 Task: Look for space in Tucano, Brazil from 15th August, 2023 to 20th August, 2023 for 1 adult in price range Rs.5000 to Rs.10000. Place can be private room with 1  bedroom having 1 bed and 1 bathroom. Property type can be hotel. Amenities needed are: washing machine, . Booking option can be shelf check-in. Required host language is Spanish.
Action: Mouse moved to (509, 135)
Screenshot: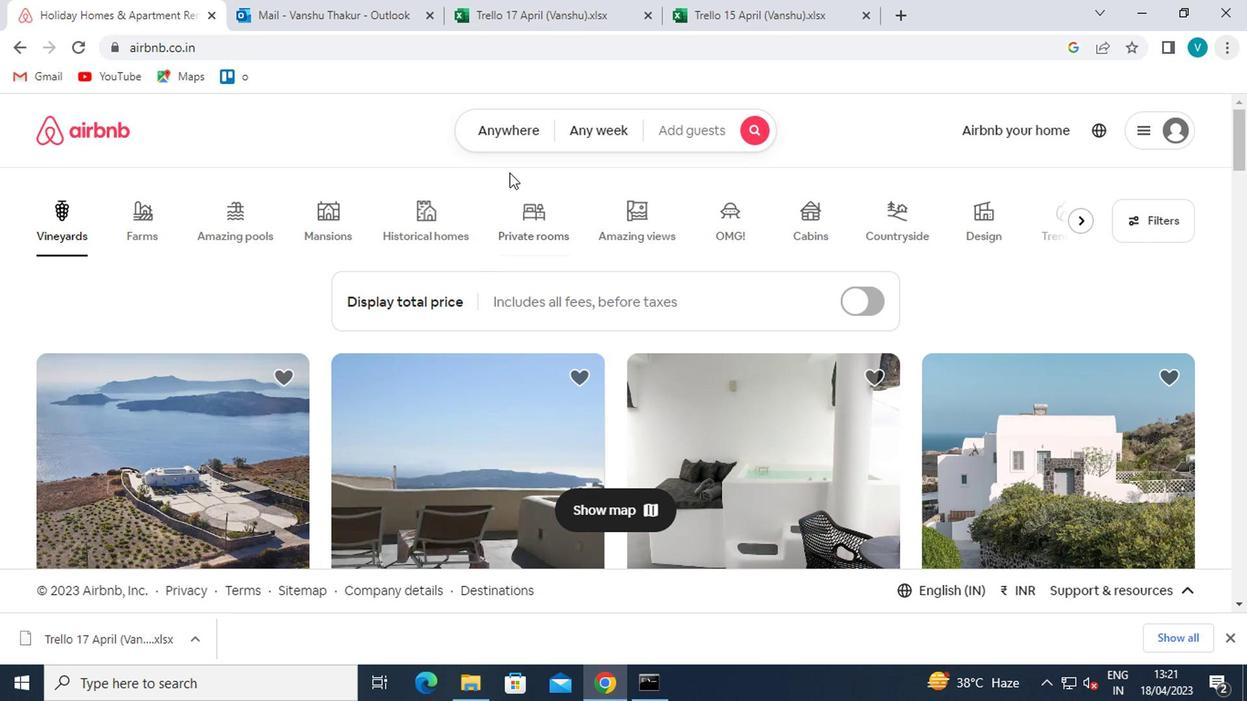 
Action: Mouse pressed left at (509, 135)
Screenshot: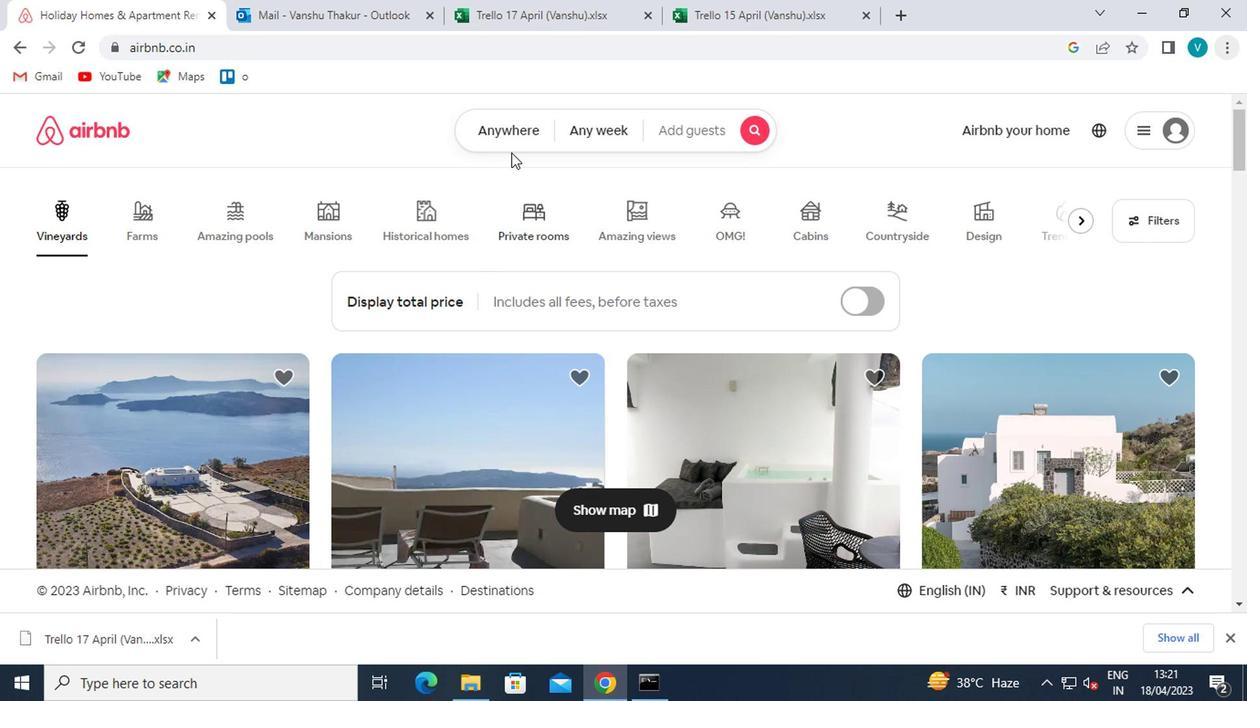 
Action: Mouse moved to (438, 212)
Screenshot: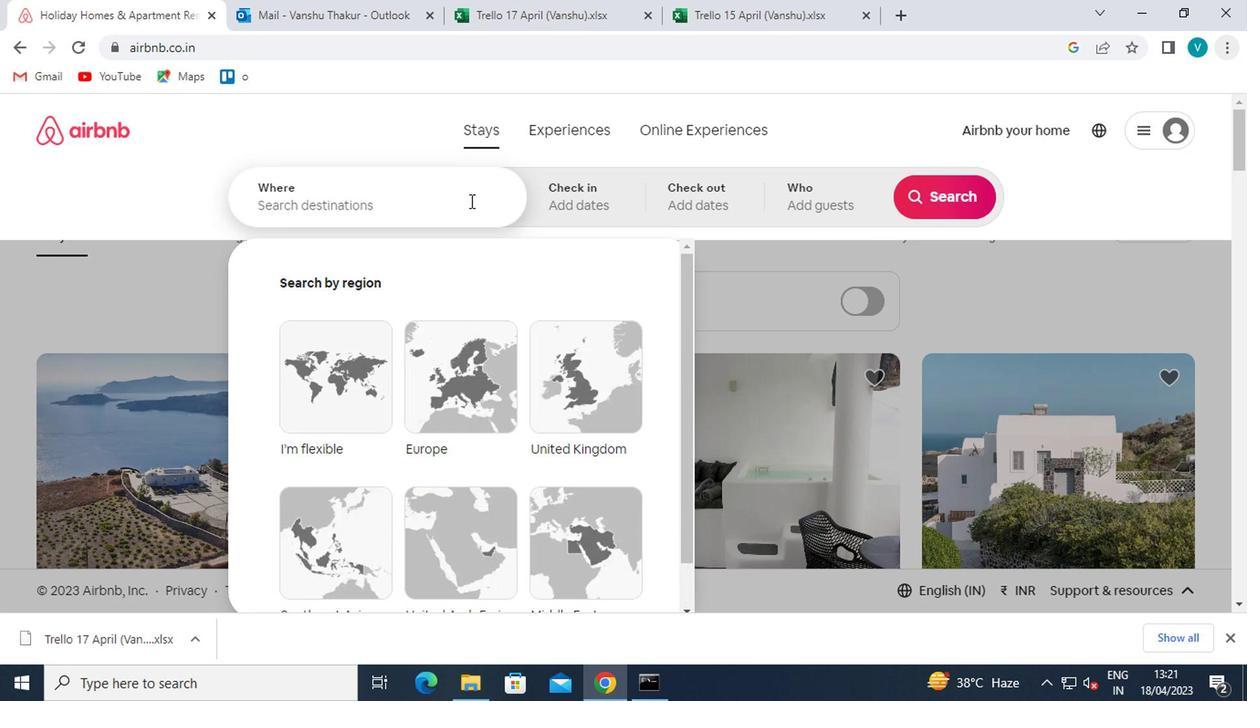 
Action: Mouse pressed left at (438, 212)
Screenshot: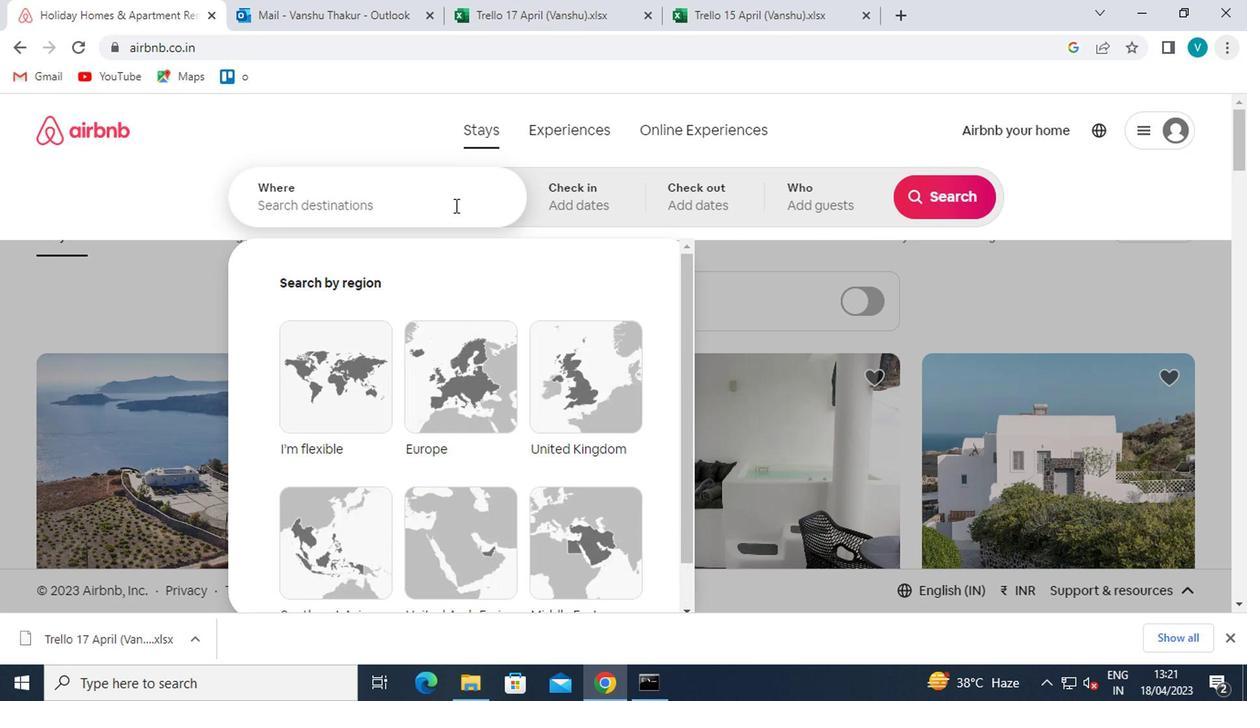 
Action: Mouse moved to (420, 205)
Screenshot: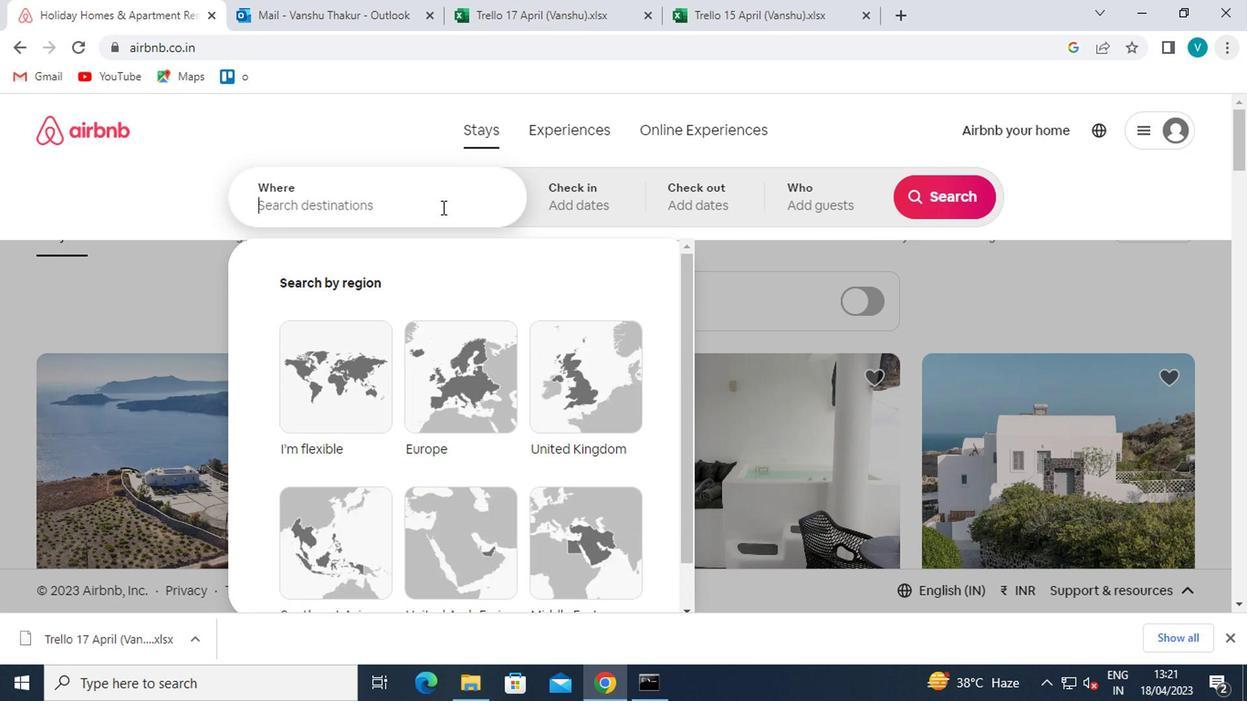 
Action: Key pressed <Key.shift>TUCANO
Screenshot: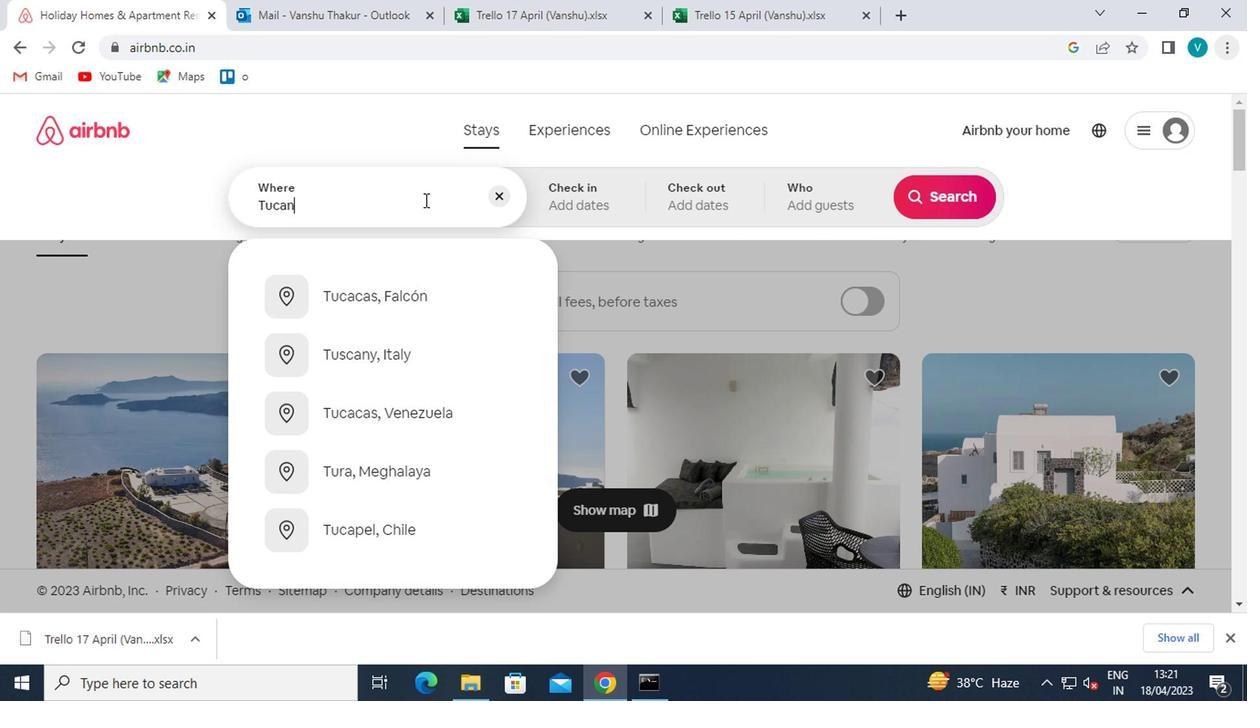 
Action: Mouse moved to (348, 296)
Screenshot: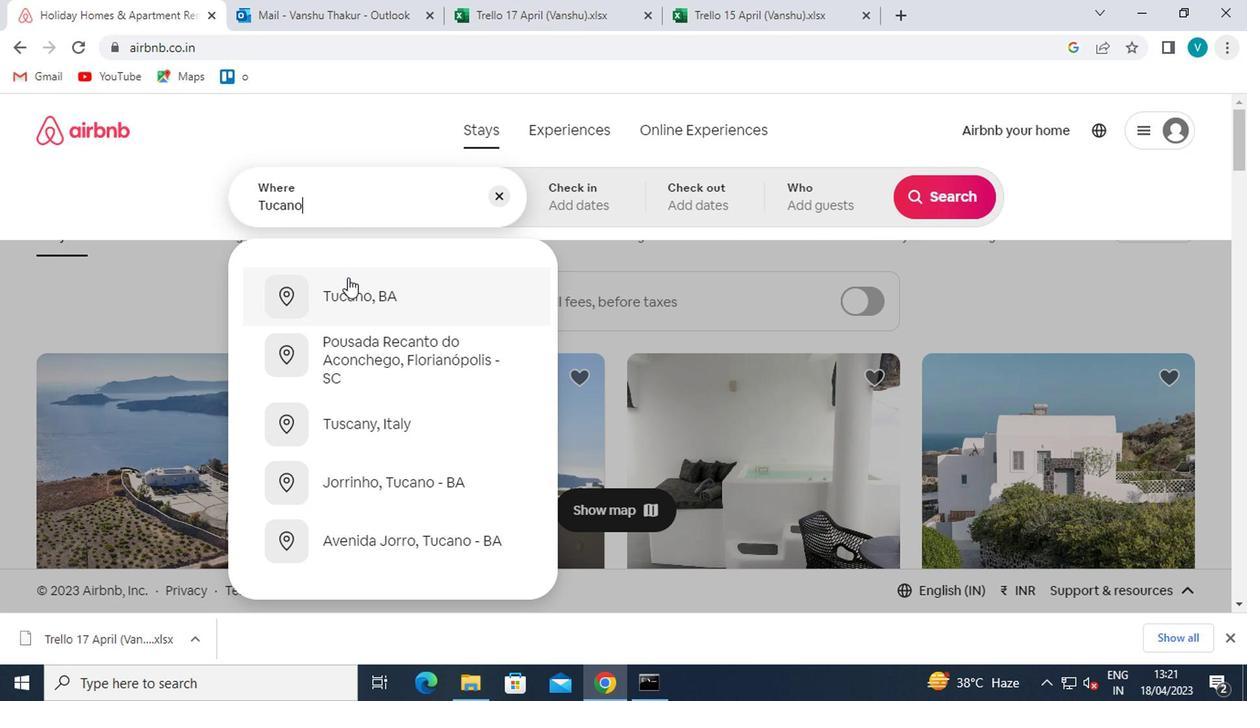 
Action: Mouse pressed left at (348, 296)
Screenshot: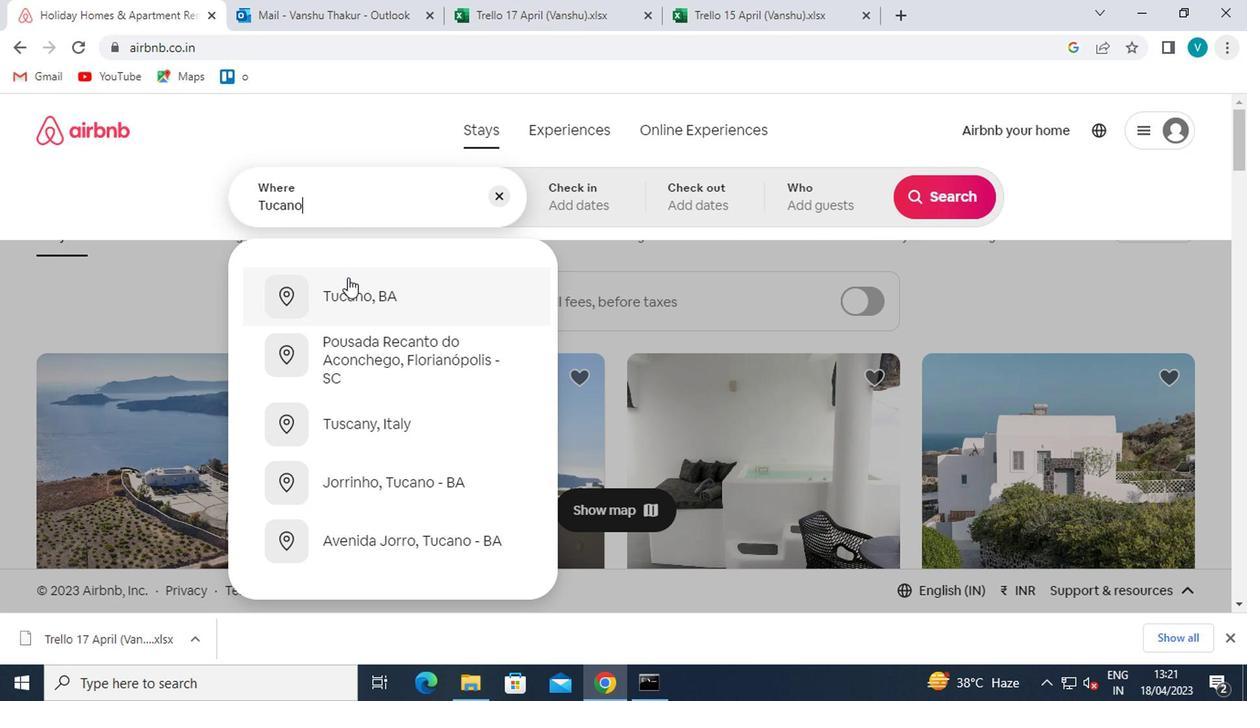 
Action: Mouse moved to (935, 337)
Screenshot: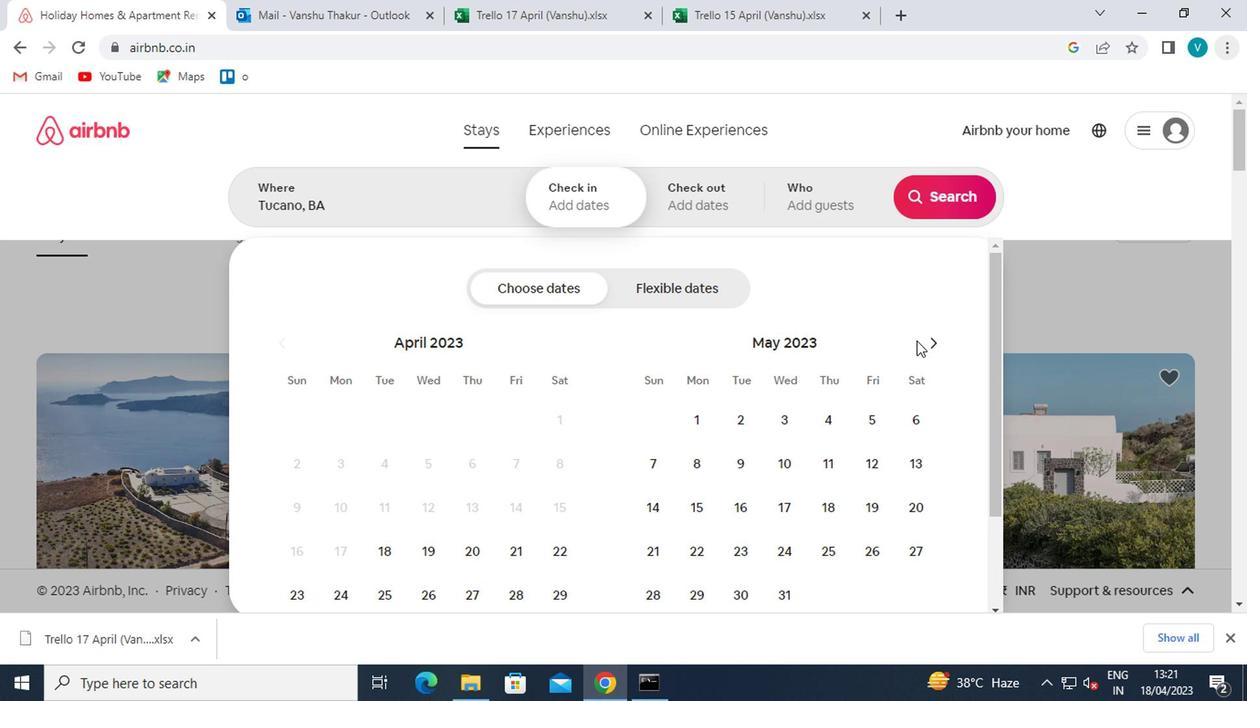 
Action: Mouse pressed left at (935, 337)
Screenshot: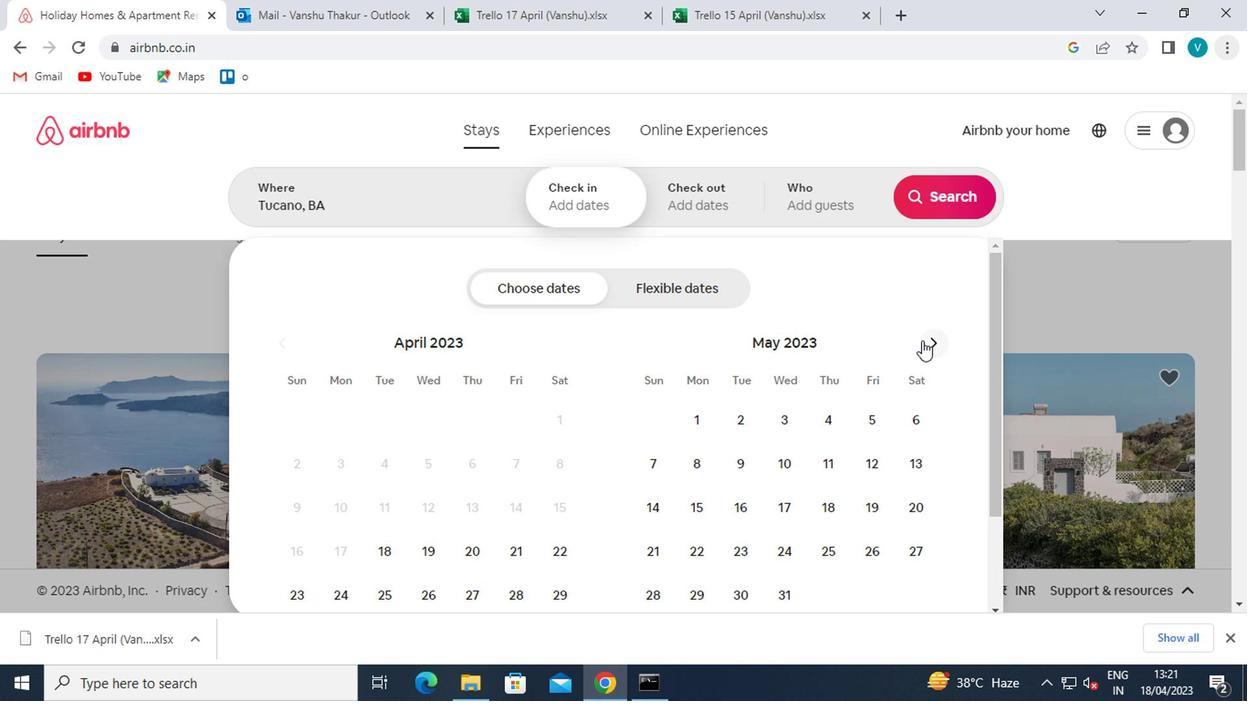 
Action: Mouse pressed left at (935, 337)
Screenshot: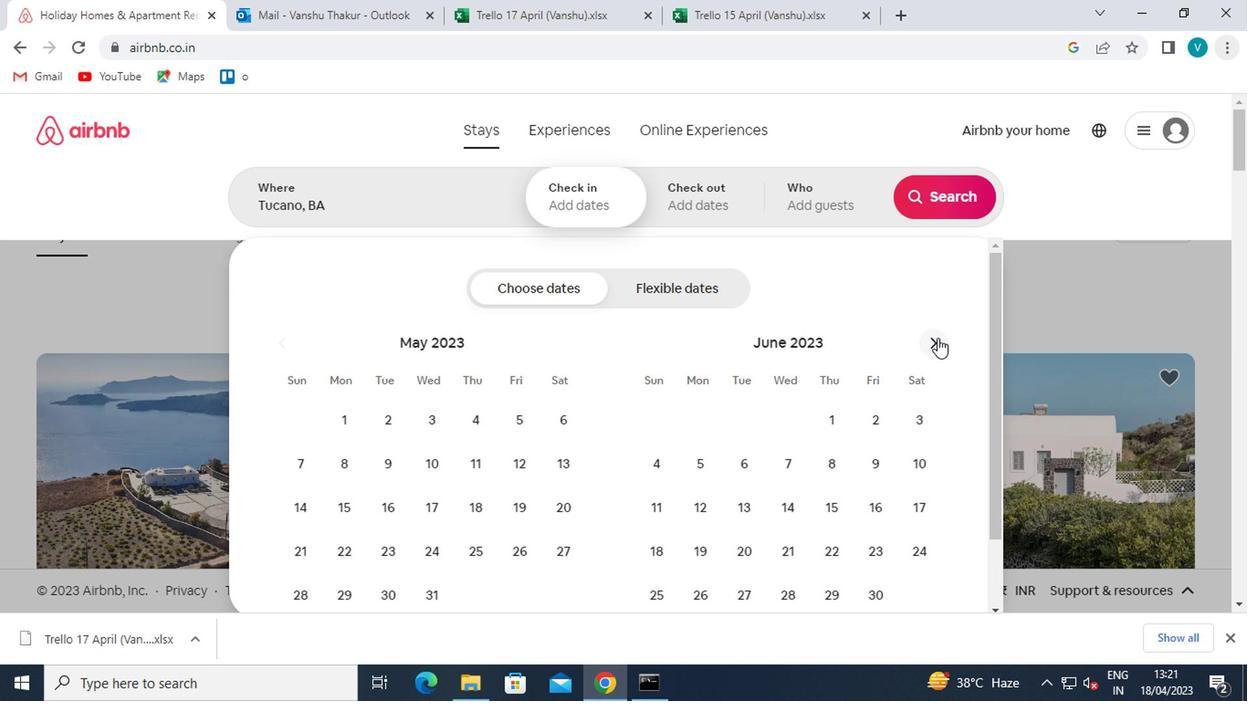
Action: Mouse pressed left at (935, 337)
Screenshot: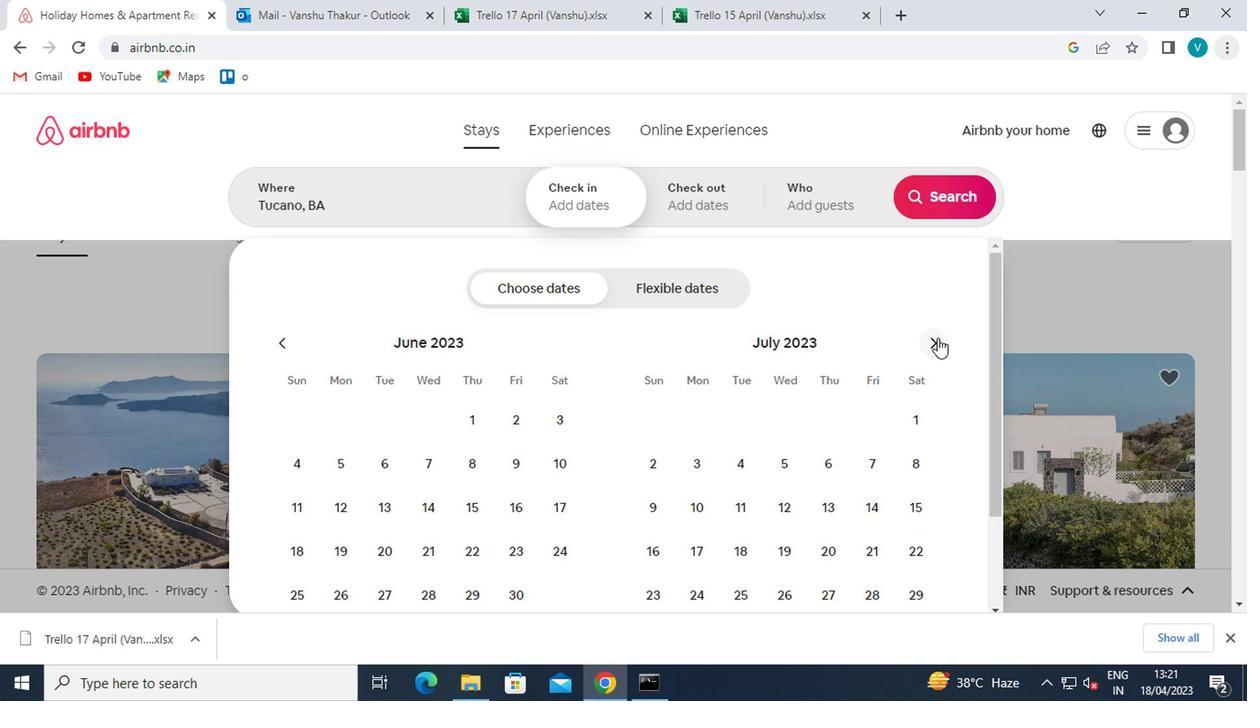 
Action: Mouse moved to (733, 492)
Screenshot: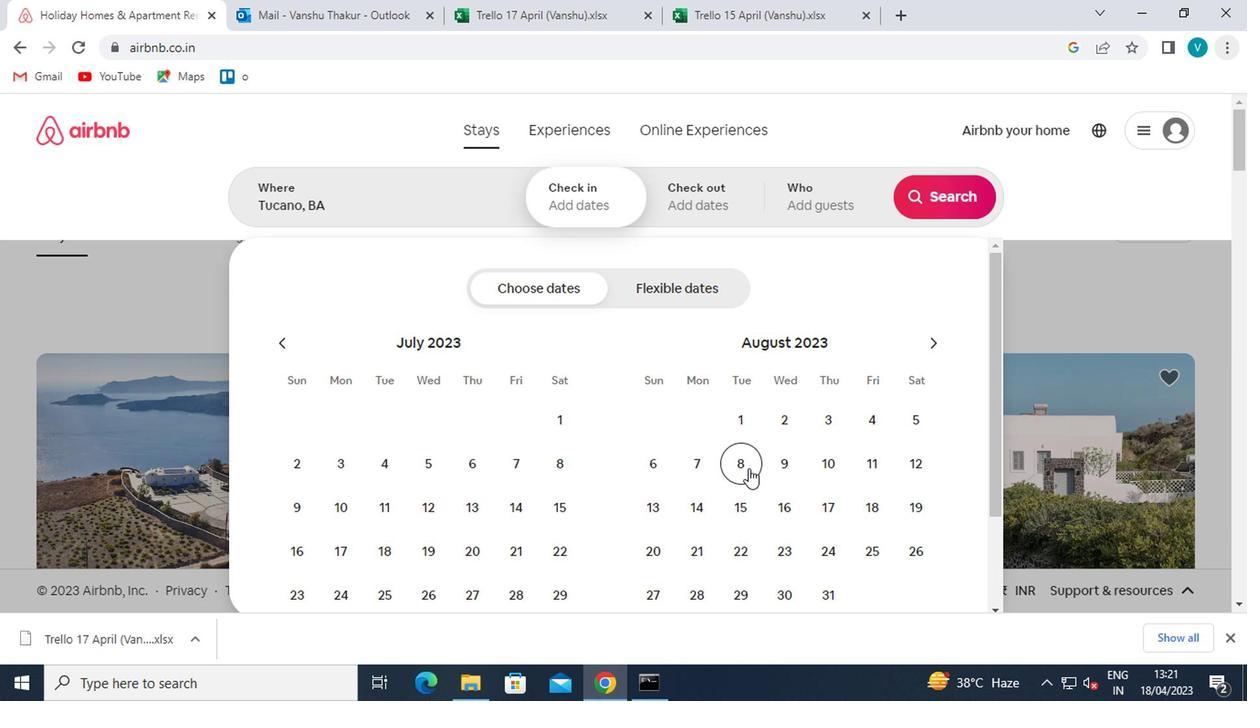 
Action: Mouse pressed left at (733, 492)
Screenshot: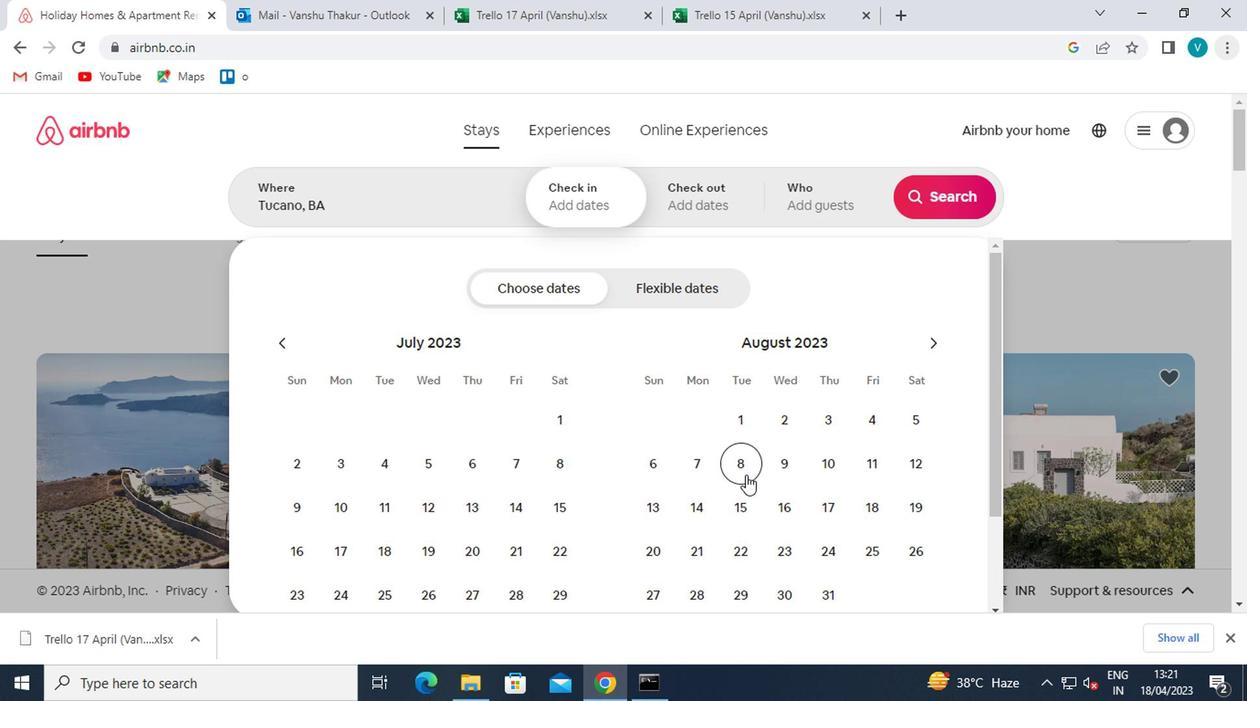 
Action: Mouse moved to (653, 534)
Screenshot: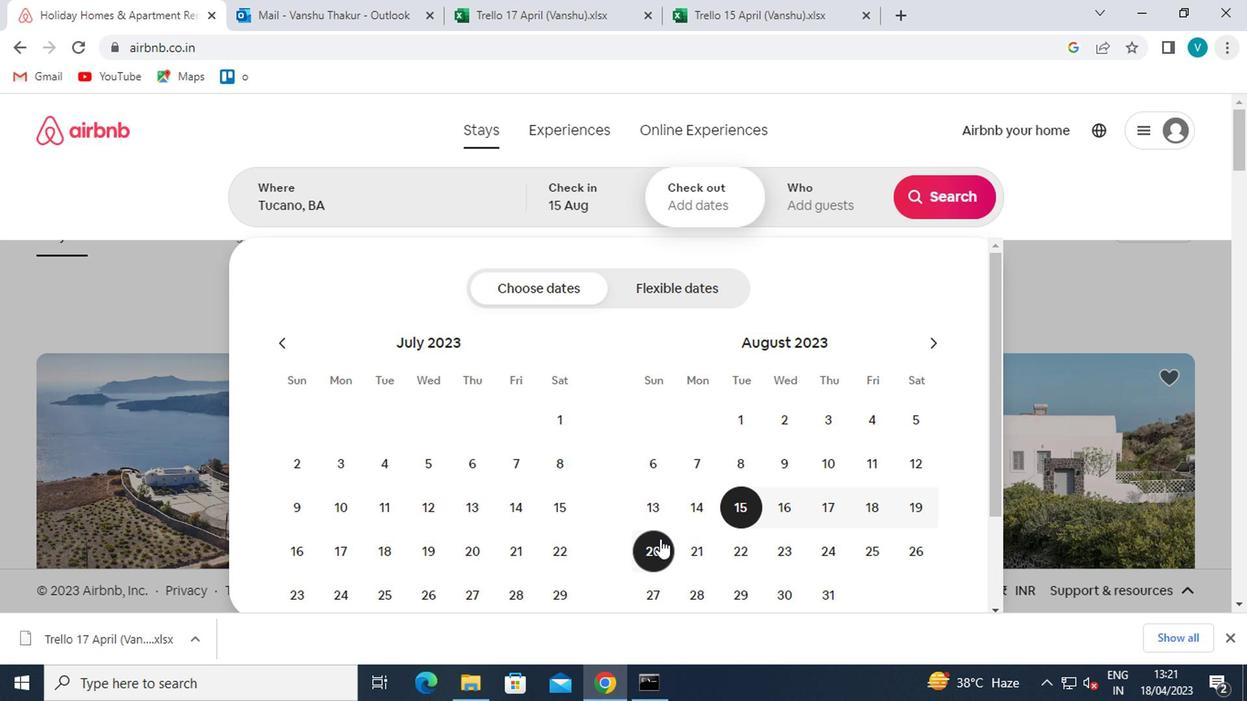 
Action: Mouse pressed left at (653, 534)
Screenshot: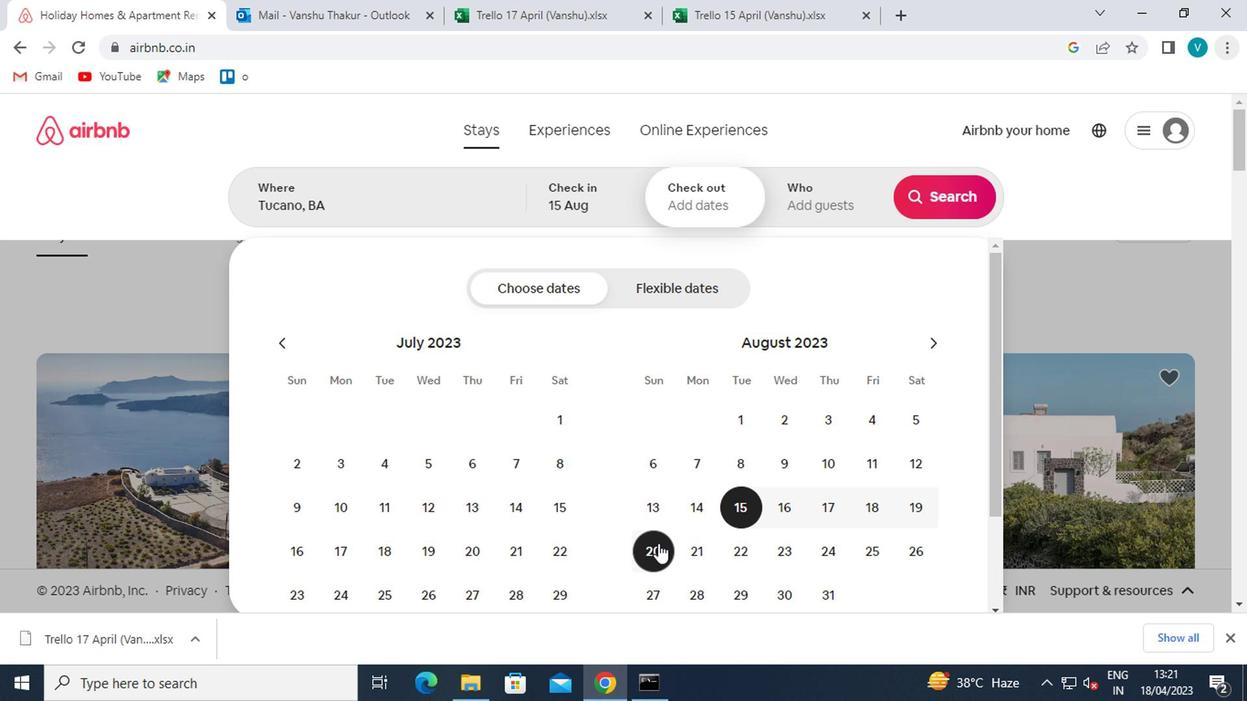 
Action: Mouse moved to (830, 209)
Screenshot: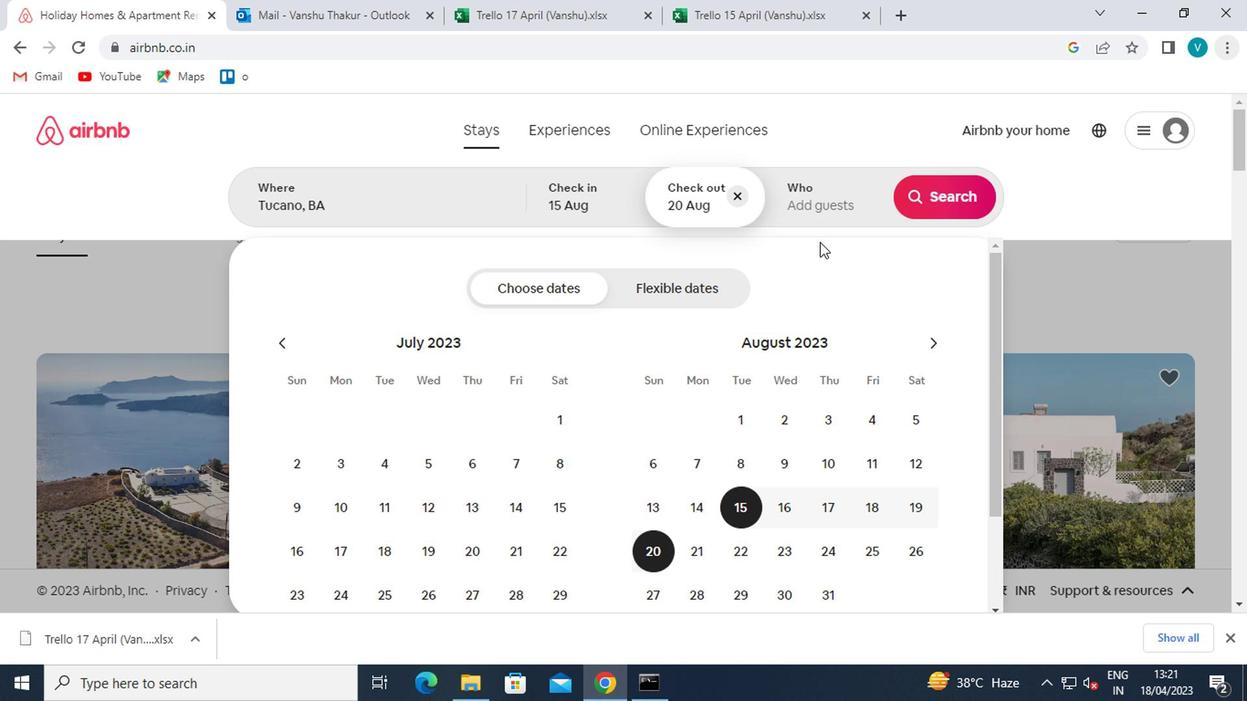 
Action: Mouse pressed left at (830, 209)
Screenshot: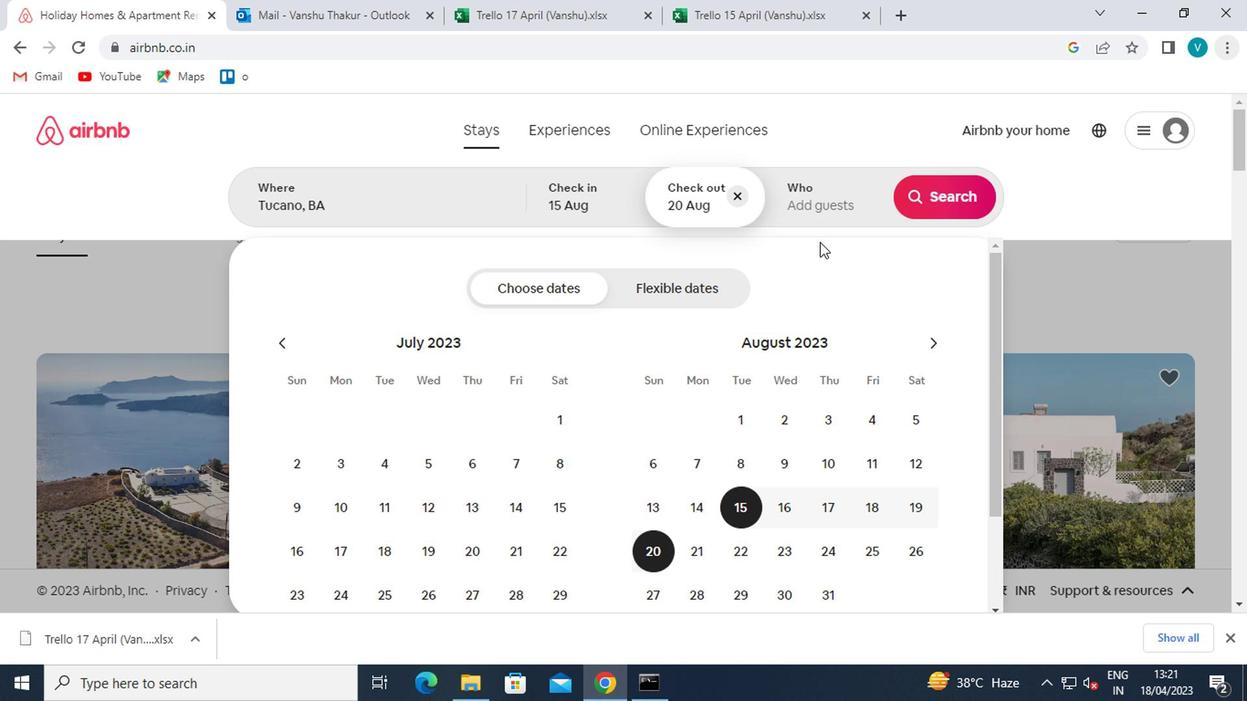 
Action: Mouse moved to (948, 296)
Screenshot: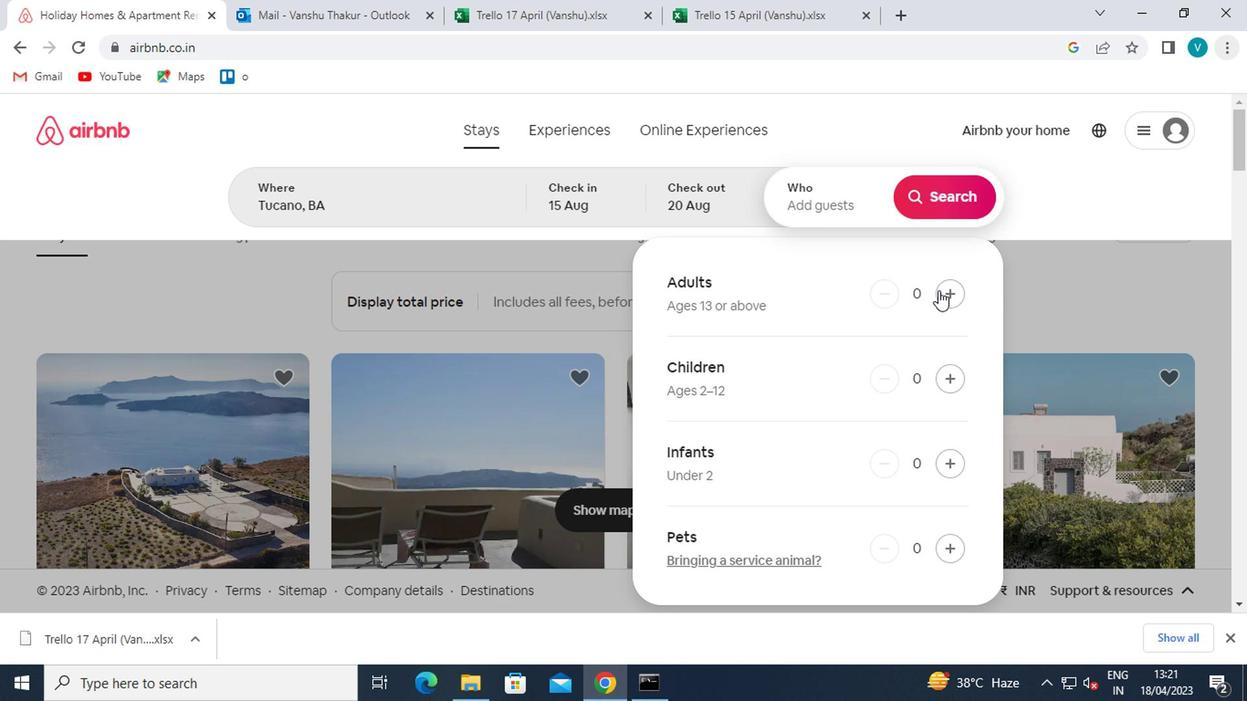 
Action: Mouse pressed left at (948, 296)
Screenshot: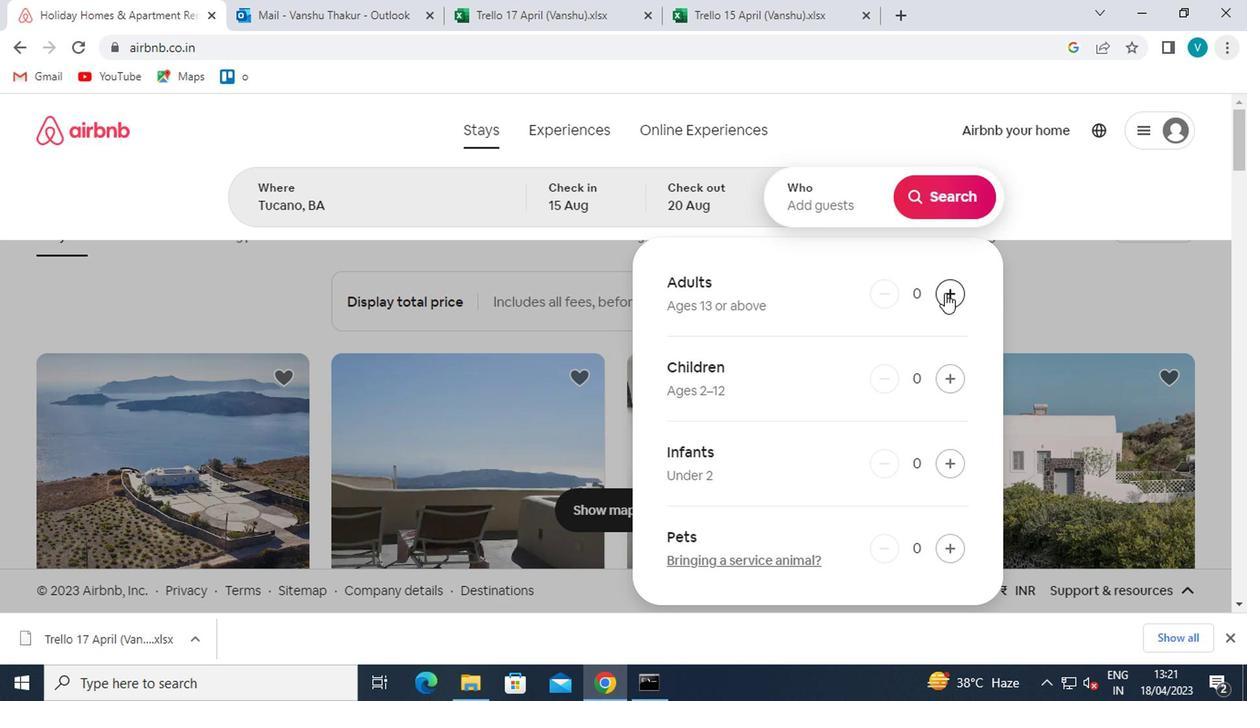 
Action: Mouse moved to (941, 205)
Screenshot: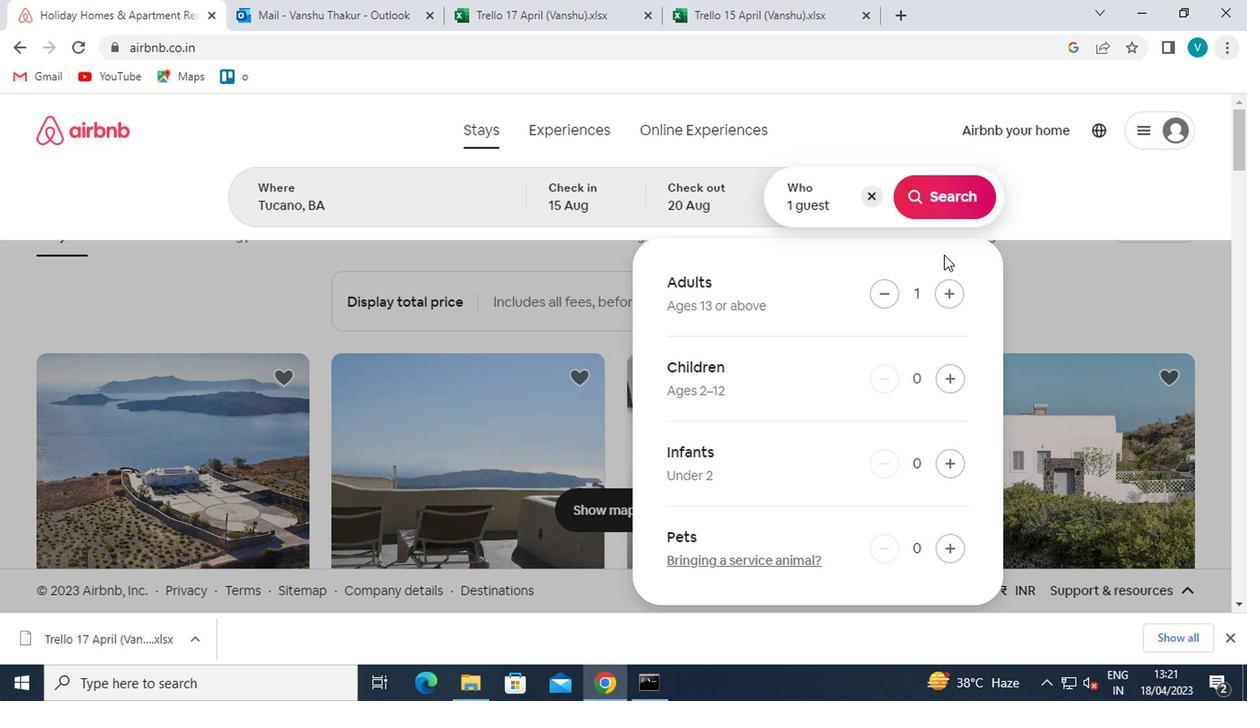 
Action: Mouse pressed left at (941, 205)
Screenshot: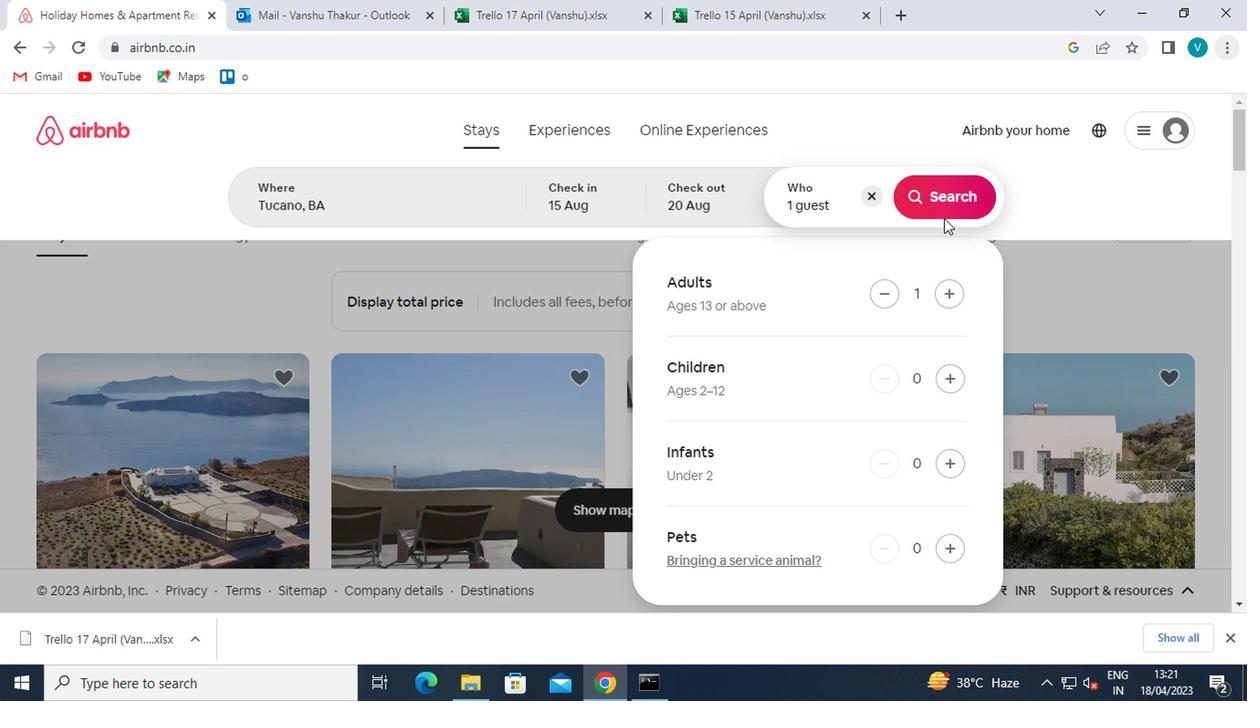 
Action: Mouse moved to (1172, 217)
Screenshot: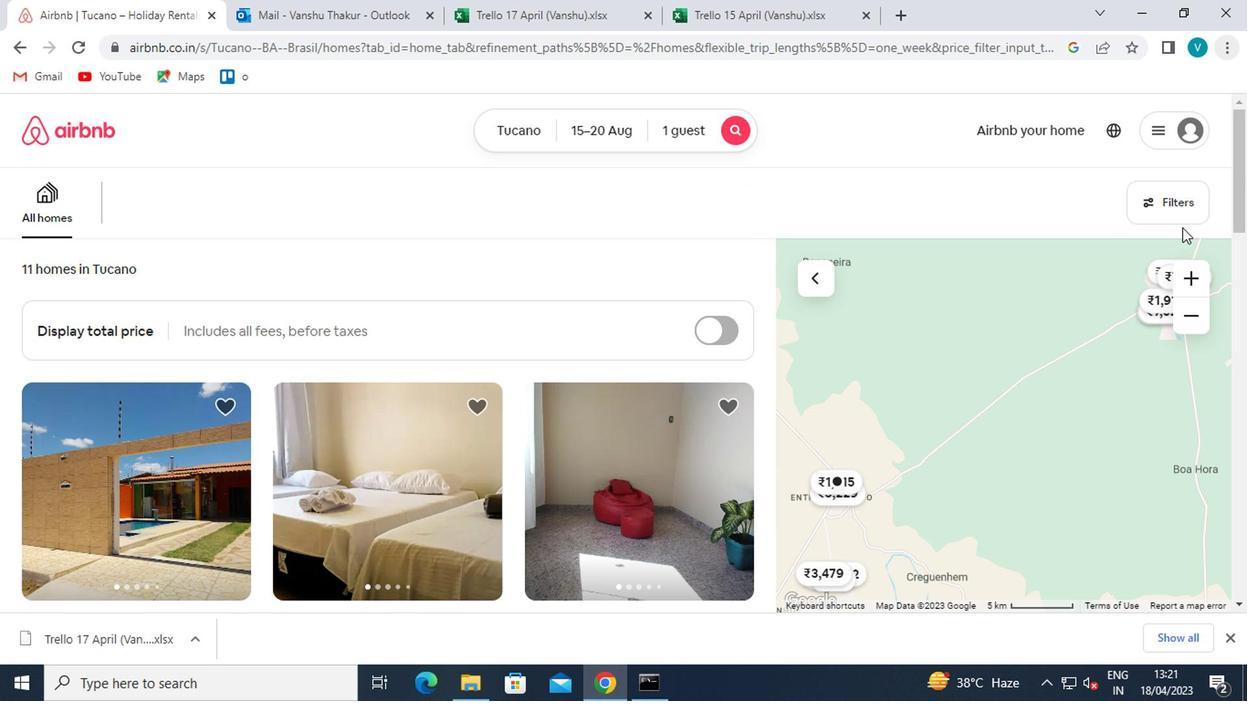 
Action: Mouse pressed left at (1172, 217)
Screenshot: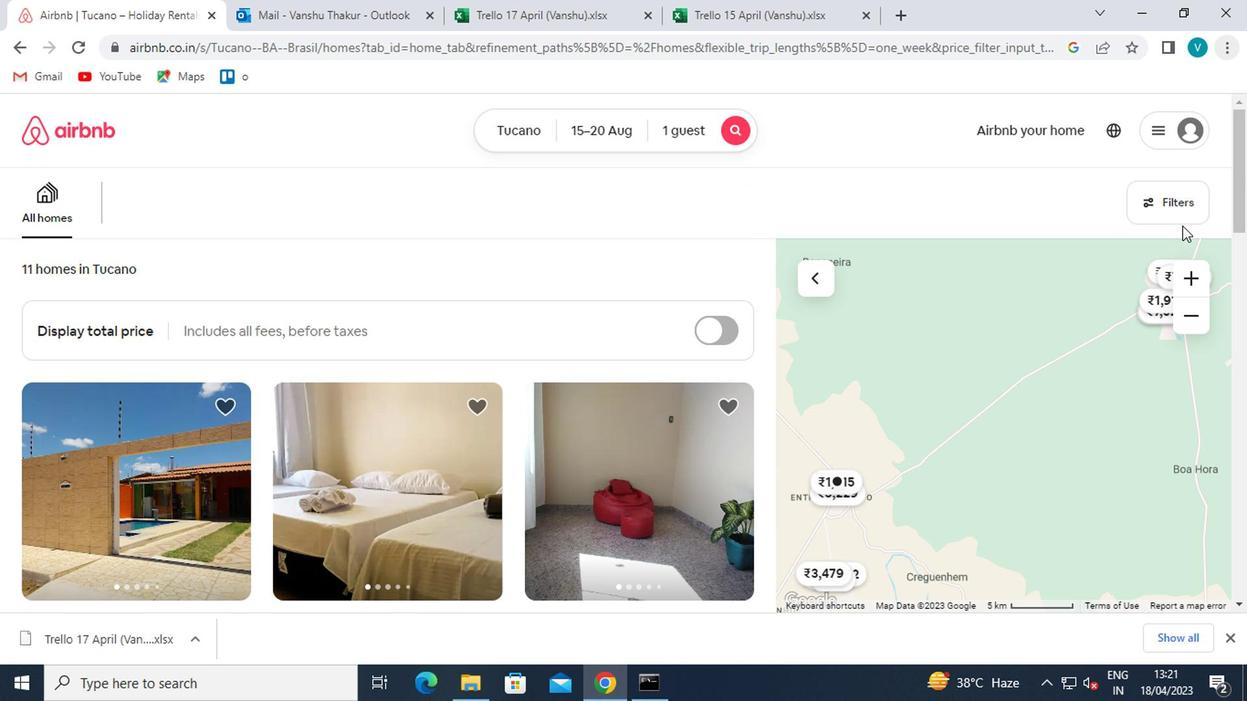 
Action: Mouse moved to (454, 428)
Screenshot: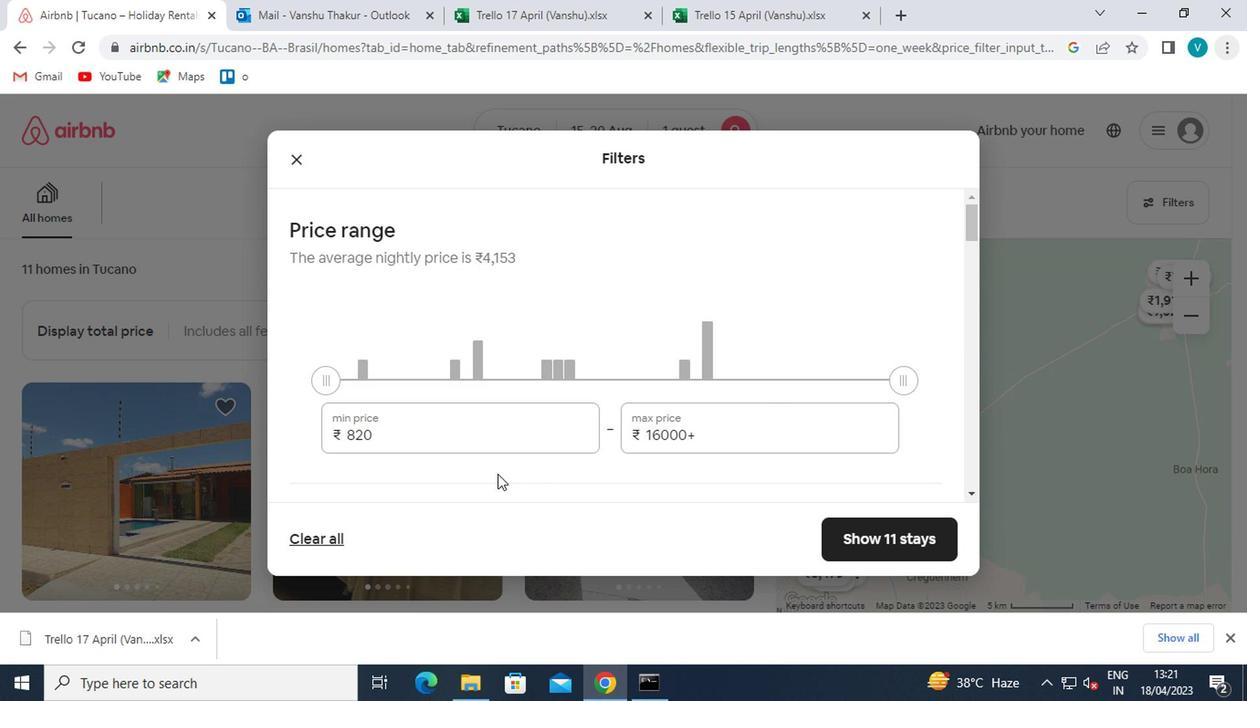 
Action: Mouse pressed left at (454, 428)
Screenshot: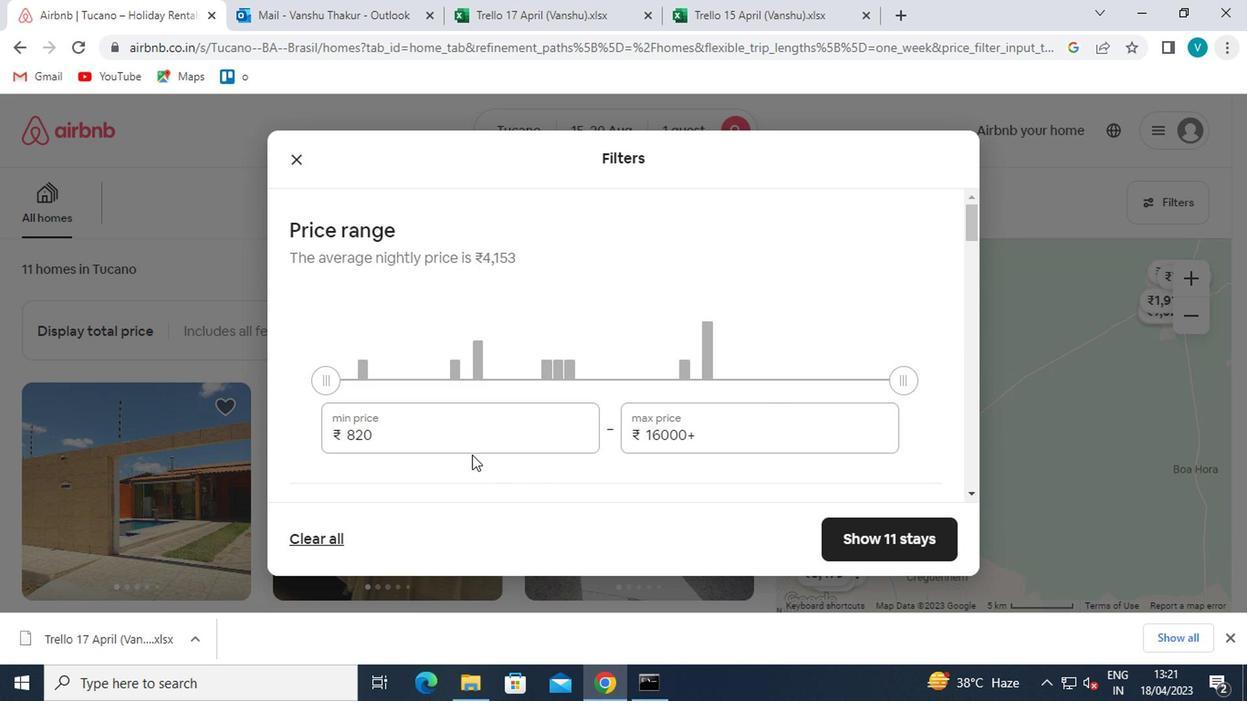 
Action: Mouse moved to (453, 423)
Screenshot: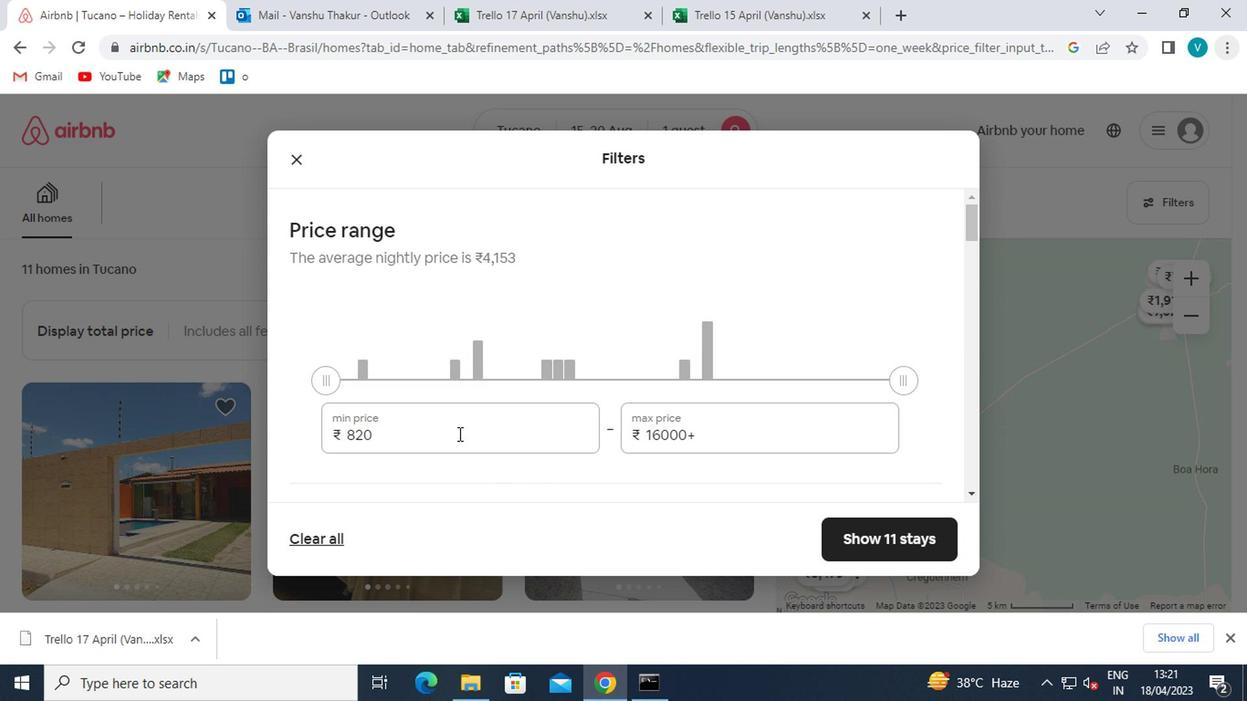 
Action: Key pressed <Key.backspace><Key.backspace><Key.backspace>5000
Screenshot: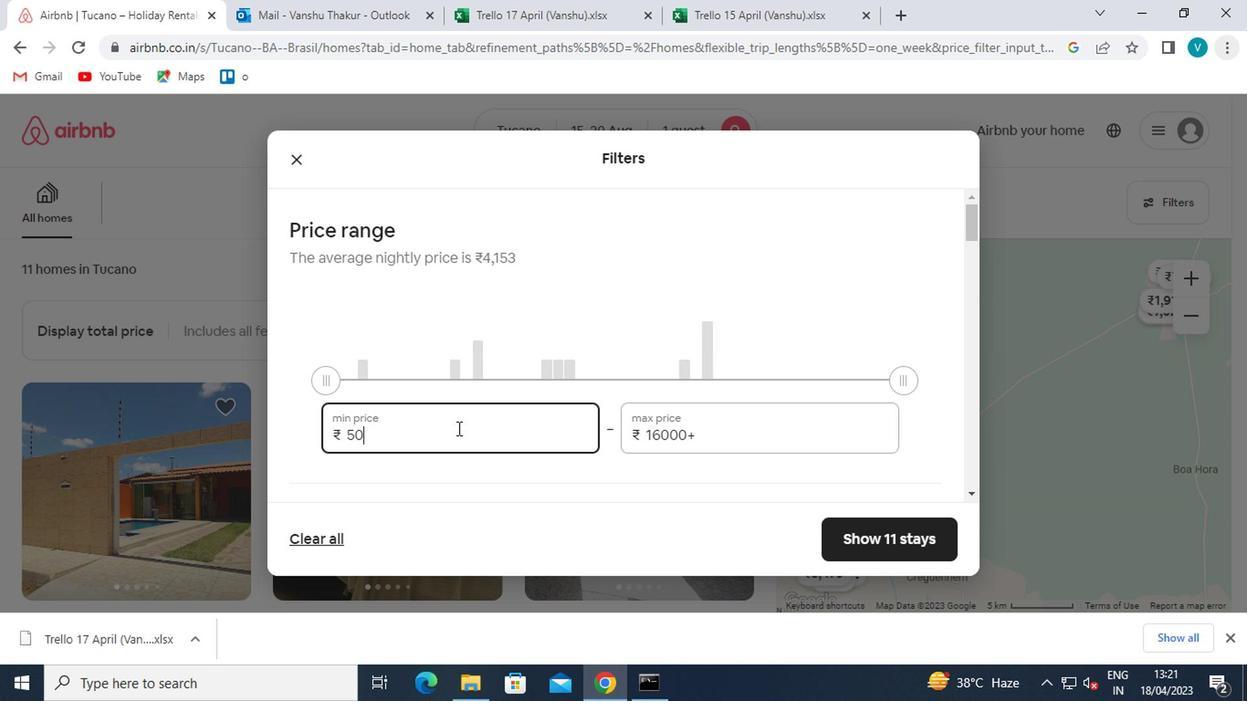
Action: Mouse moved to (720, 429)
Screenshot: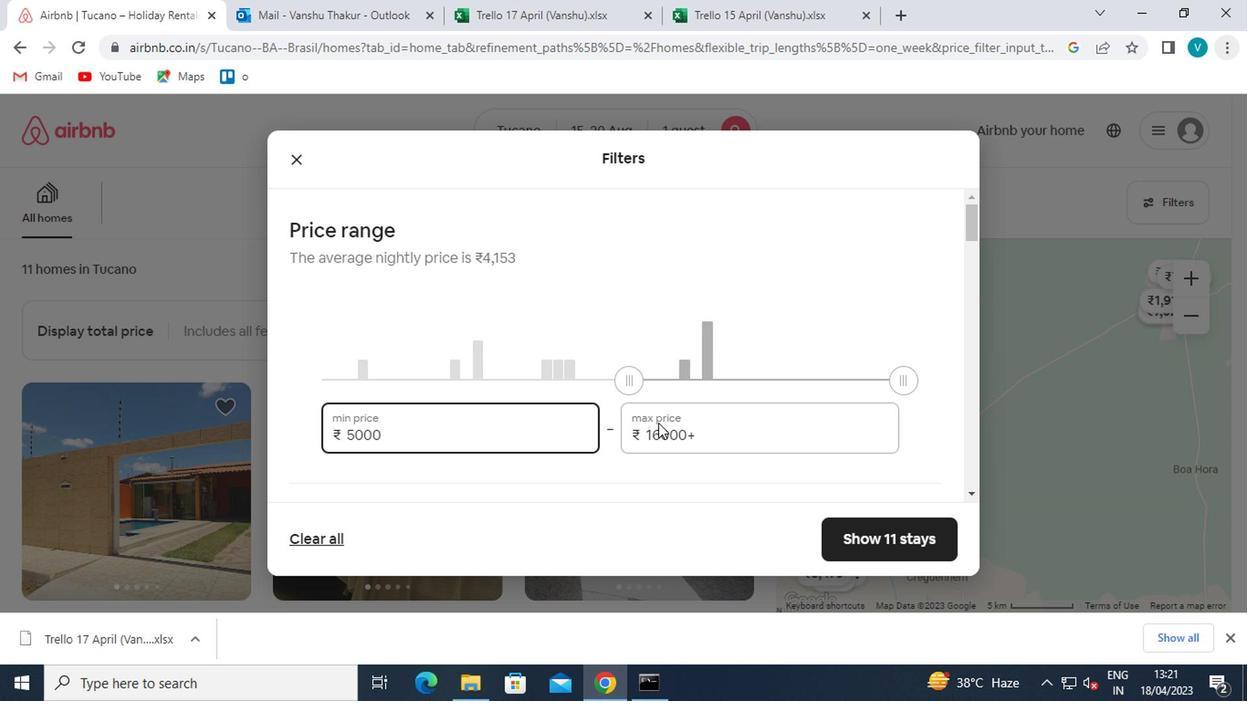 
Action: Mouse pressed left at (720, 429)
Screenshot: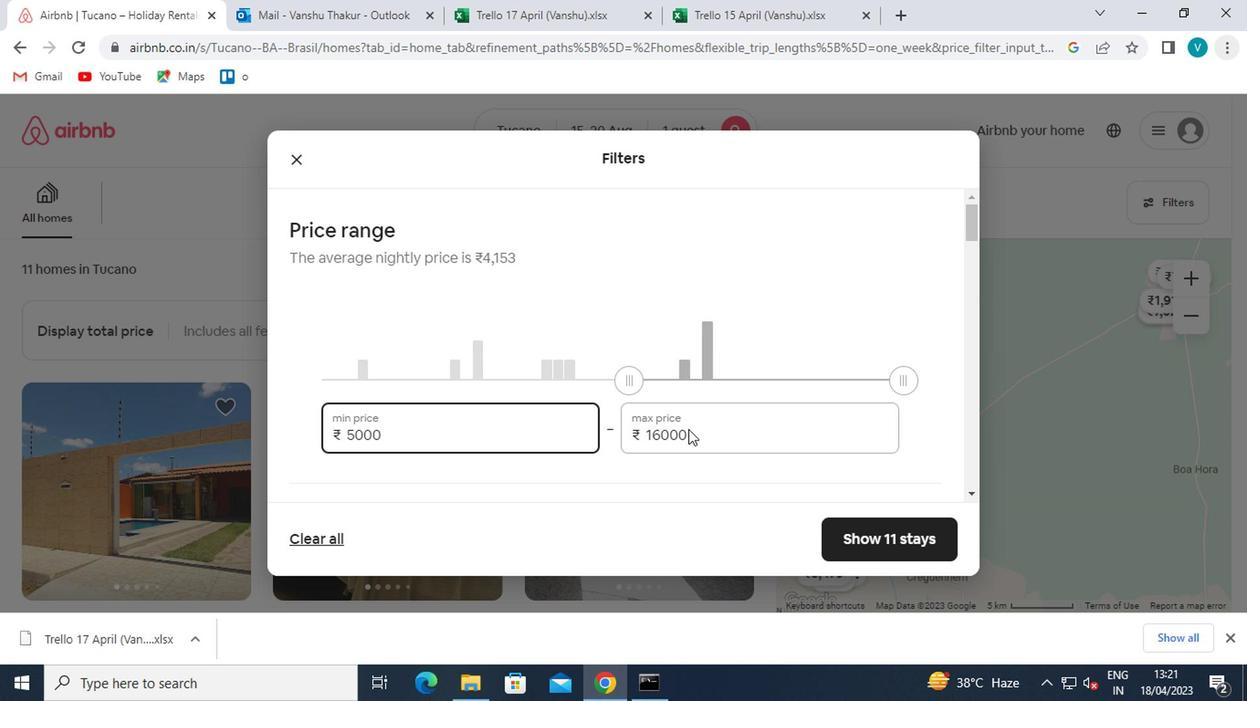 
Action: Mouse moved to (573, 348)
Screenshot: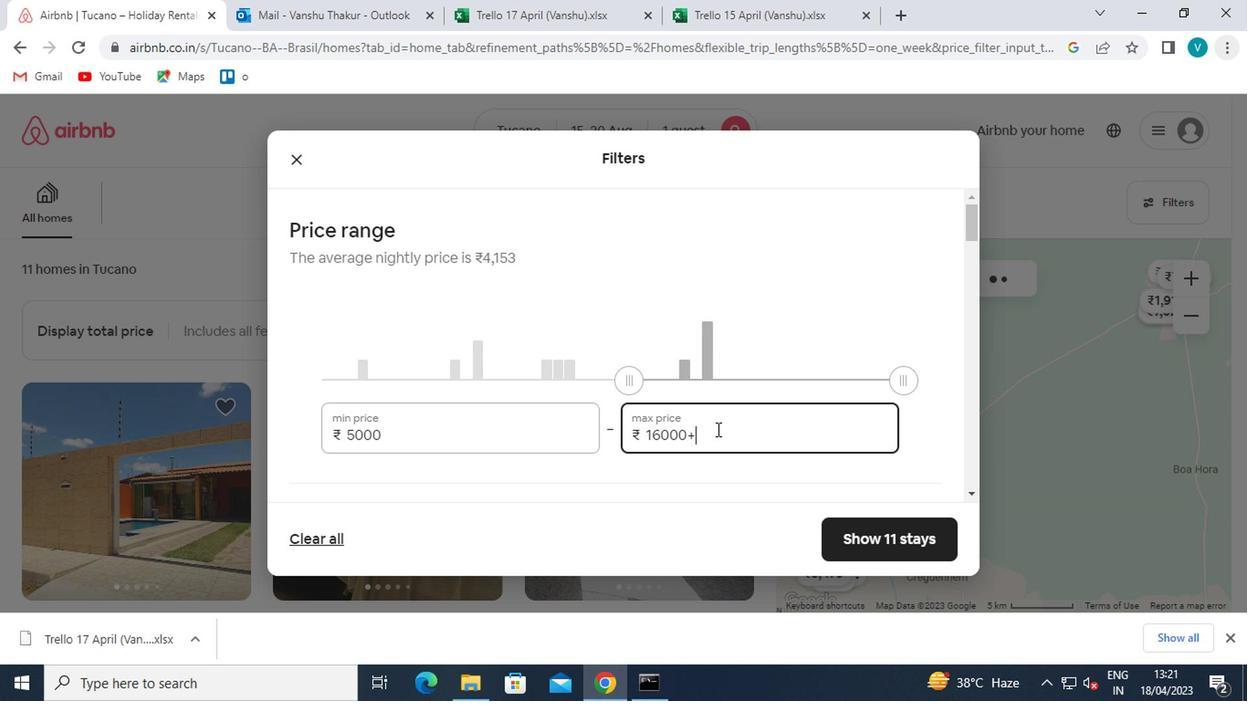 
Action: Key pressed <Key.backspace><Key.backspace><Key.backspace><Key.backspace><Key.backspace><Key.backspace><Key.backspace><Key.backspace><Key.backspace><Key.backspace><Key.backspace>10000
Screenshot: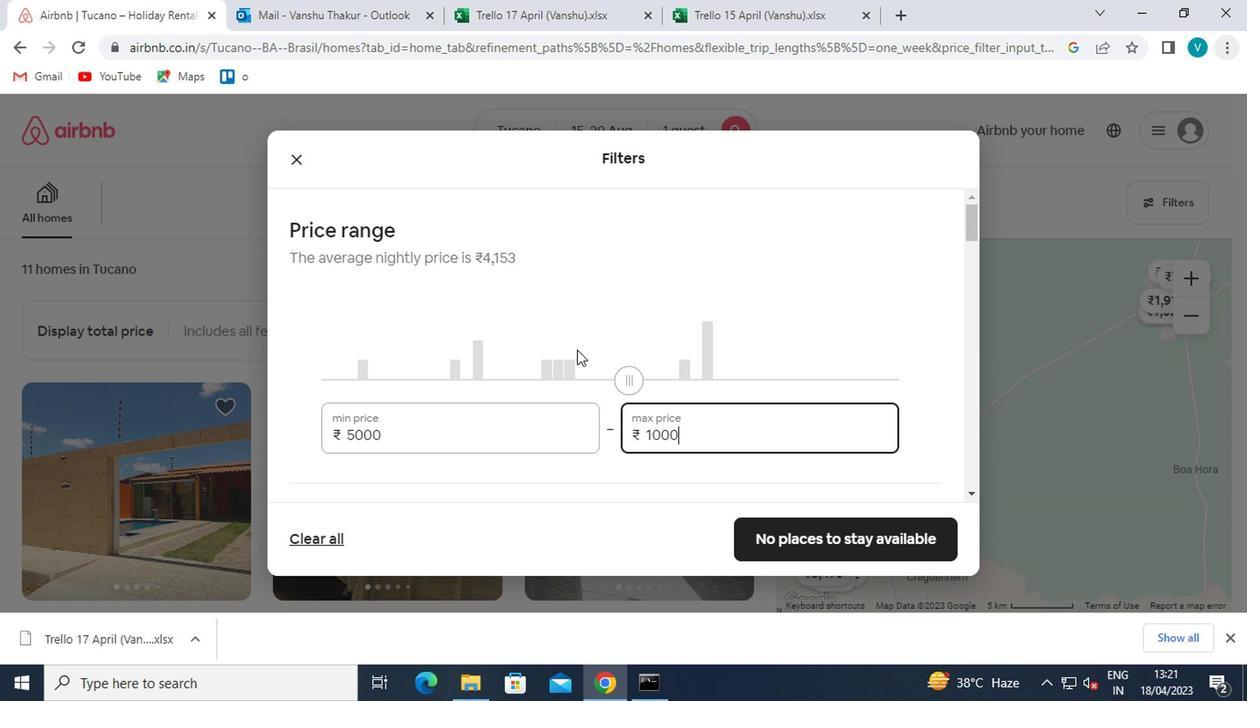 
Action: Mouse moved to (558, 347)
Screenshot: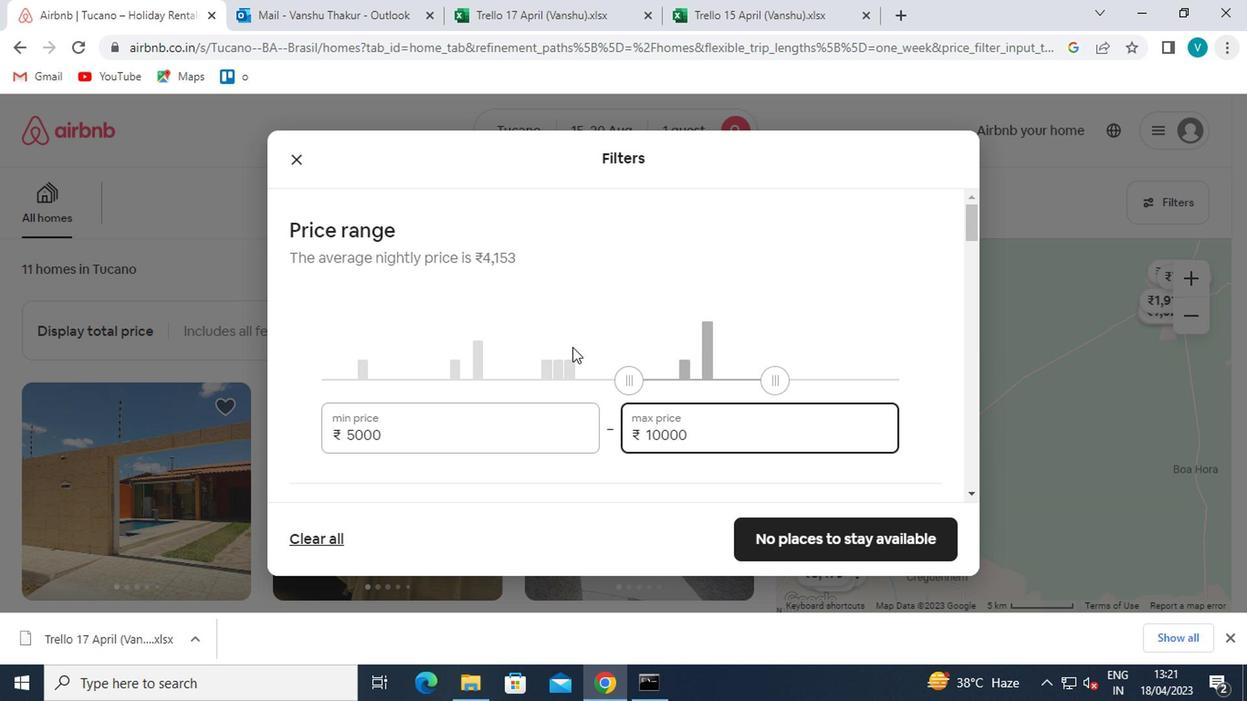 
Action: Mouse scrolled (558, 345) with delta (0, -1)
Screenshot: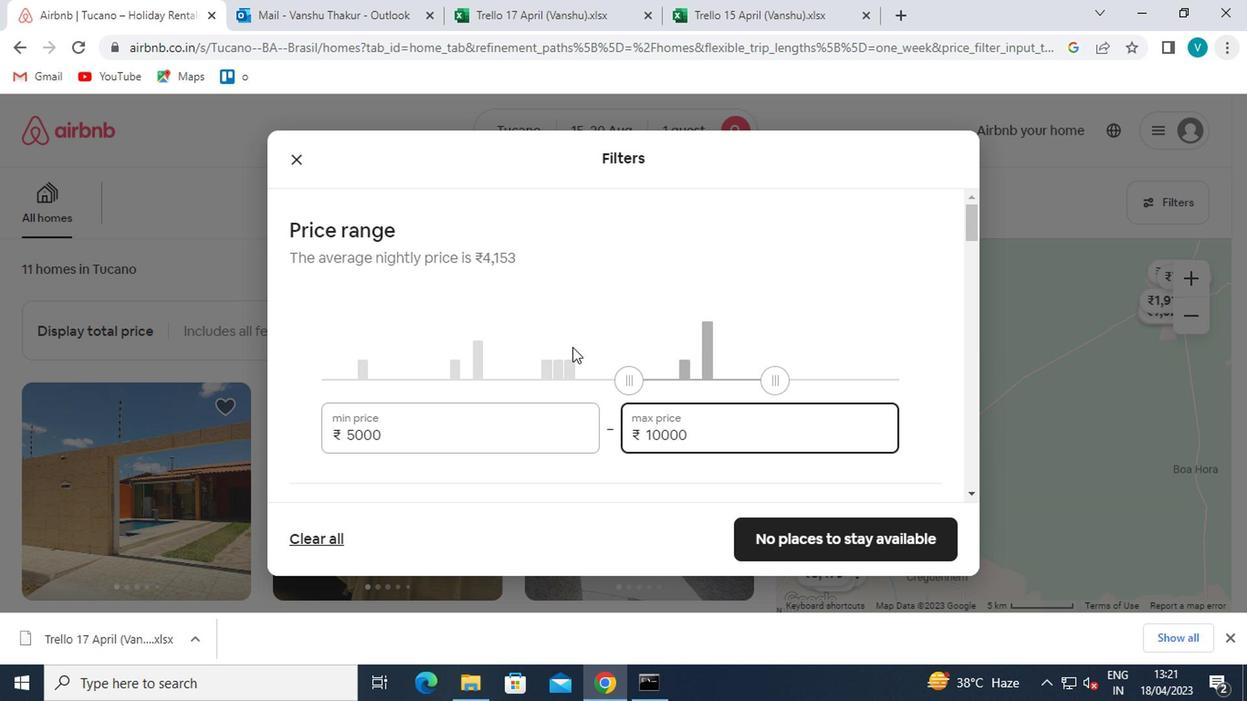 
Action: Mouse moved to (556, 347)
Screenshot: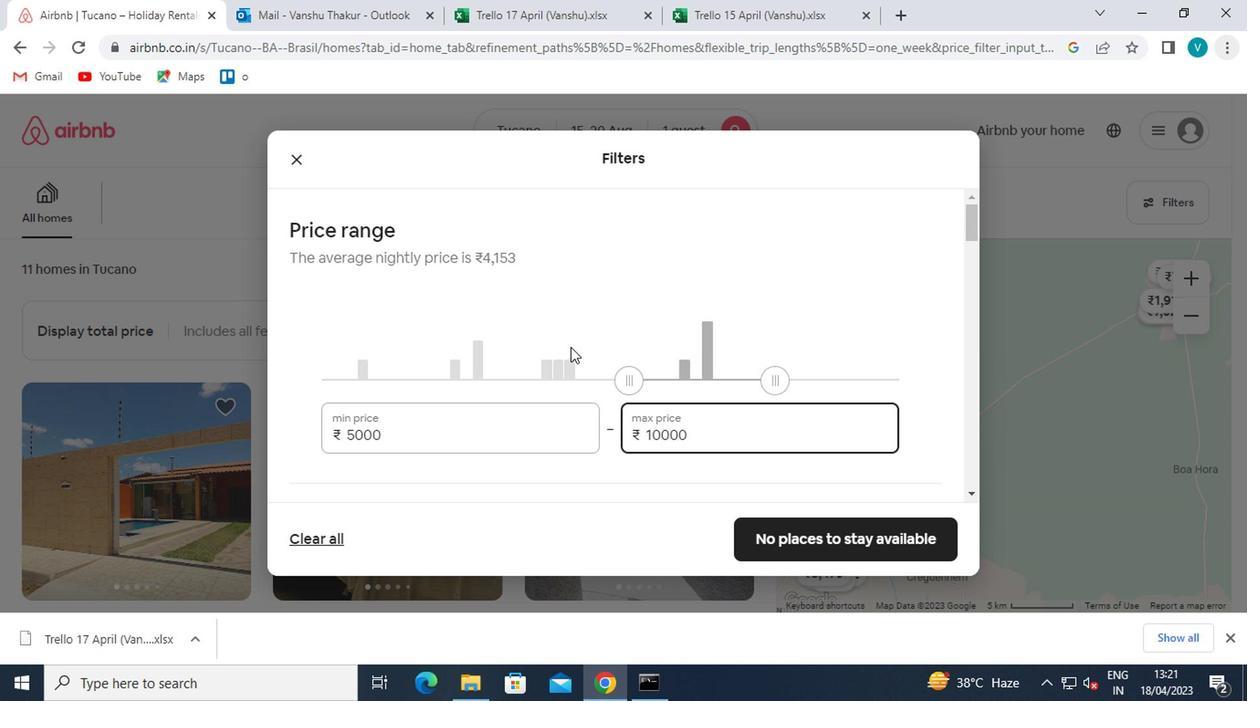 
Action: Mouse scrolled (556, 347) with delta (0, 0)
Screenshot: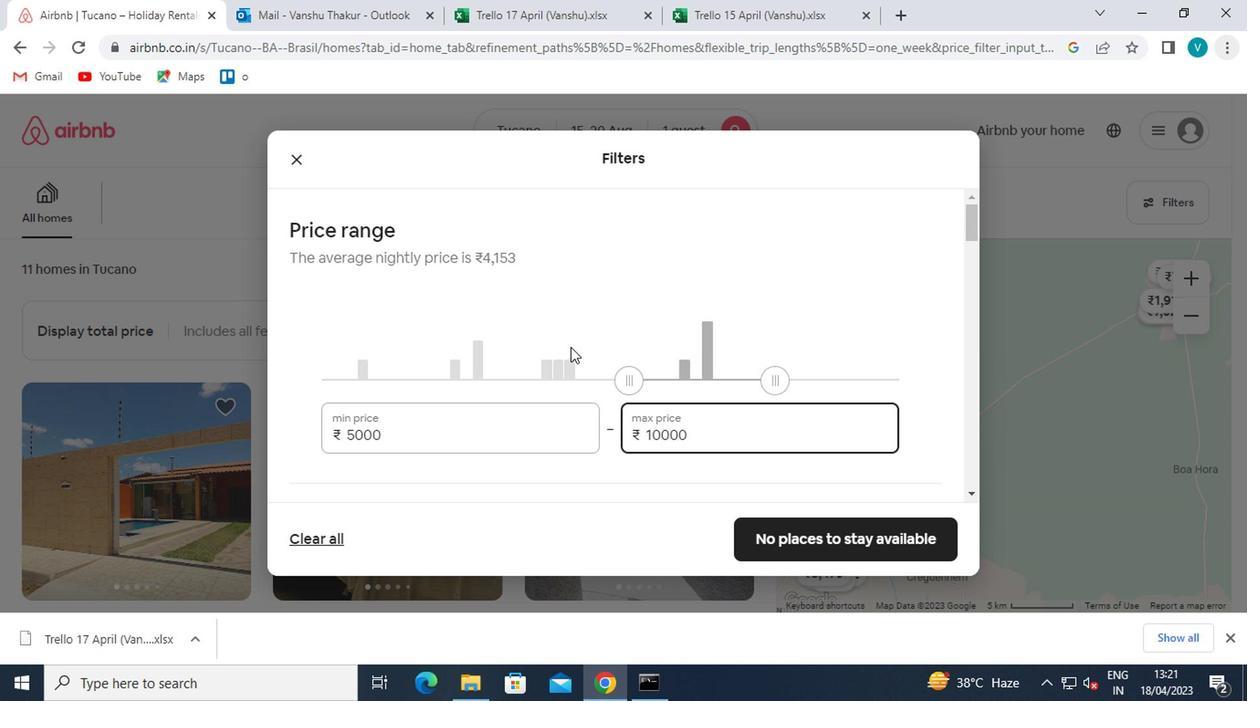 
Action: Mouse moved to (555, 347)
Screenshot: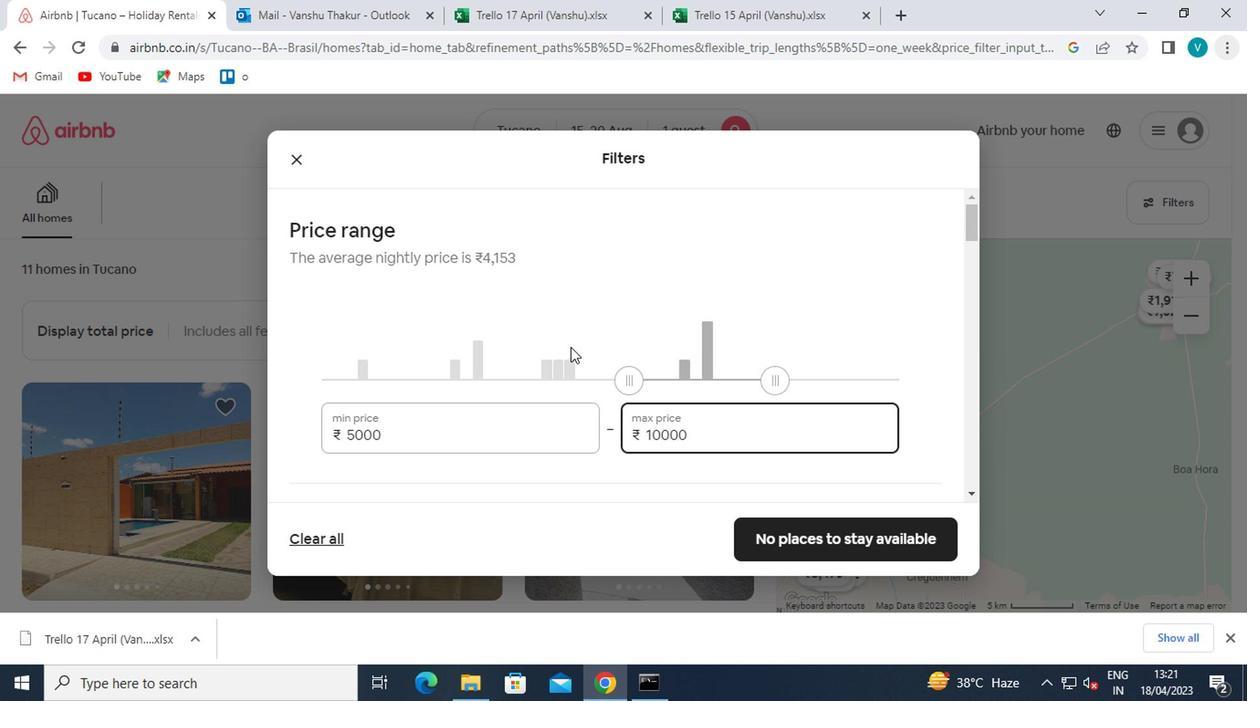 
Action: Mouse scrolled (555, 347) with delta (0, 0)
Screenshot: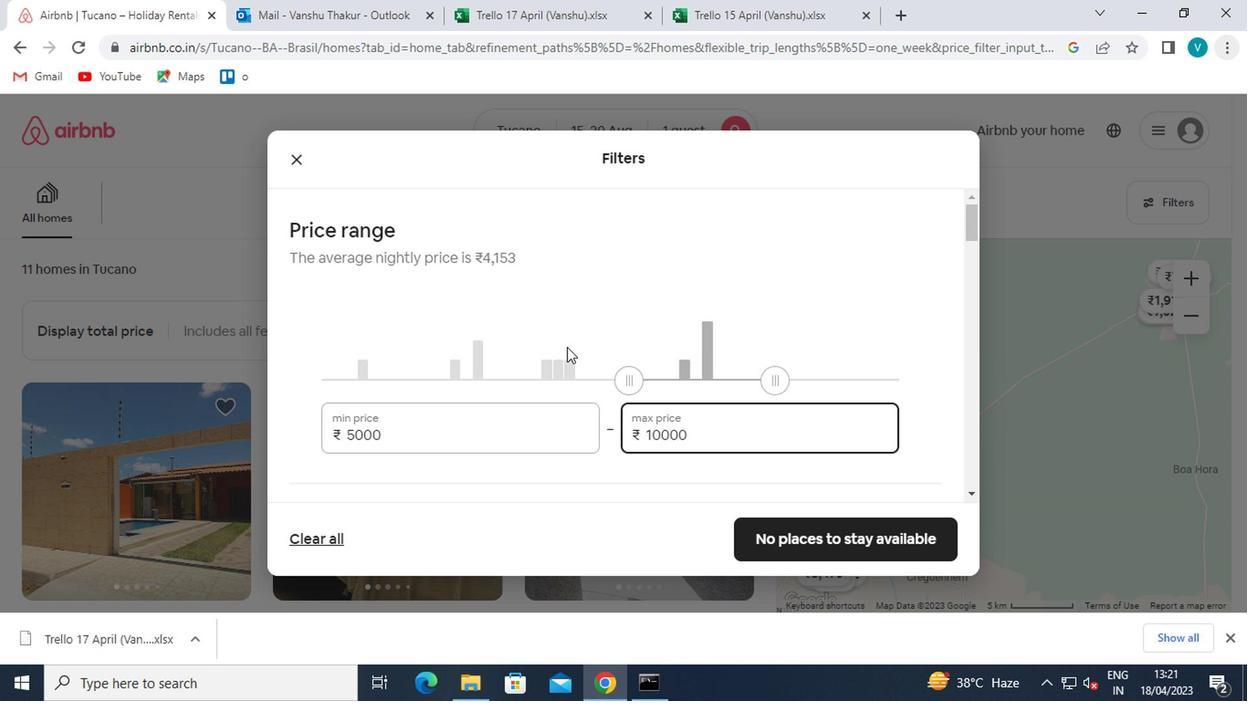 
Action: Mouse moved to (630, 304)
Screenshot: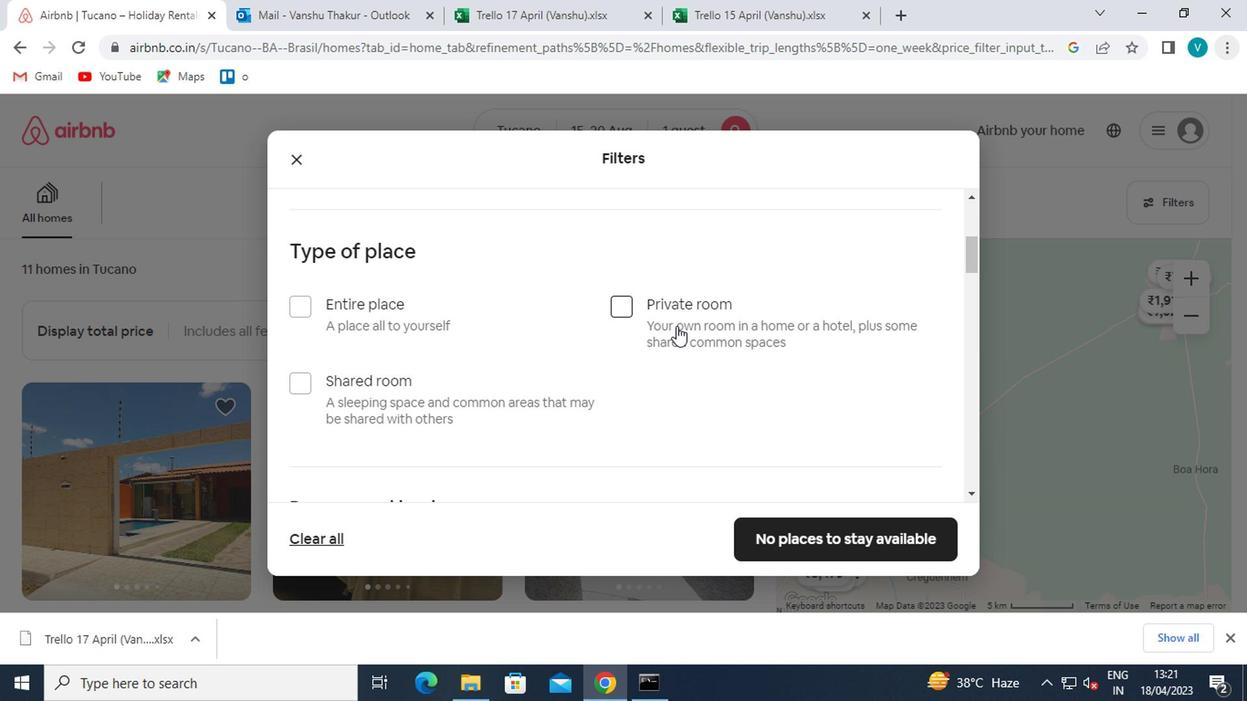 
Action: Mouse pressed left at (630, 304)
Screenshot: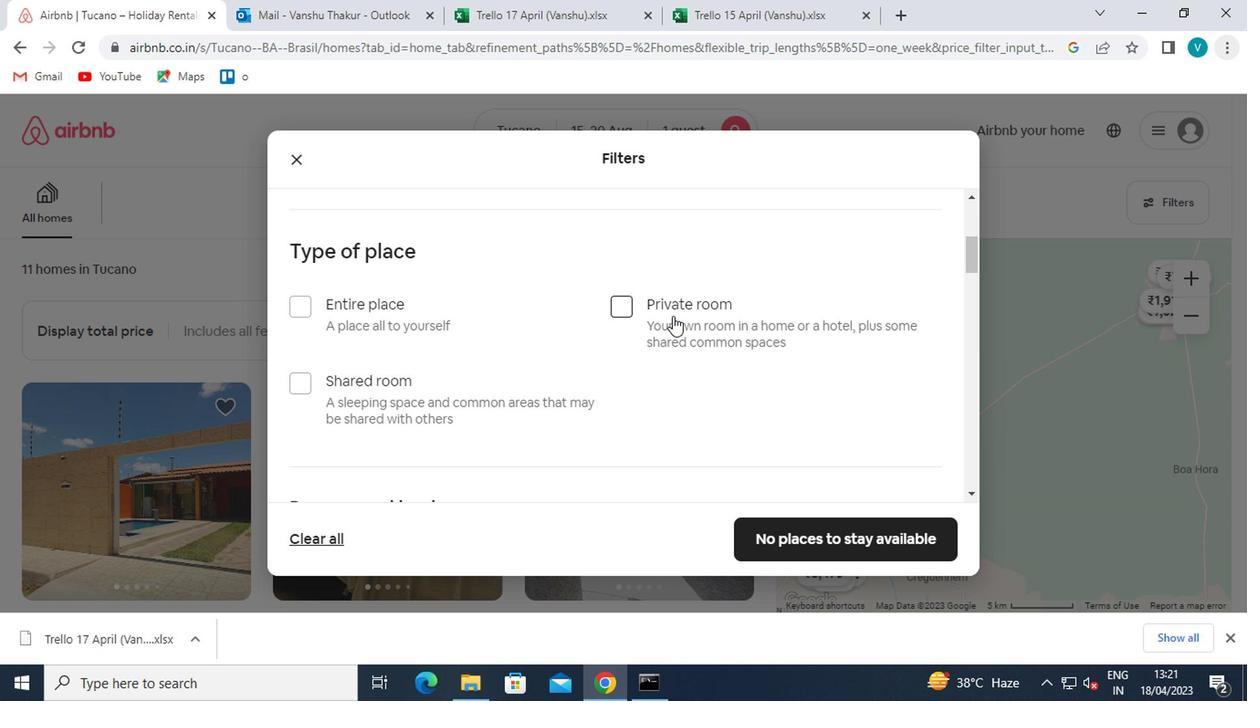 
Action: Mouse moved to (623, 320)
Screenshot: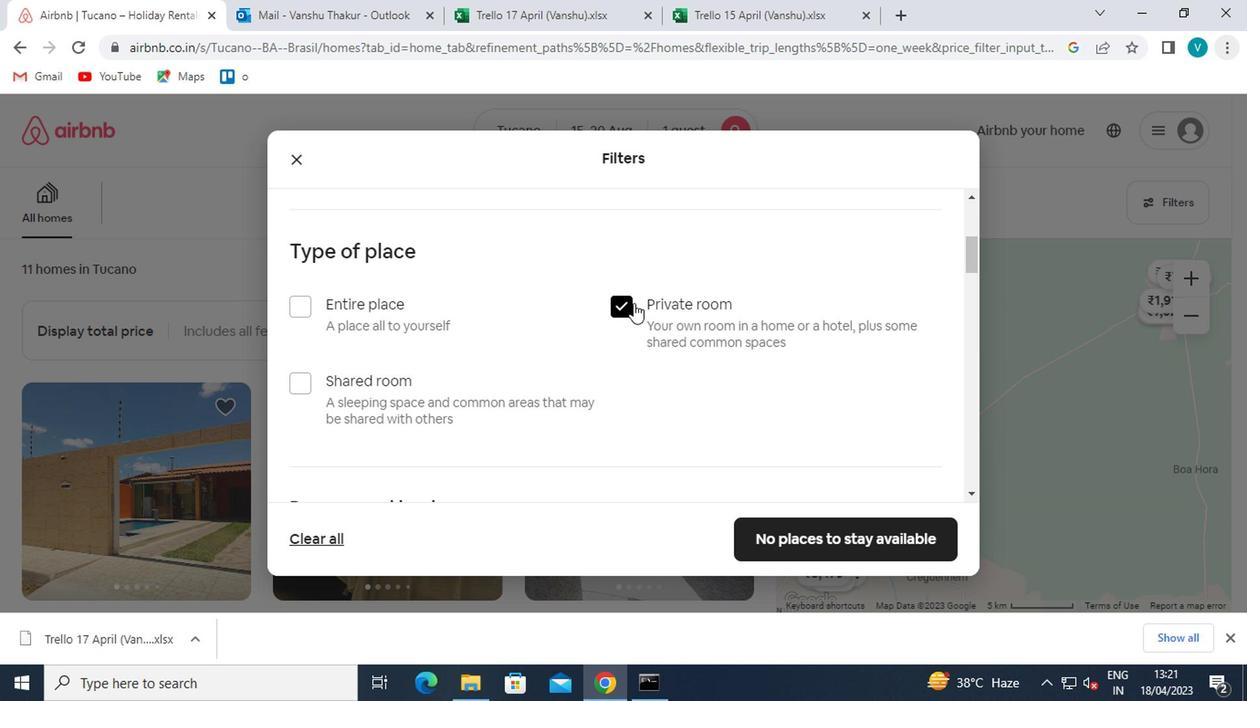 
Action: Mouse scrolled (623, 319) with delta (0, 0)
Screenshot: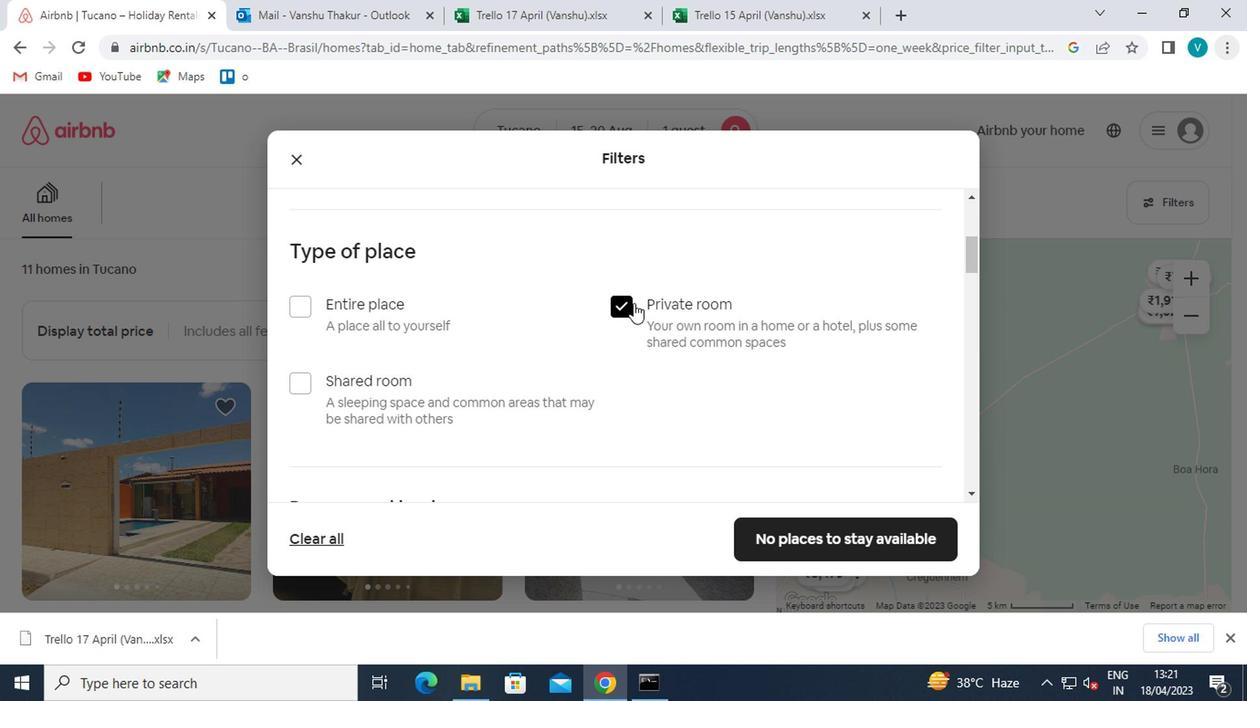 
Action: Mouse moved to (623, 324)
Screenshot: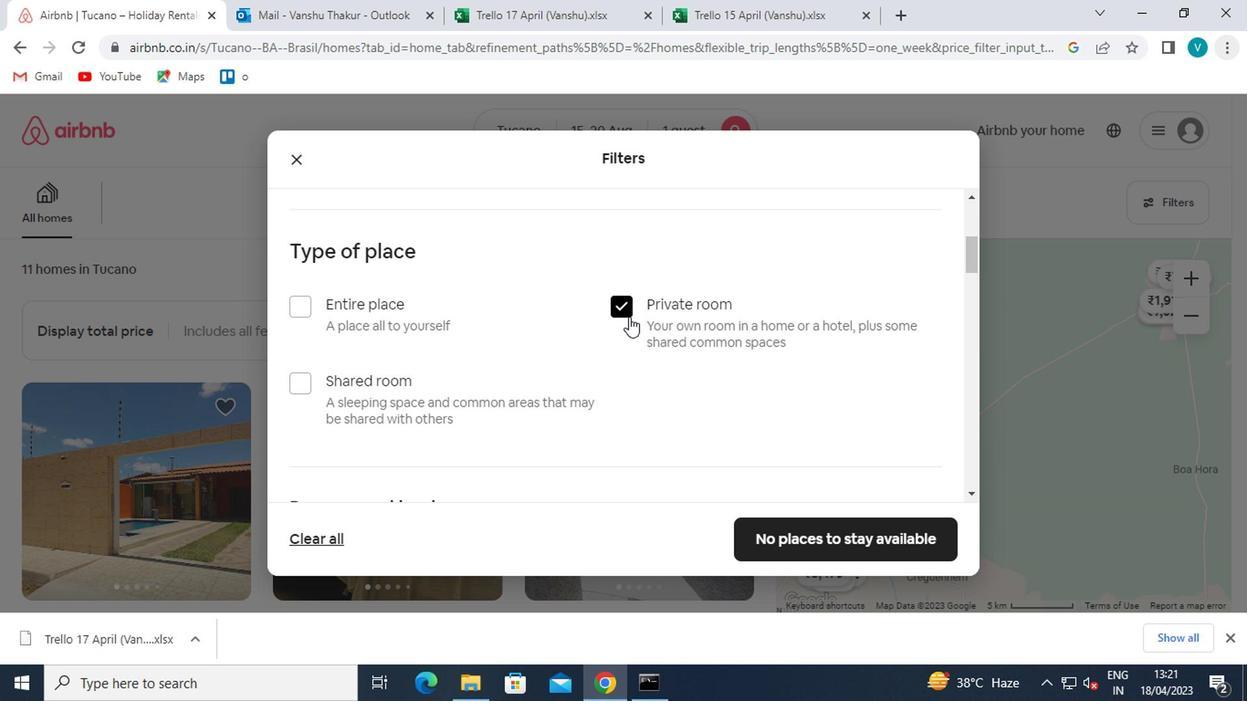 
Action: Mouse scrolled (623, 324) with delta (0, 0)
Screenshot: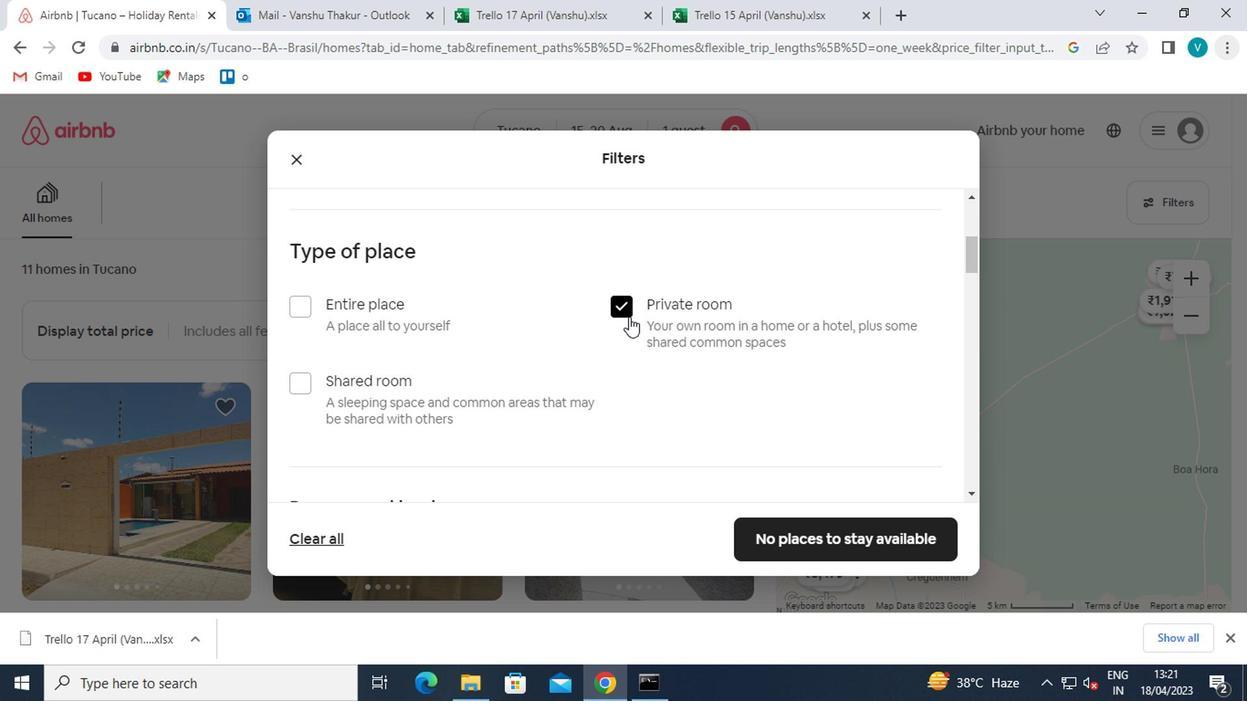 
Action: Mouse moved to (399, 425)
Screenshot: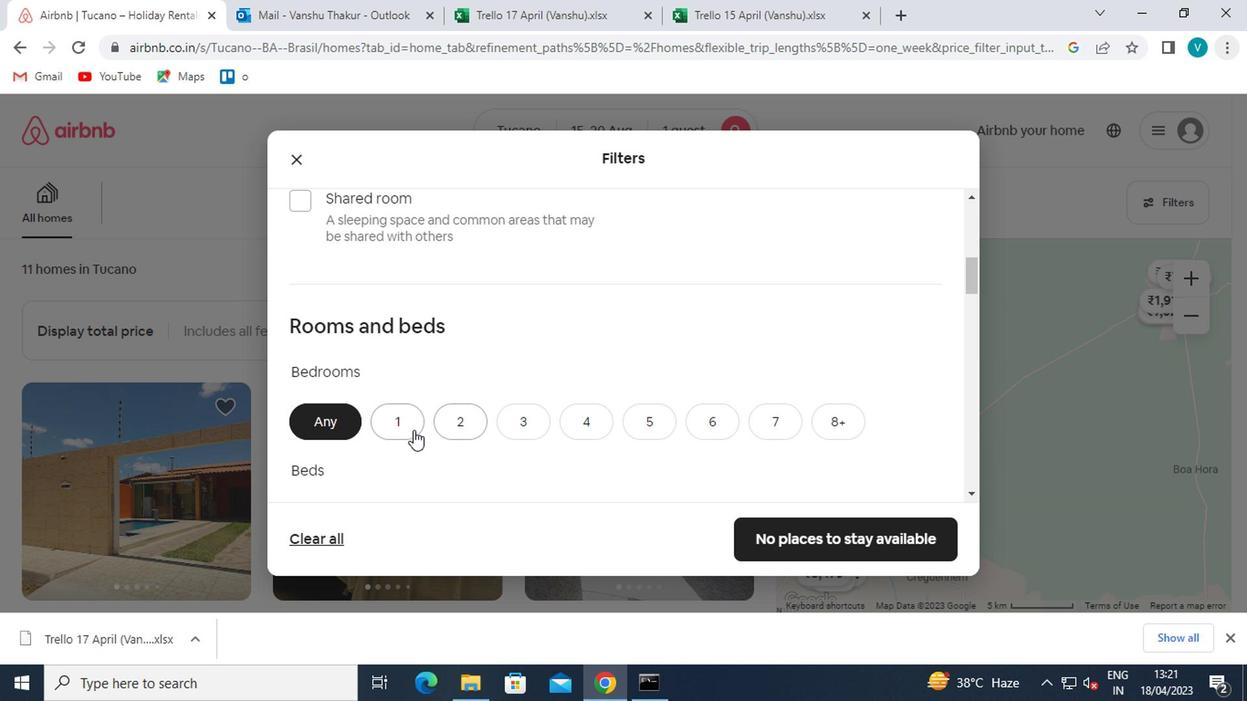 
Action: Mouse pressed left at (399, 425)
Screenshot: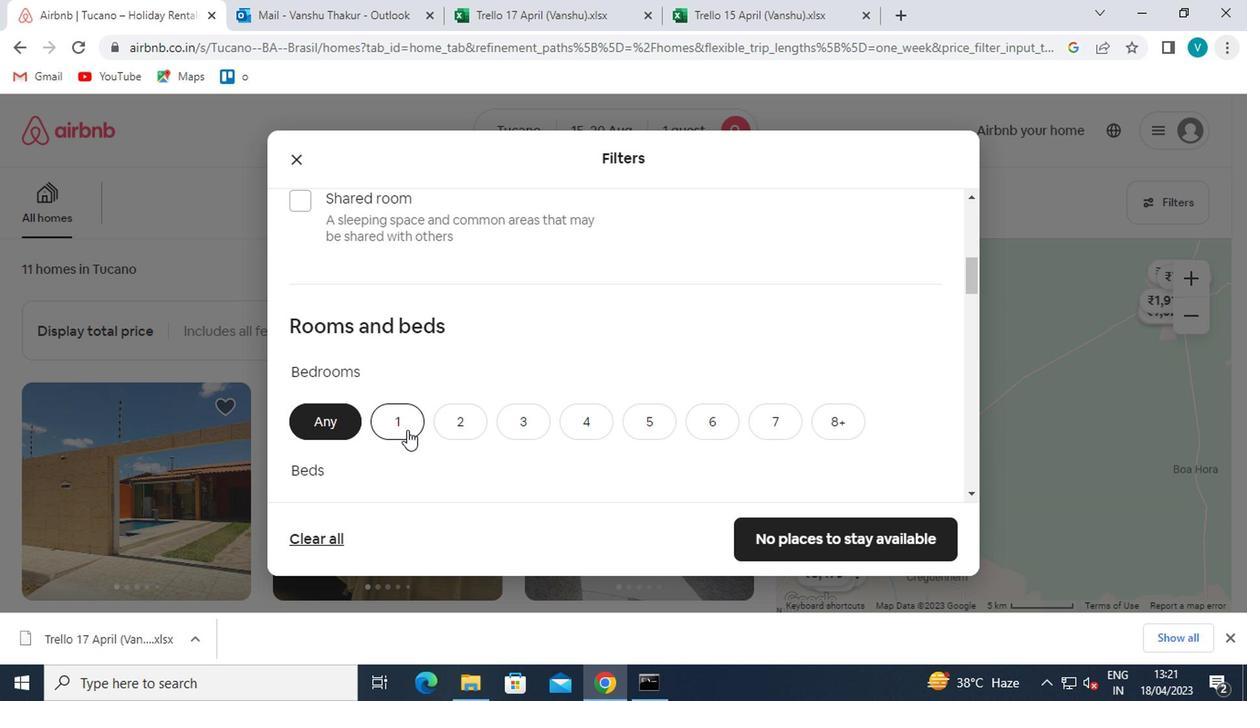 
Action: Mouse moved to (408, 428)
Screenshot: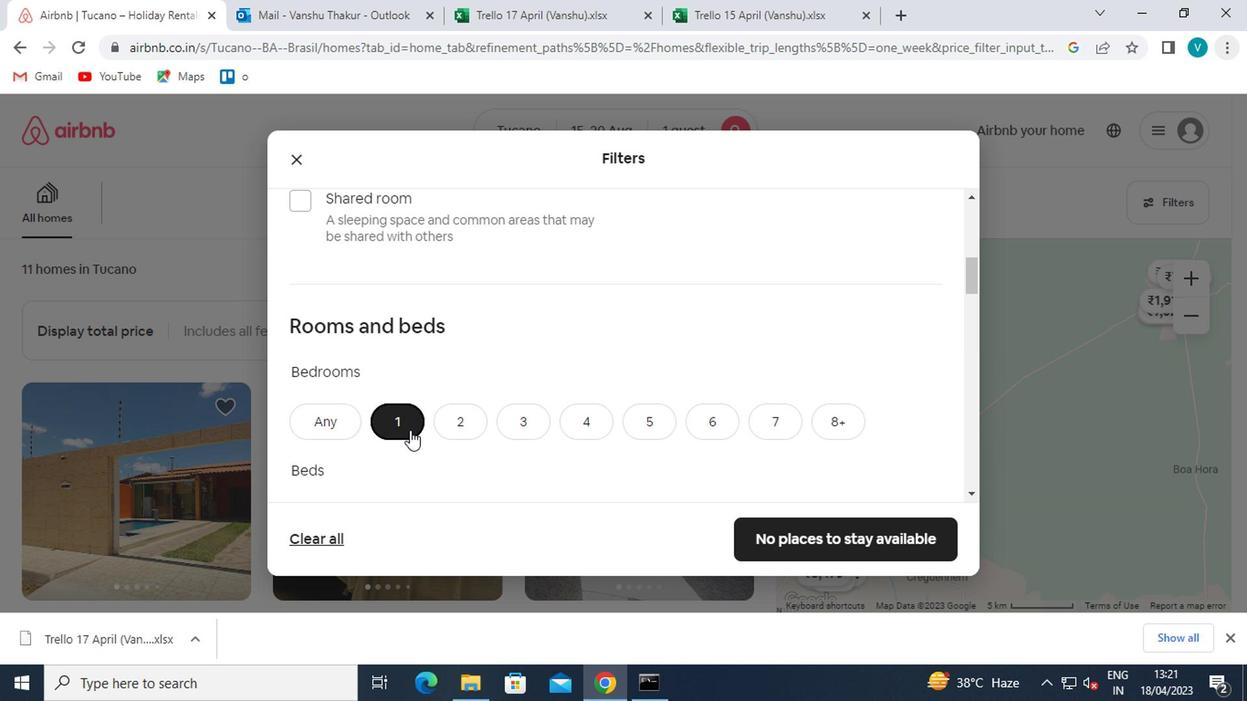 
Action: Mouse scrolled (408, 427) with delta (0, -1)
Screenshot: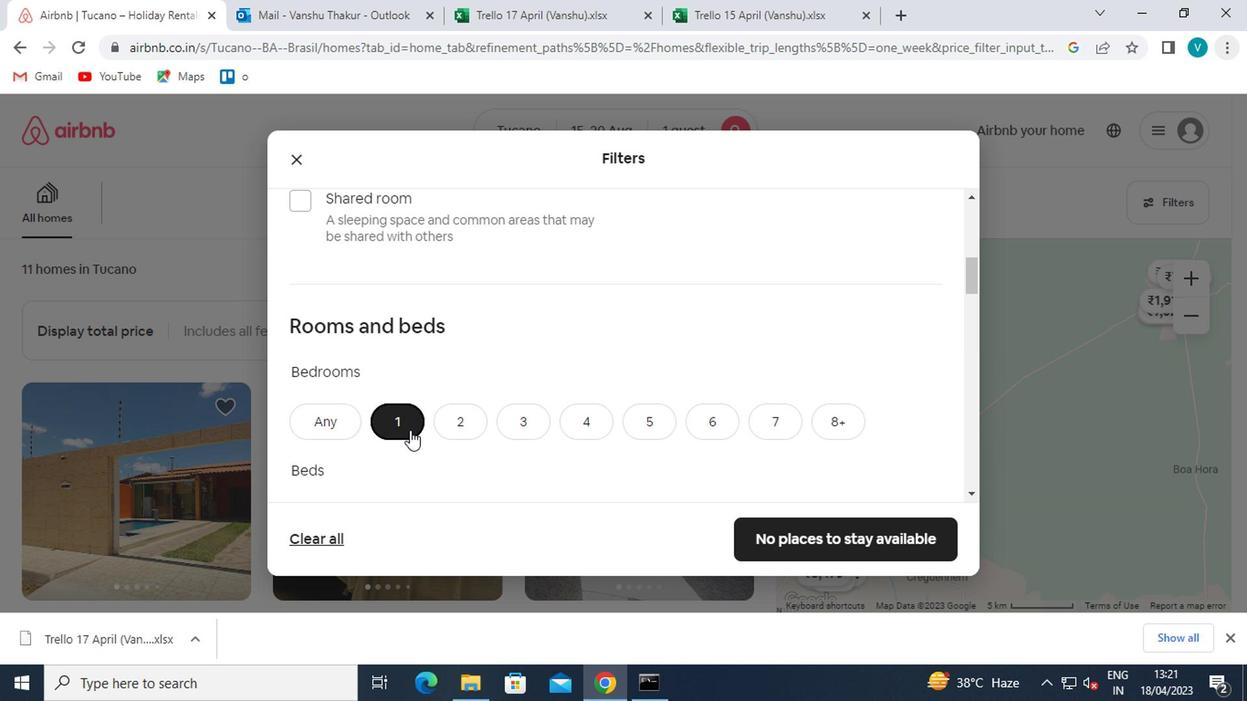 
Action: Mouse scrolled (408, 427) with delta (0, -1)
Screenshot: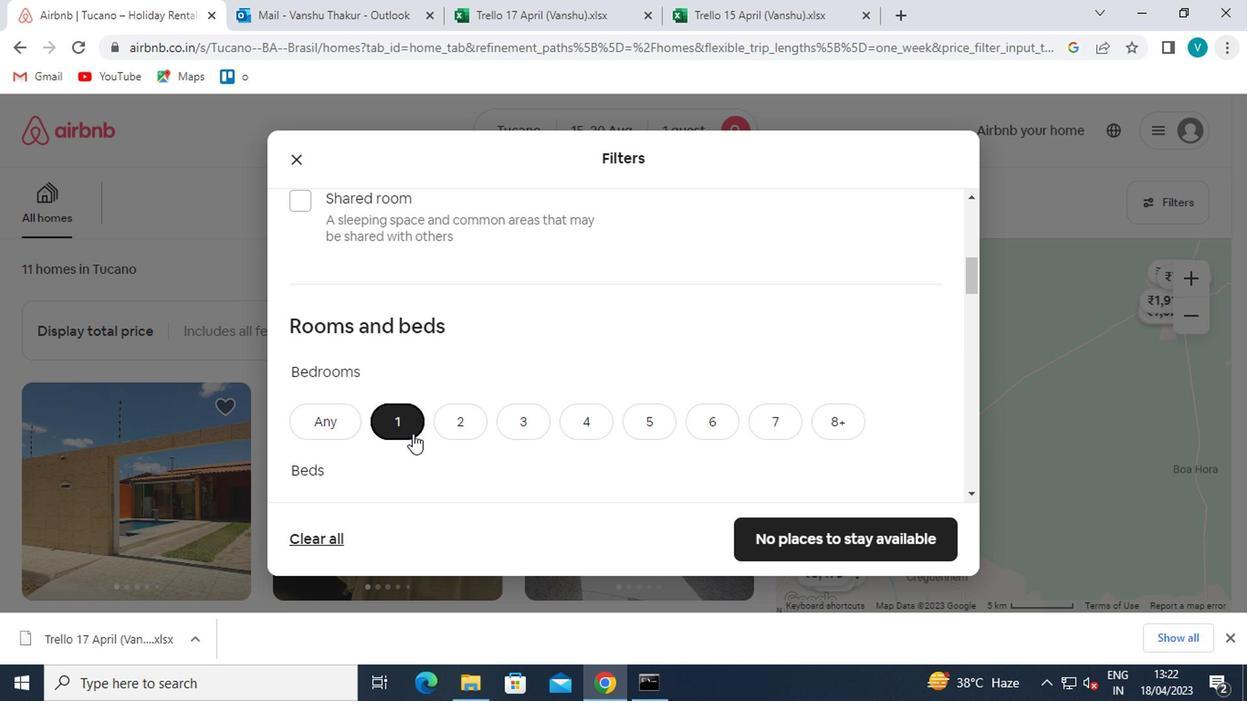 
Action: Mouse moved to (384, 341)
Screenshot: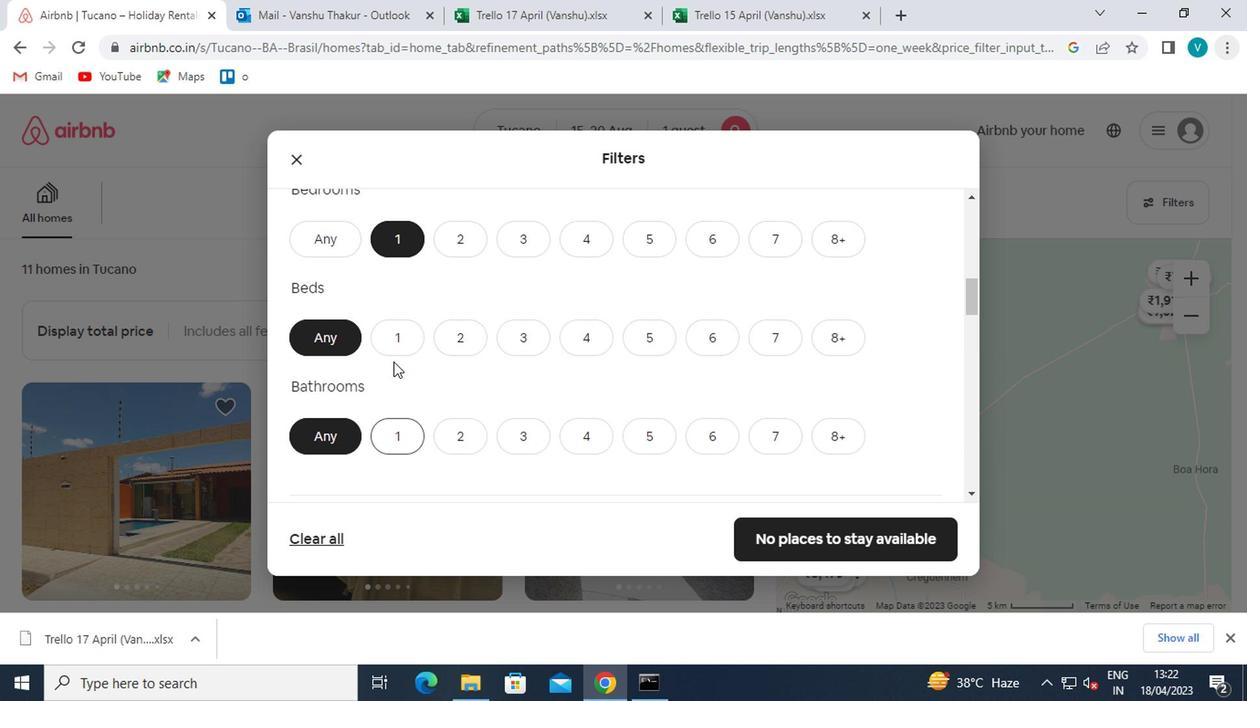 
Action: Mouse pressed left at (384, 341)
Screenshot: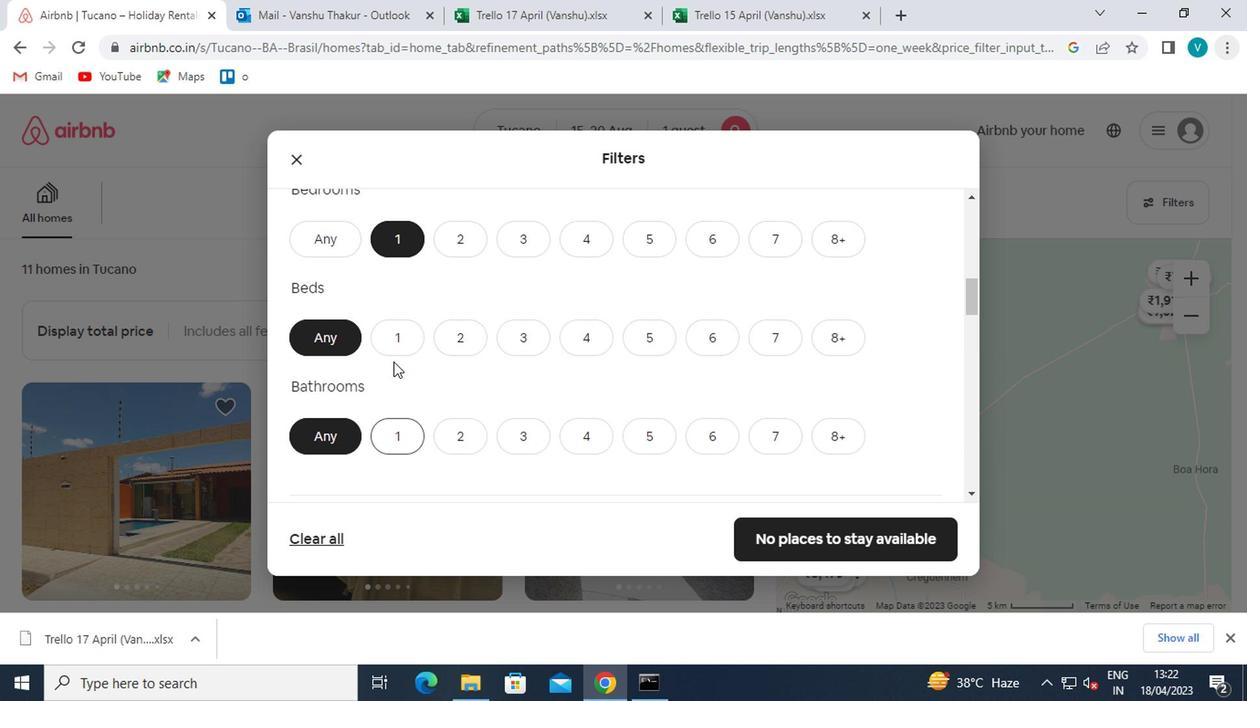 
Action: Mouse moved to (395, 429)
Screenshot: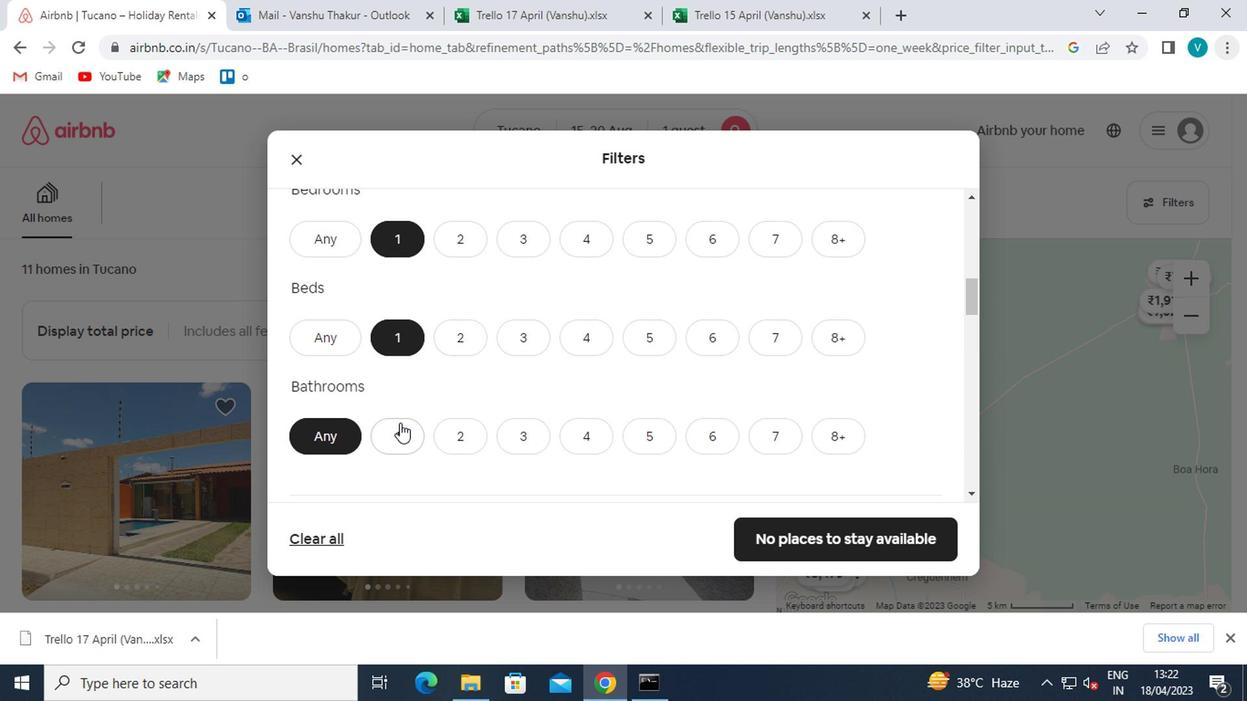 
Action: Mouse pressed left at (395, 429)
Screenshot: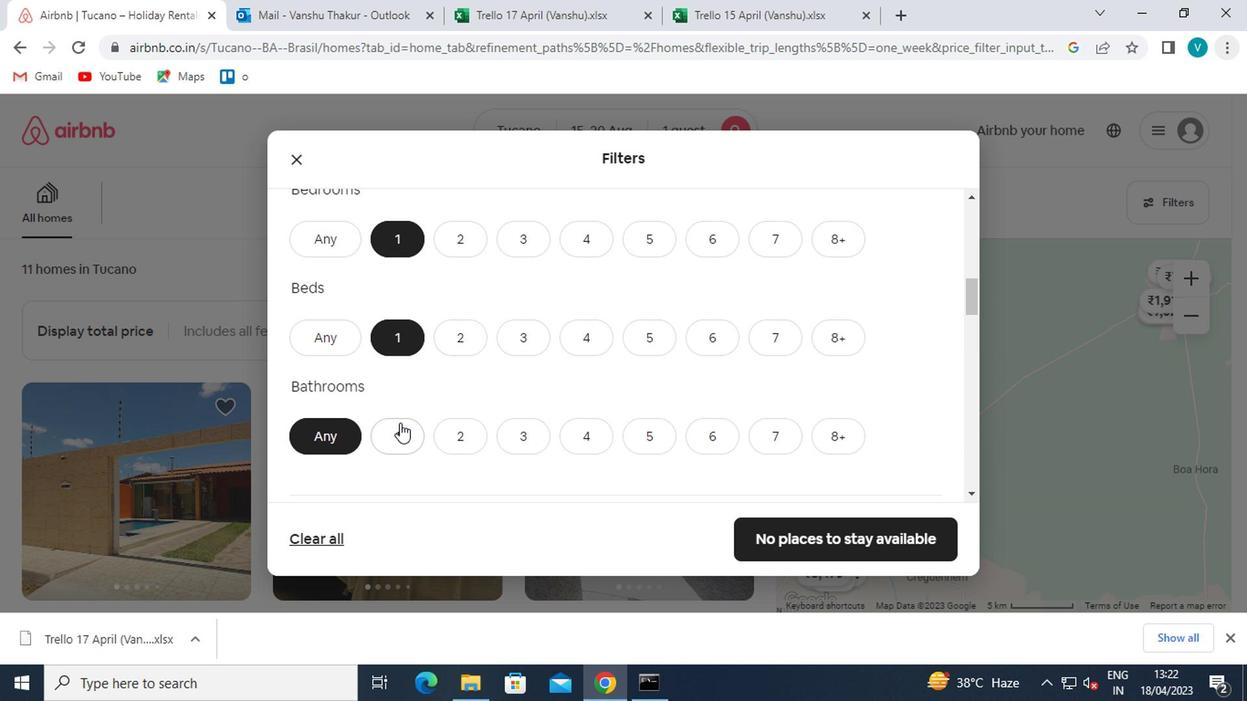 
Action: Mouse moved to (393, 427)
Screenshot: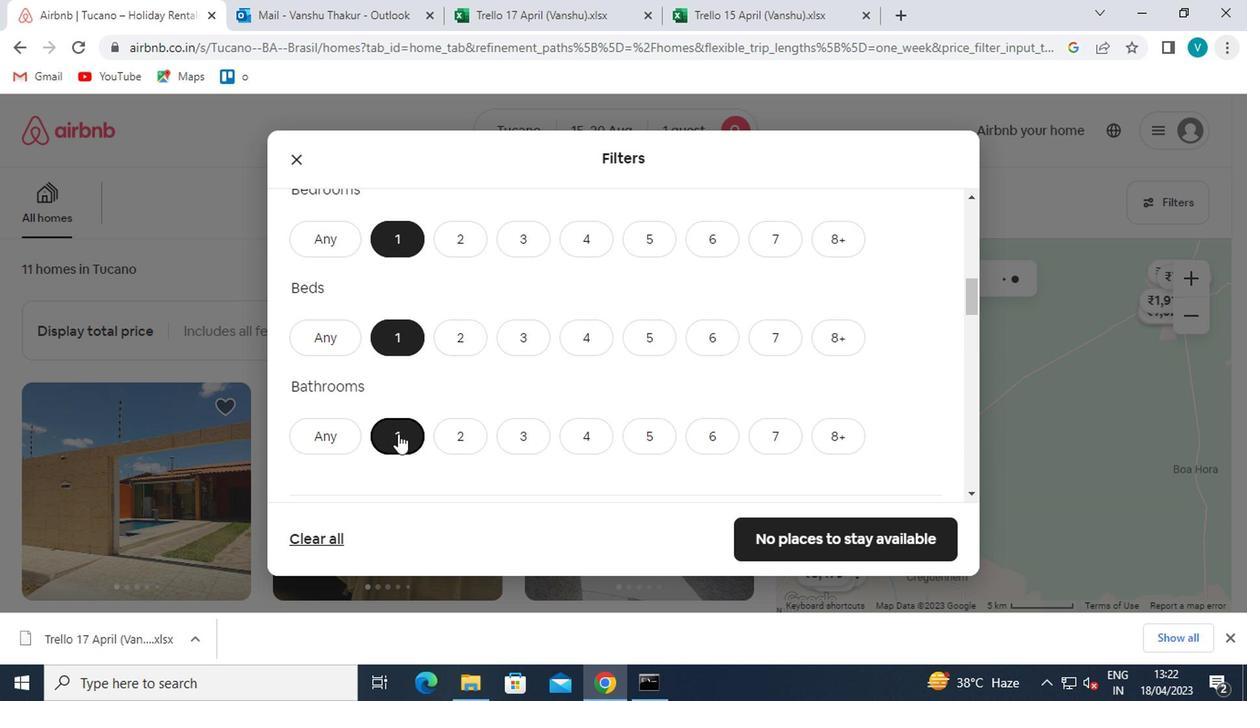 
Action: Mouse scrolled (393, 427) with delta (0, 0)
Screenshot: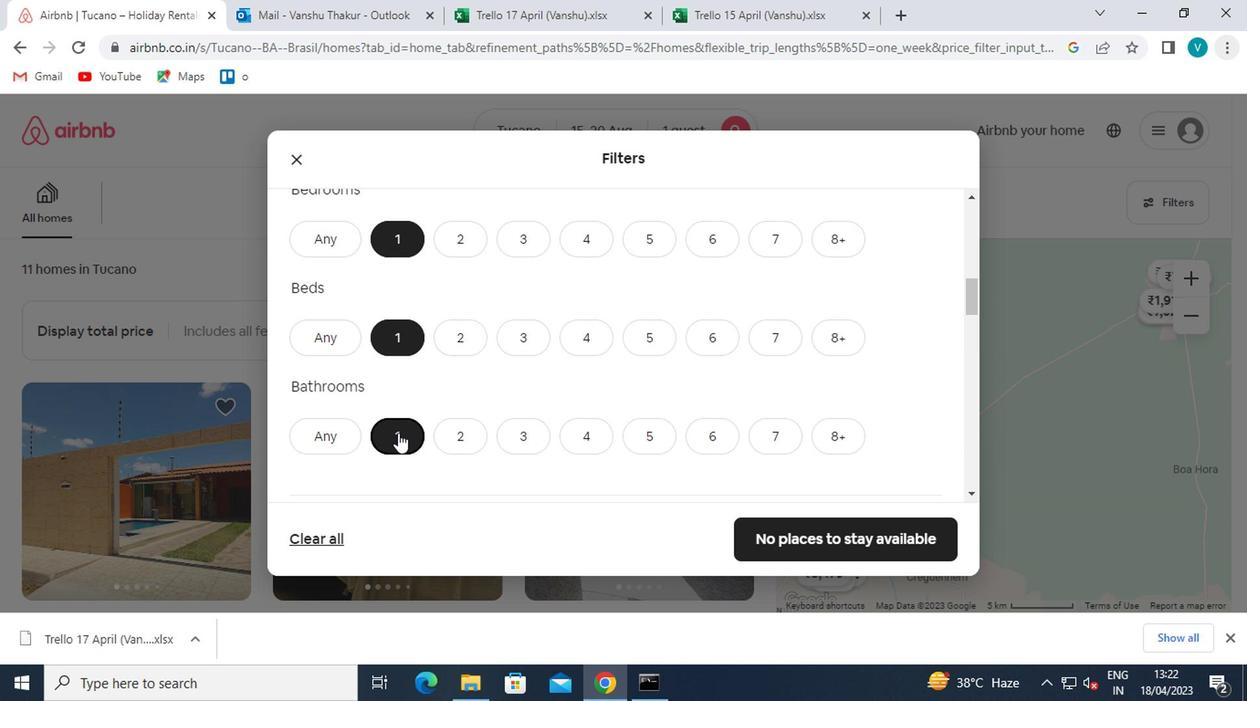 
Action: Mouse scrolled (393, 427) with delta (0, 0)
Screenshot: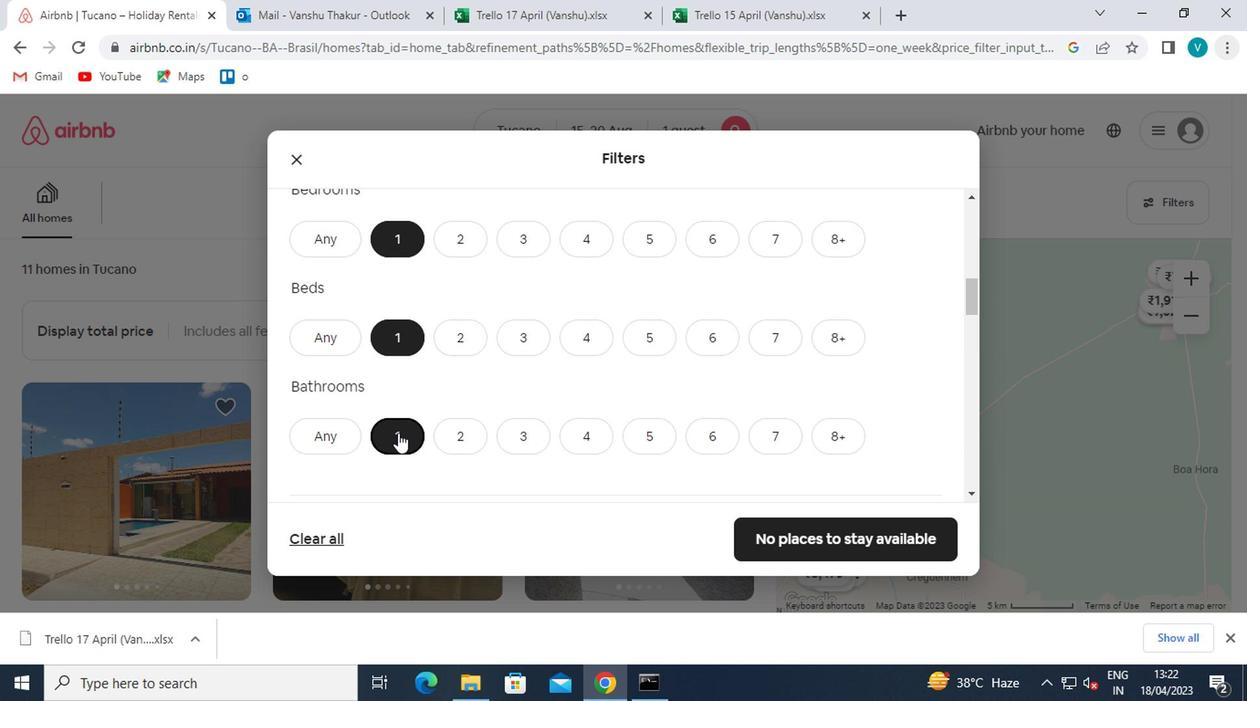 
Action: Mouse moved to (650, 409)
Screenshot: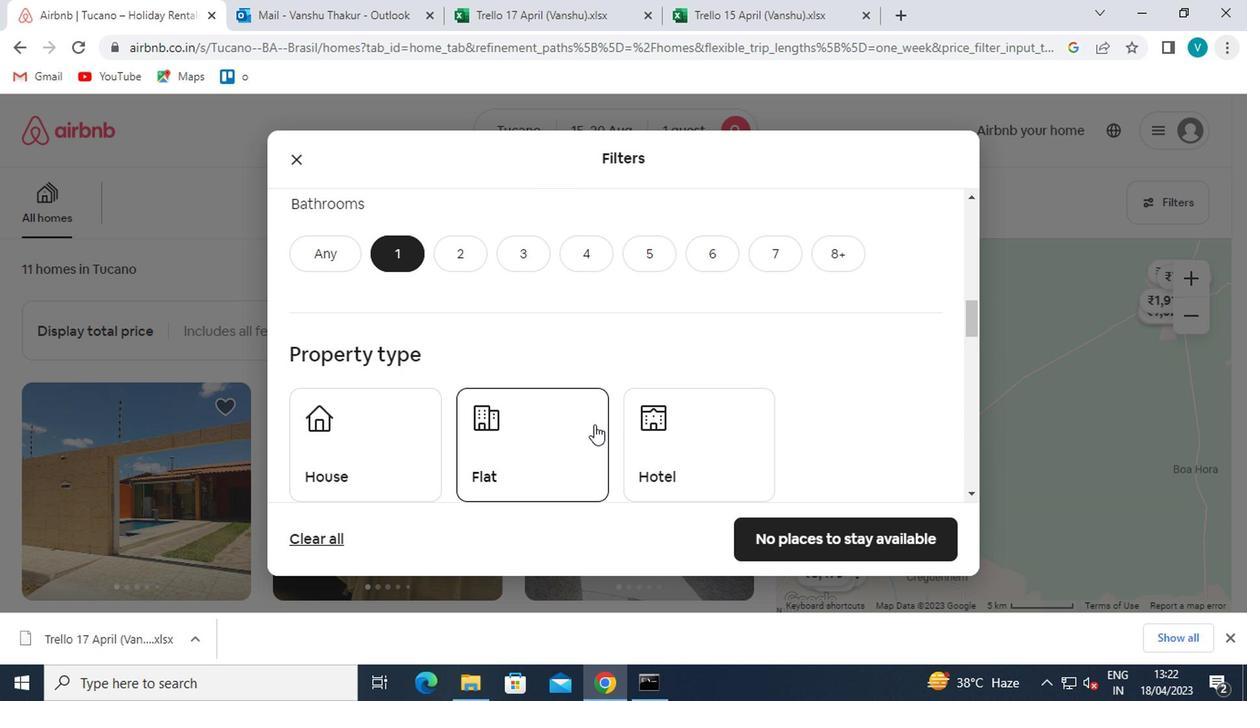 
Action: Mouse pressed left at (650, 409)
Screenshot: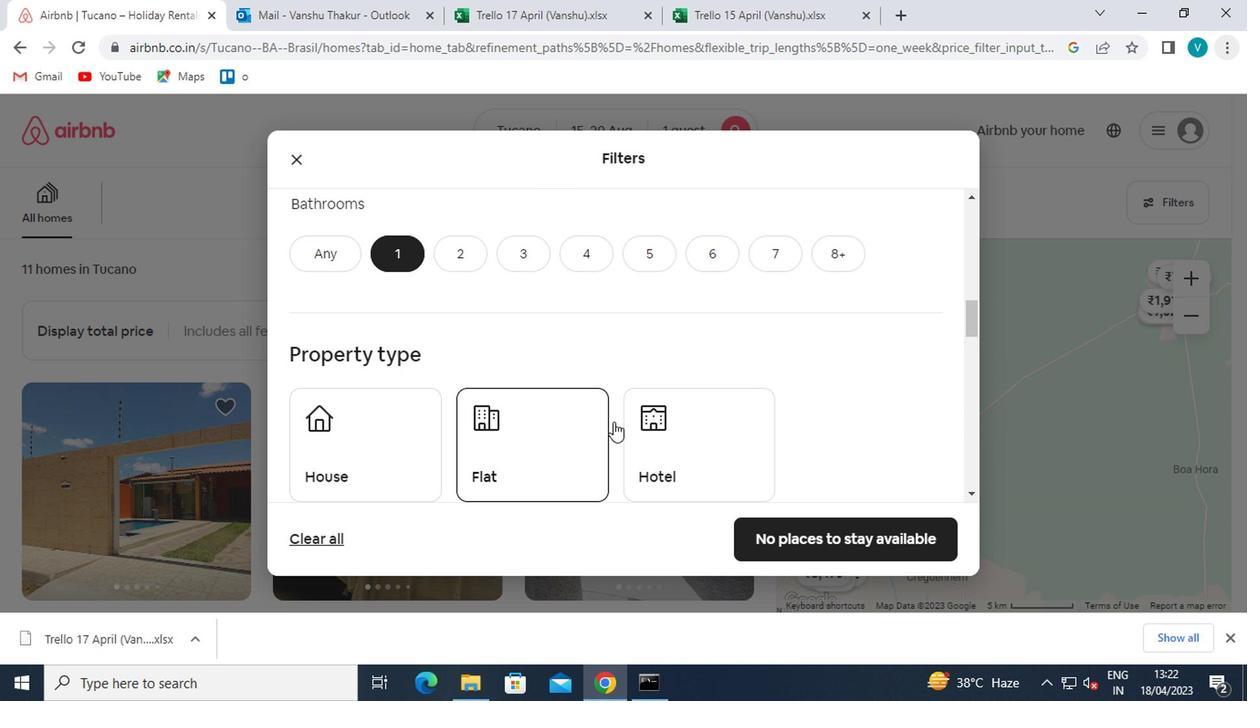 
Action: Mouse moved to (644, 413)
Screenshot: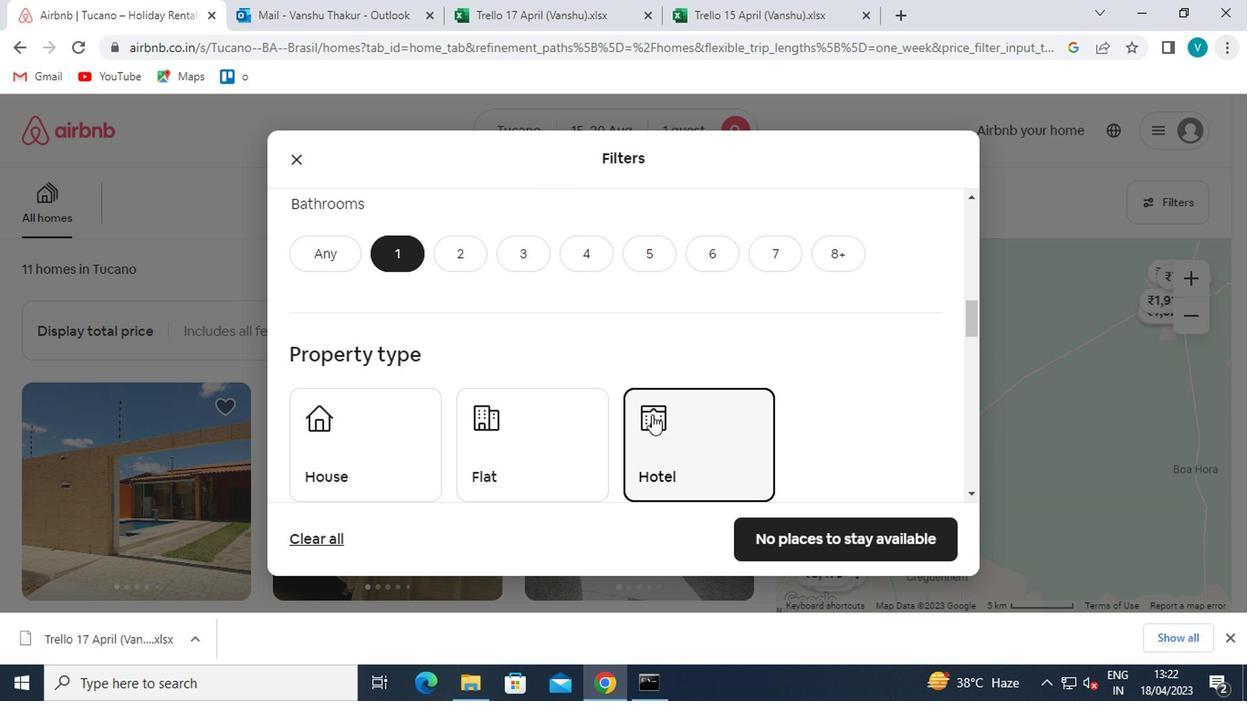 
Action: Mouse scrolled (644, 412) with delta (0, -1)
Screenshot: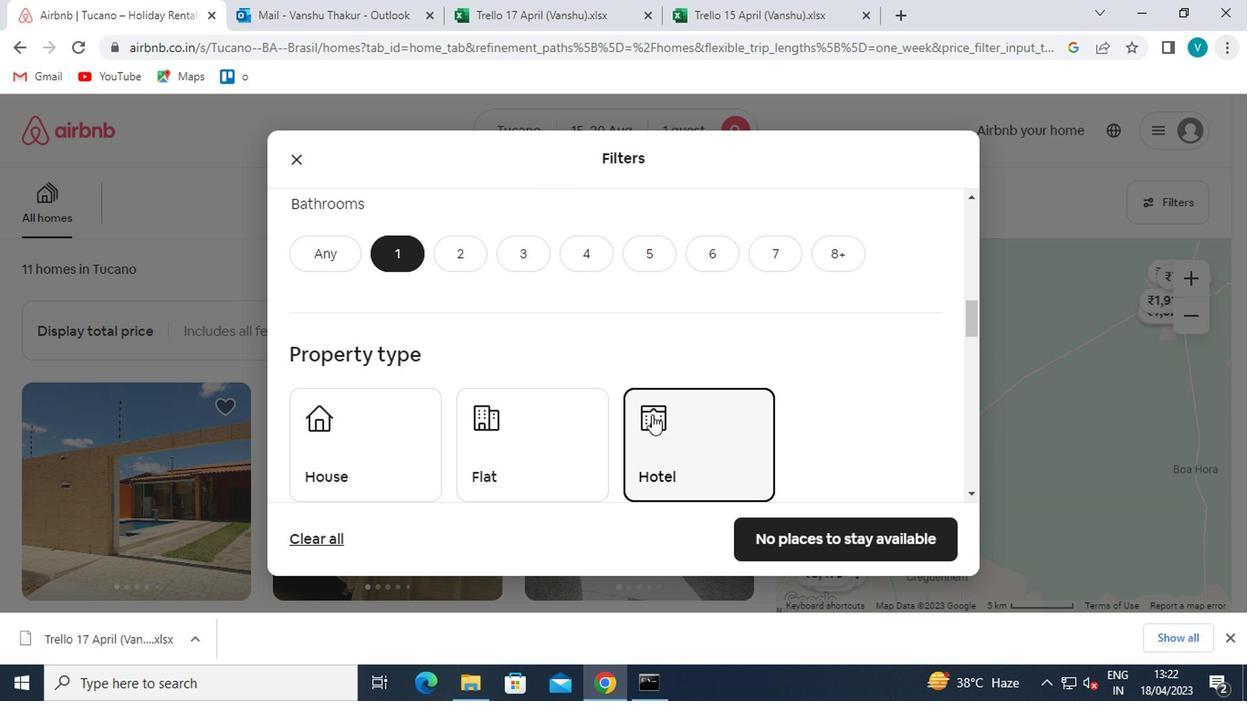 
Action: Mouse moved to (644, 414)
Screenshot: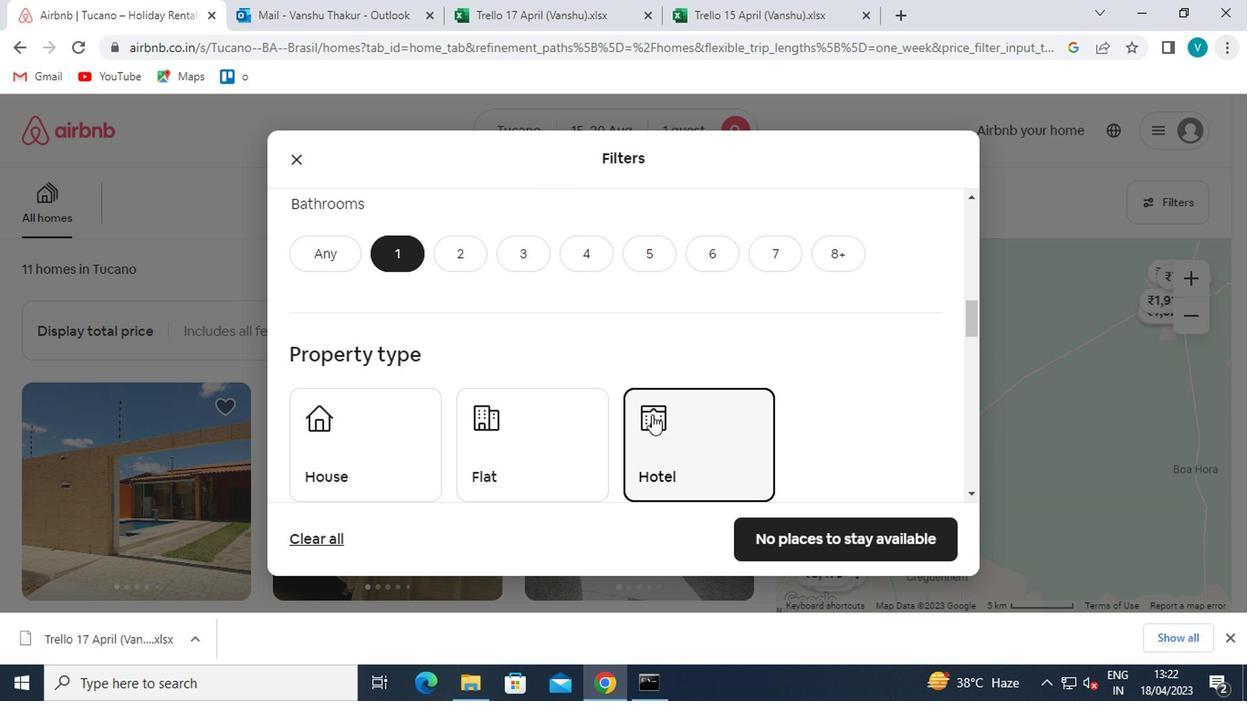 
Action: Mouse scrolled (644, 413) with delta (0, 0)
Screenshot: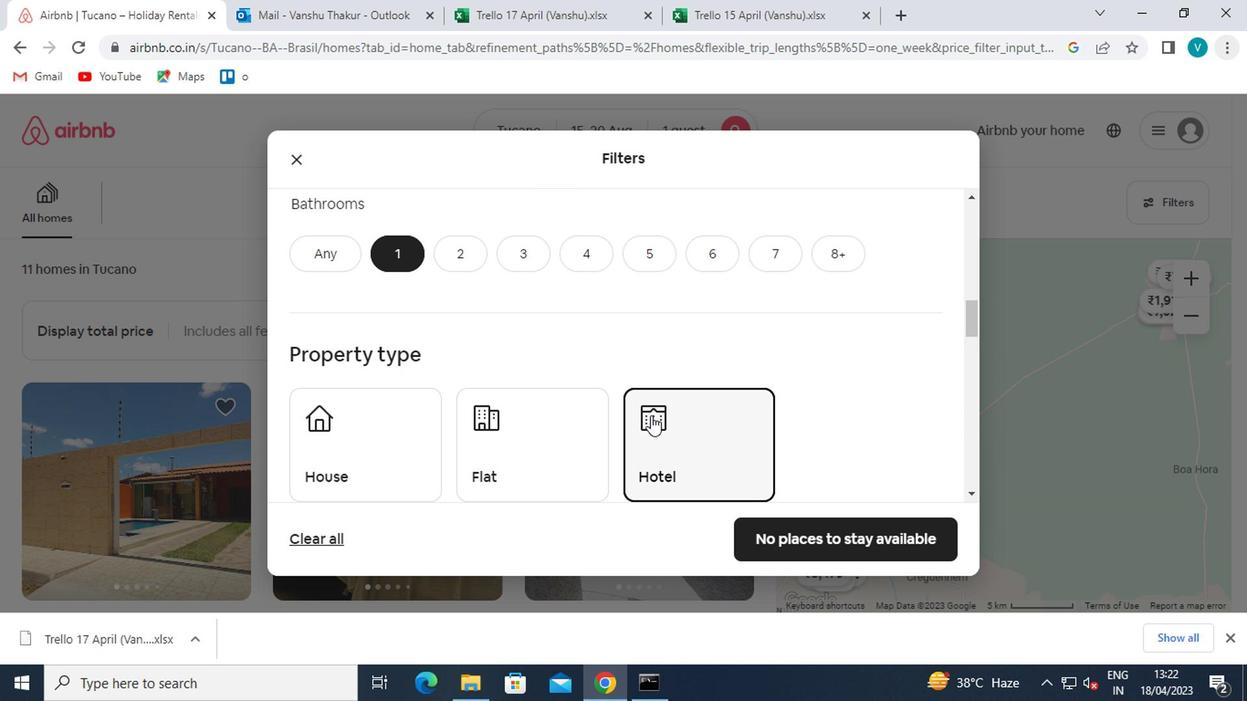 
Action: Mouse scrolled (644, 413) with delta (0, 0)
Screenshot: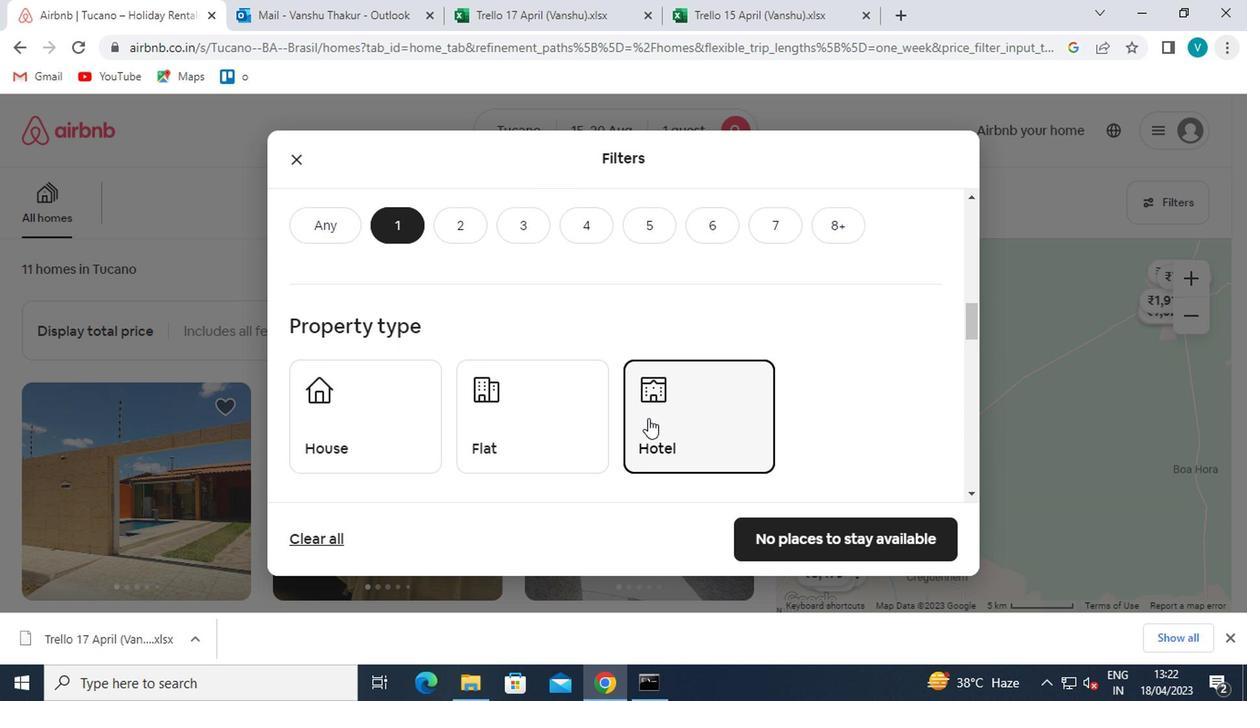 
Action: Mouse scrolled (644, 413) with delta (0, 0)
Screenshot: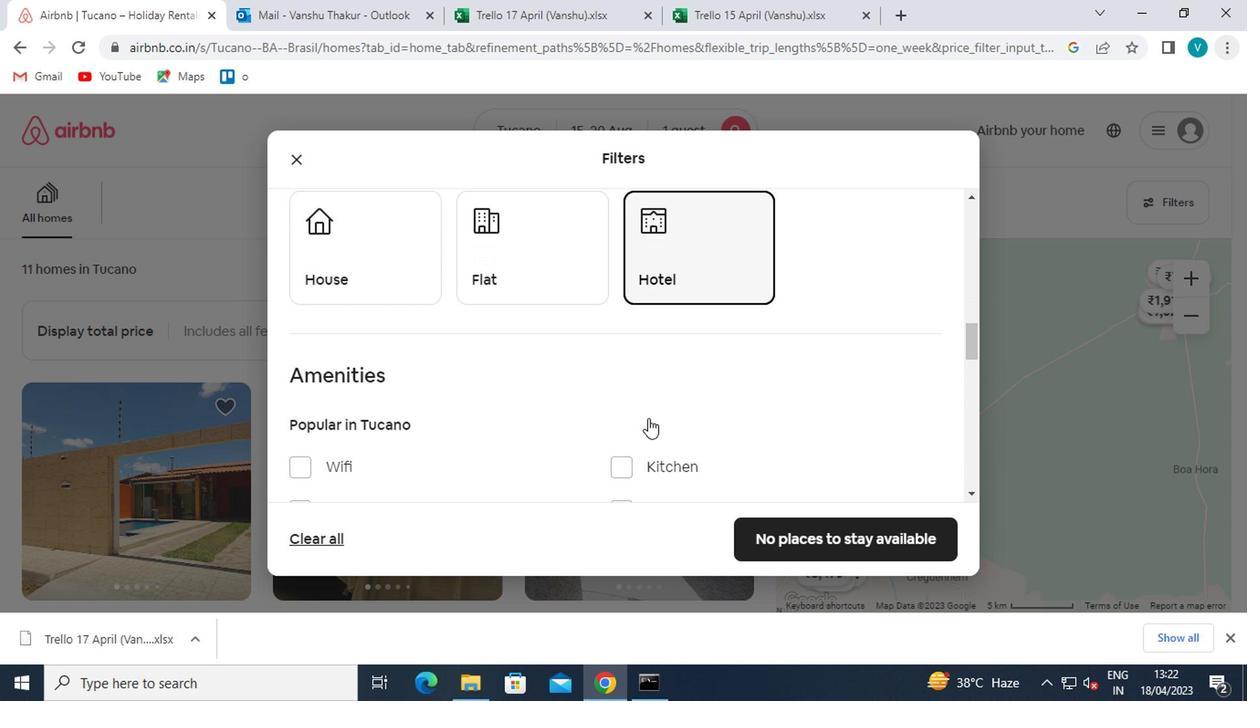 
Action: Mouse moved to (313, 354)
Screenshot: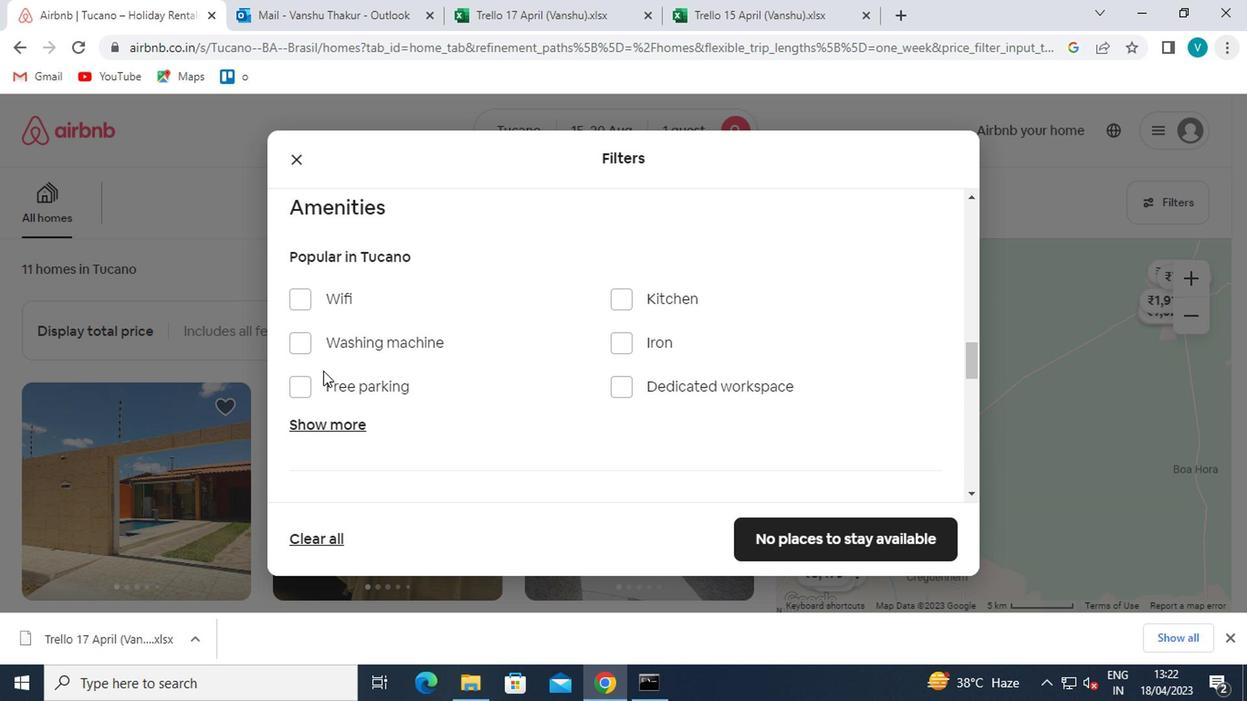 
Action: Mouse pressed left at (313, 354)
Screenshot: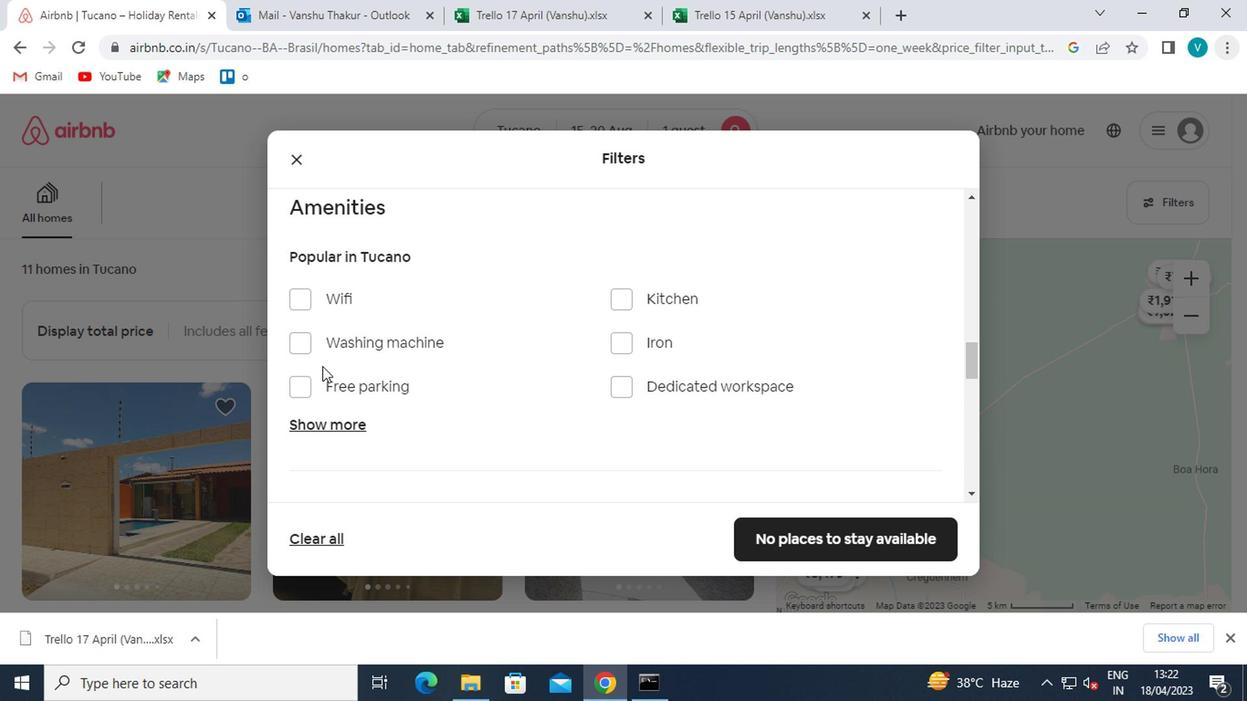
Action: Mouse moved to (308, 350)
Screenshot: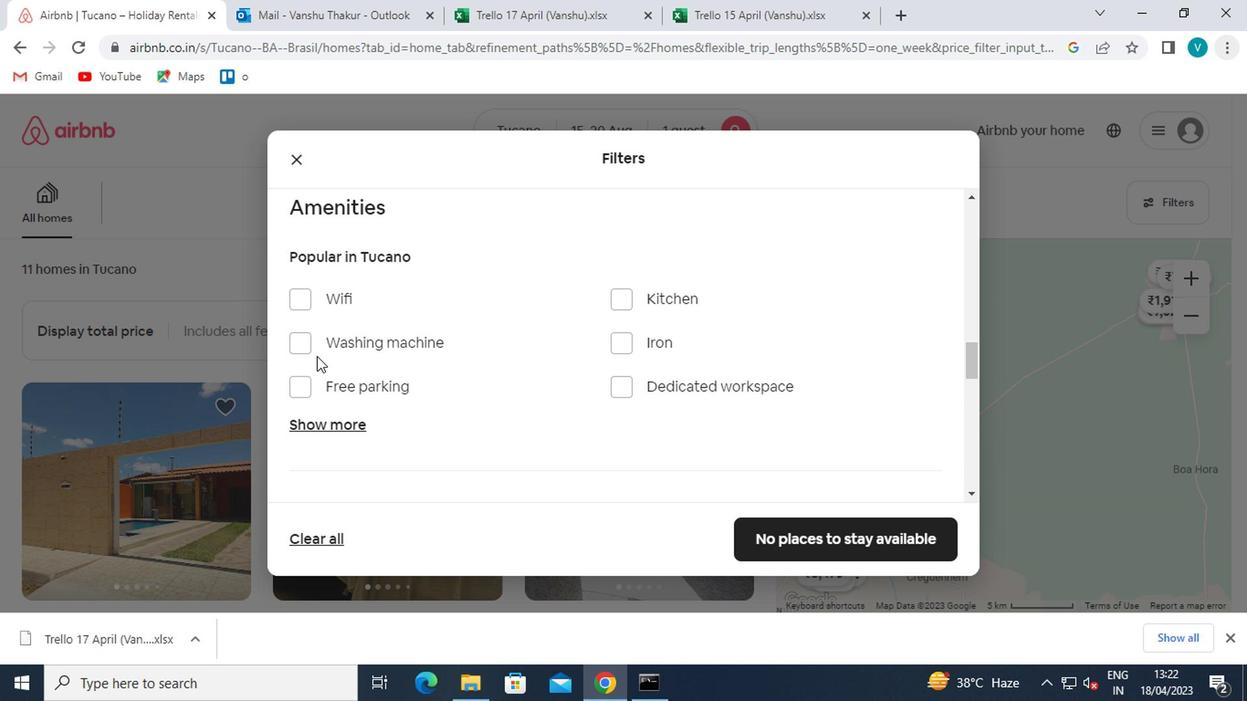 
Action: Mouse pressed left at (308, 350)
Screenshot: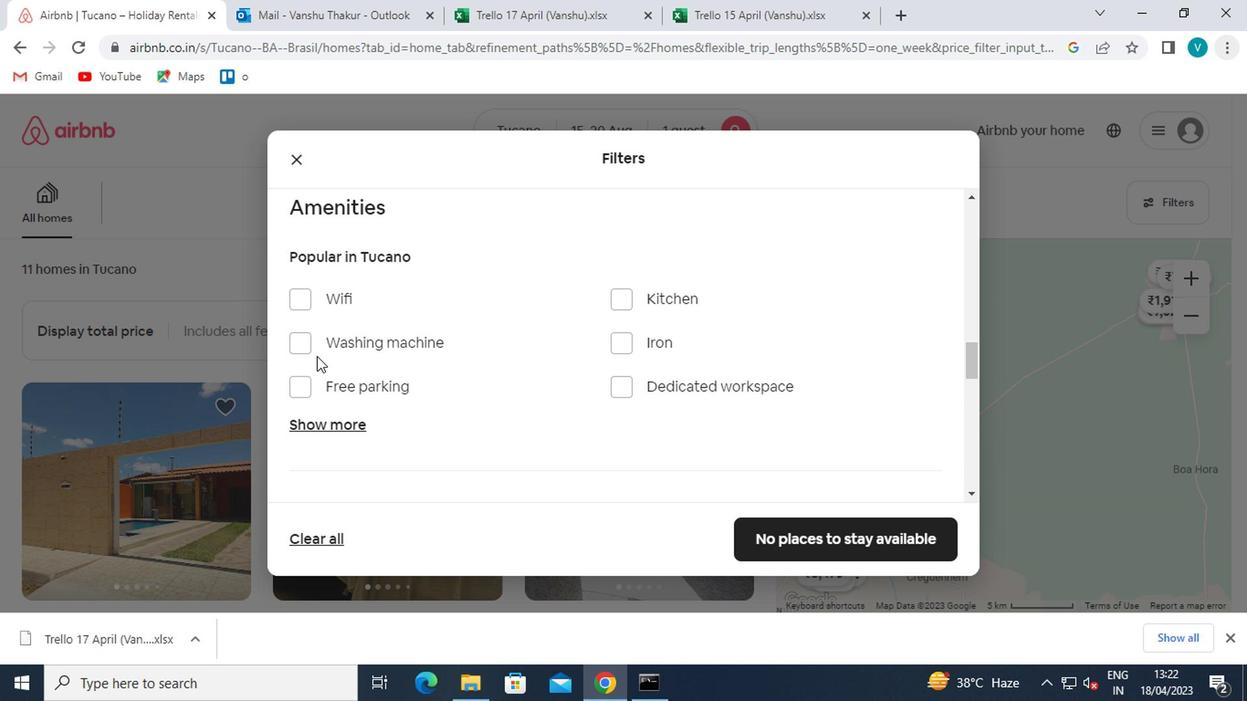 
Action: Mouse moved to (318, 350)
Screenshot: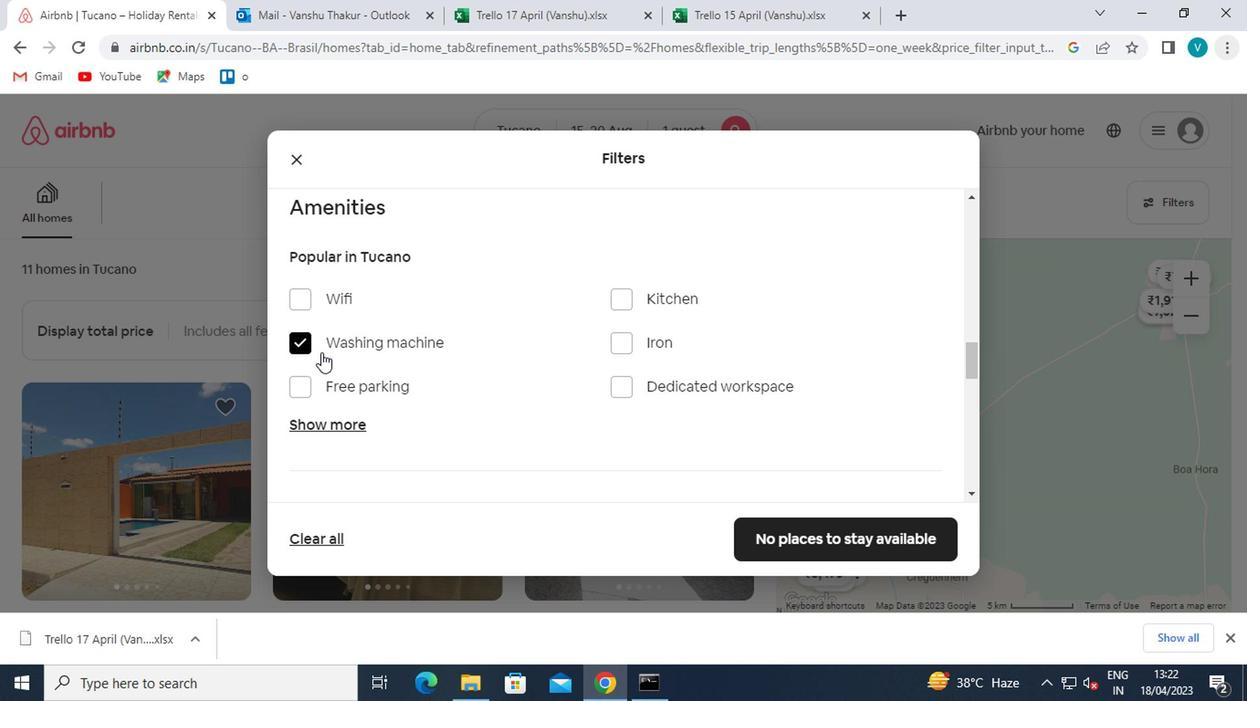 
Action: Mouse scrolled (318, 350) with delta (0, 0)
Screenshot: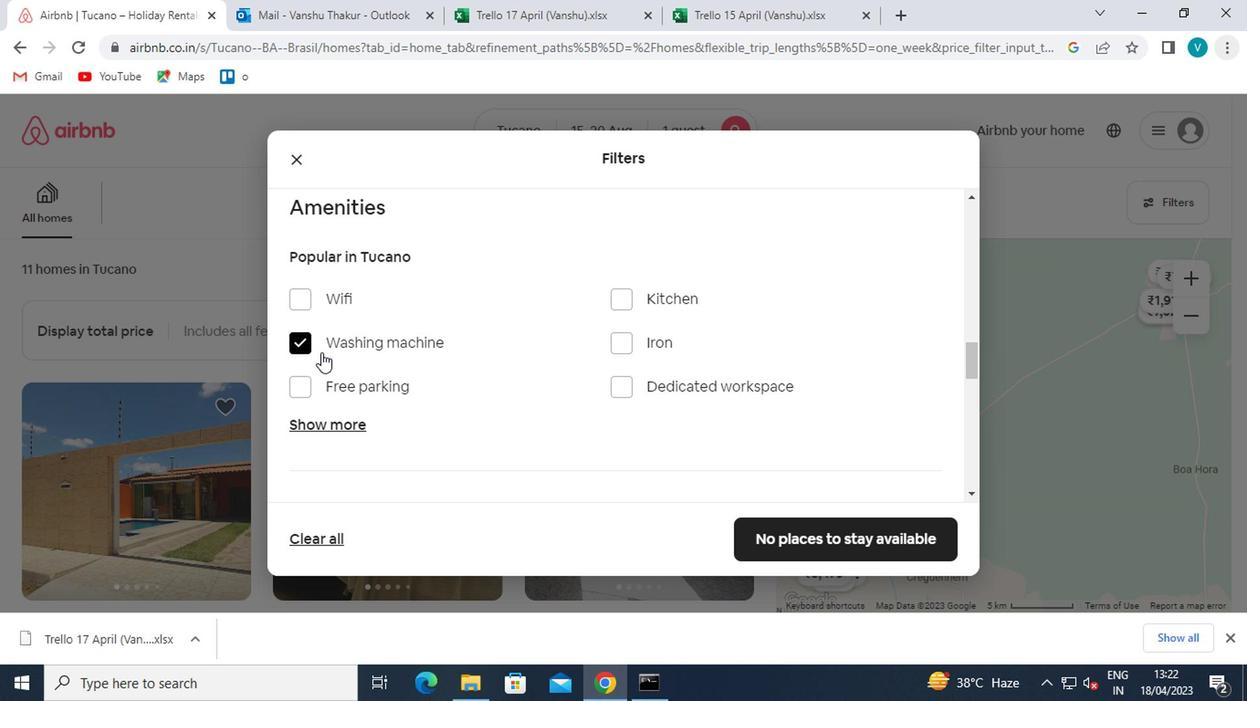 
Action: Mouse moved to (321, 352)
Screenshot: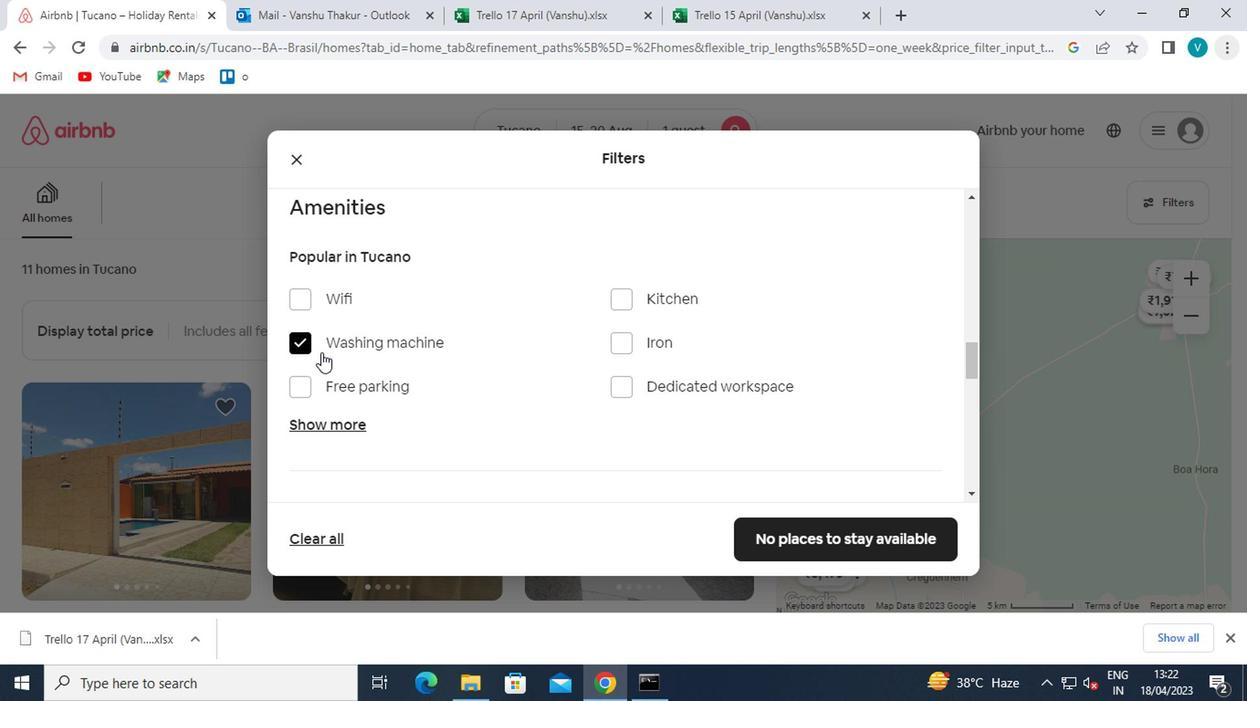 
Action: Mouse scrolled (321, 352) with delta (0, 0)
Screenshot: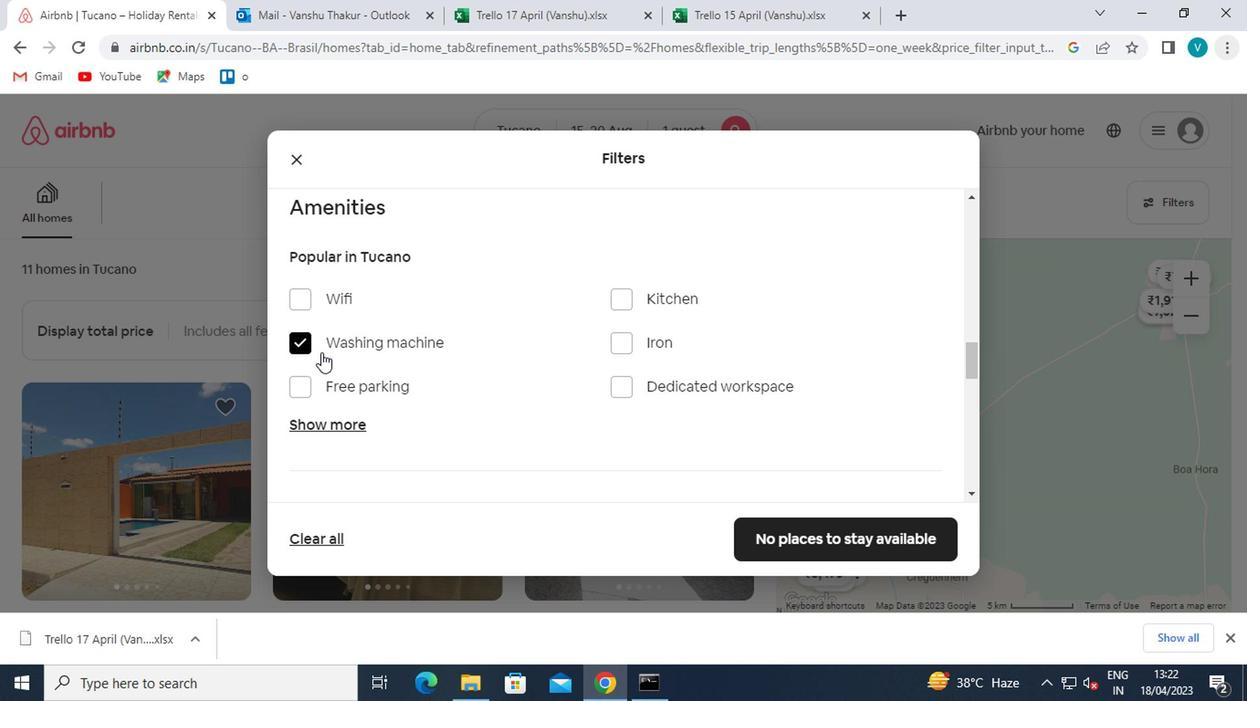
Action: Mouse moved to (321, 352)
Screenshot: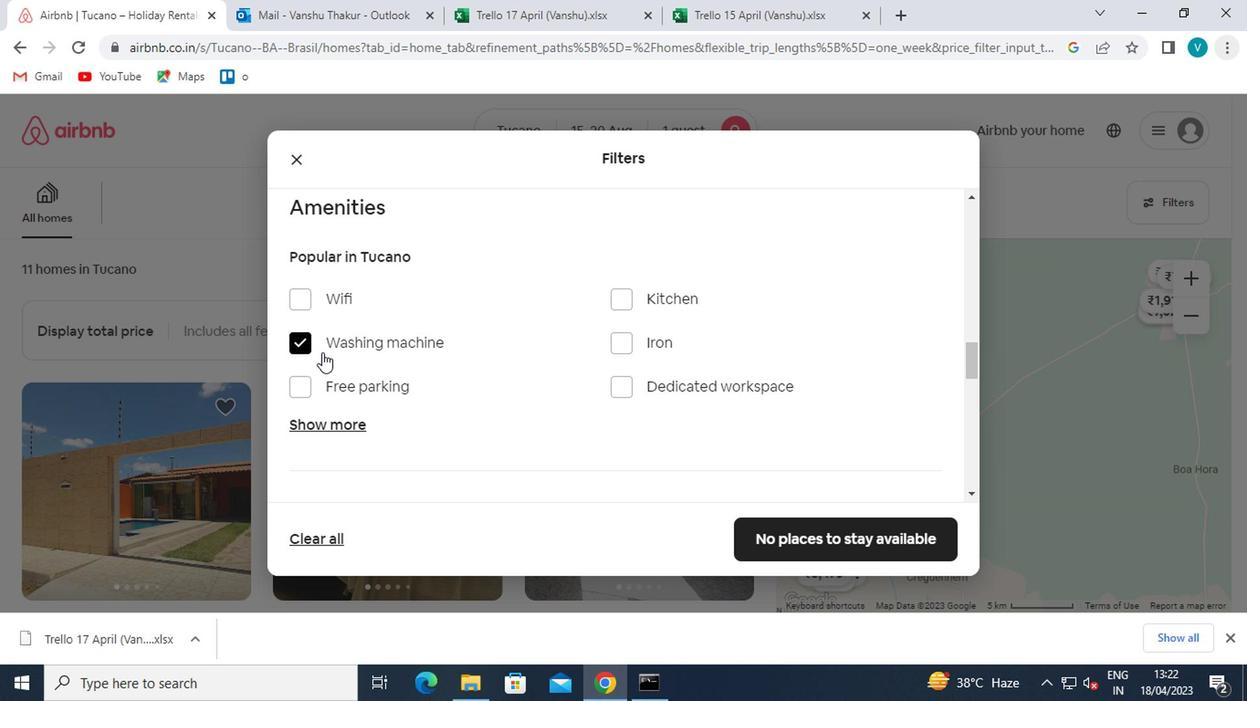 
Action: Mouse scrolled (321, 352) with delta (0, 0)
Screenshot: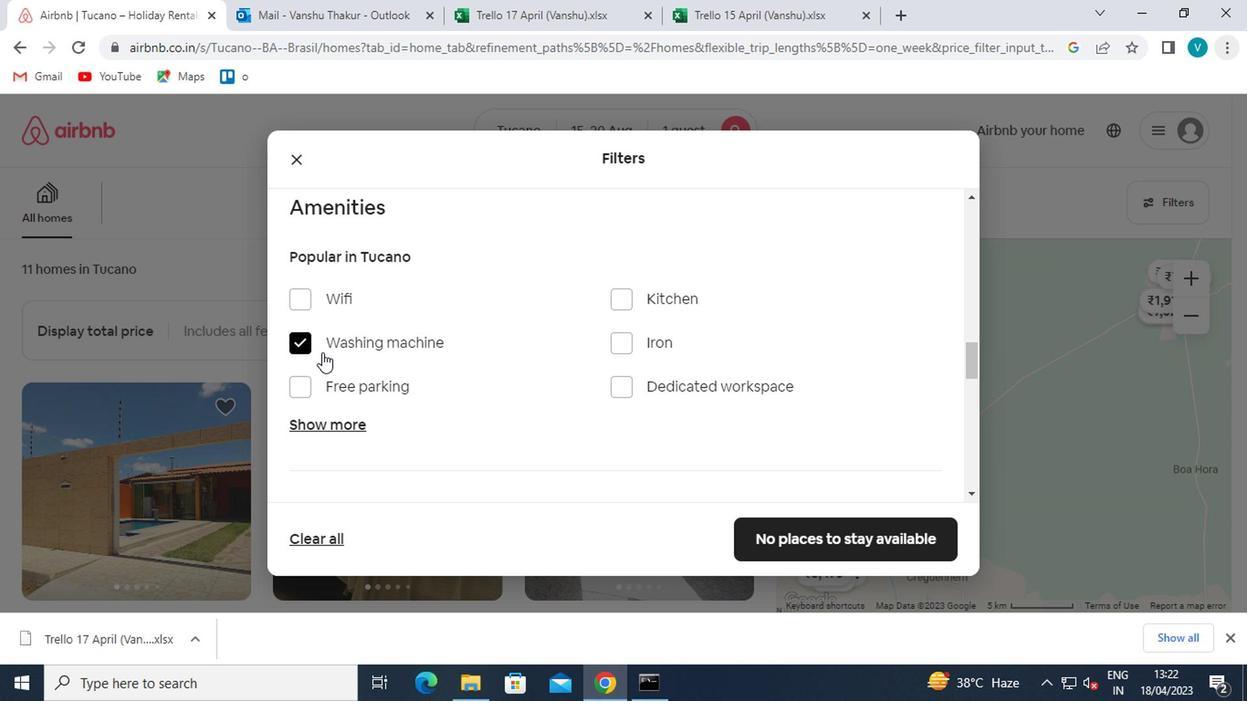 
Action: Mouse moved to (321, 355)
Screenshot: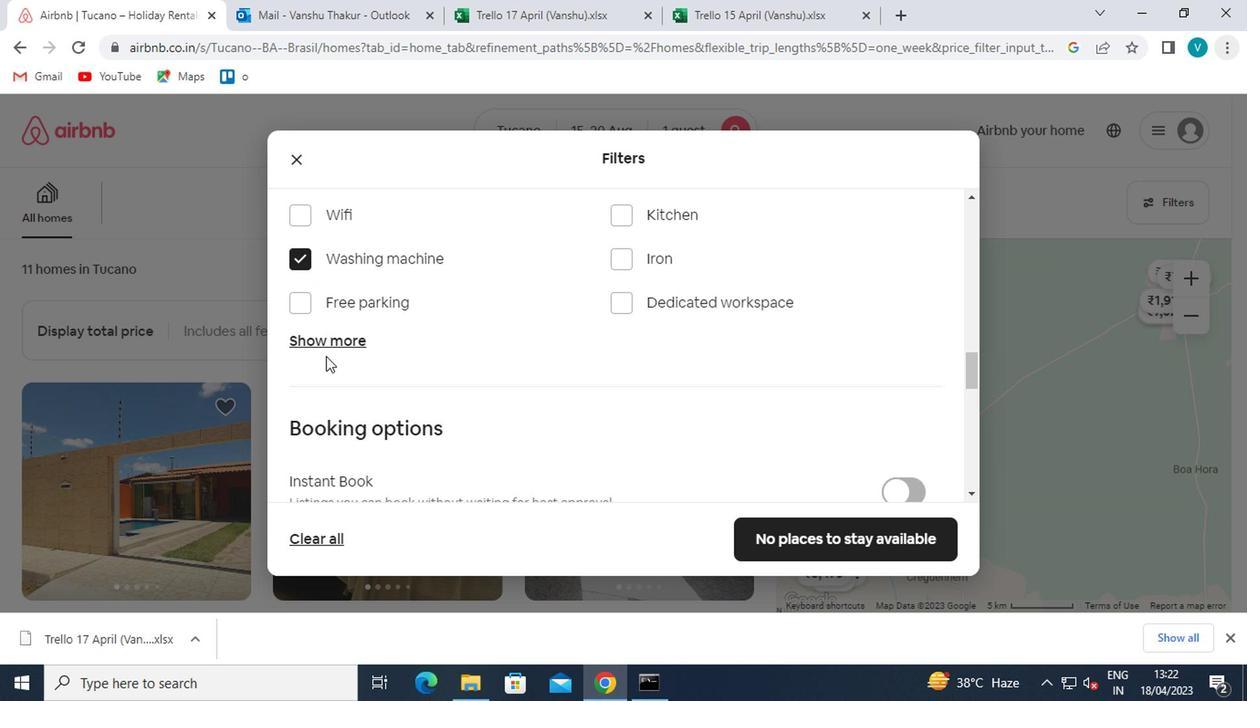 
Action: Mouse scrolled (321, 354) with delta (0, 0)
Screenshot: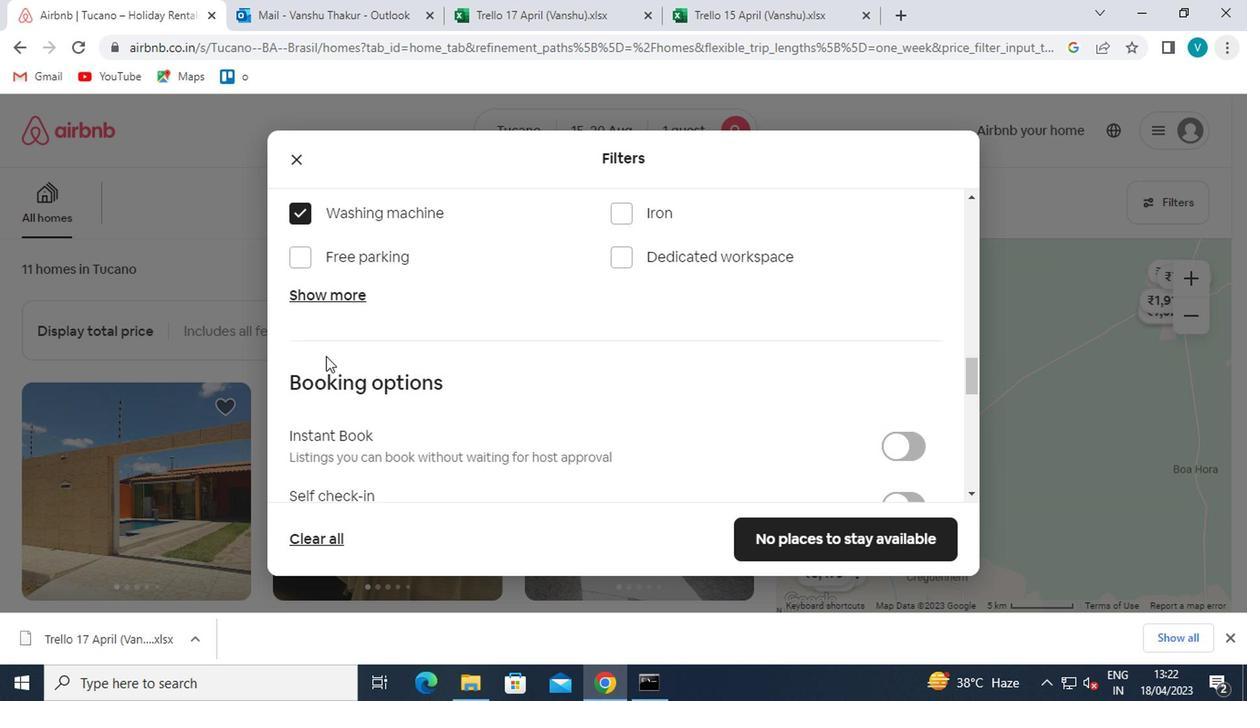 
Action: Mouse moved to (916, 271)
Screenshot: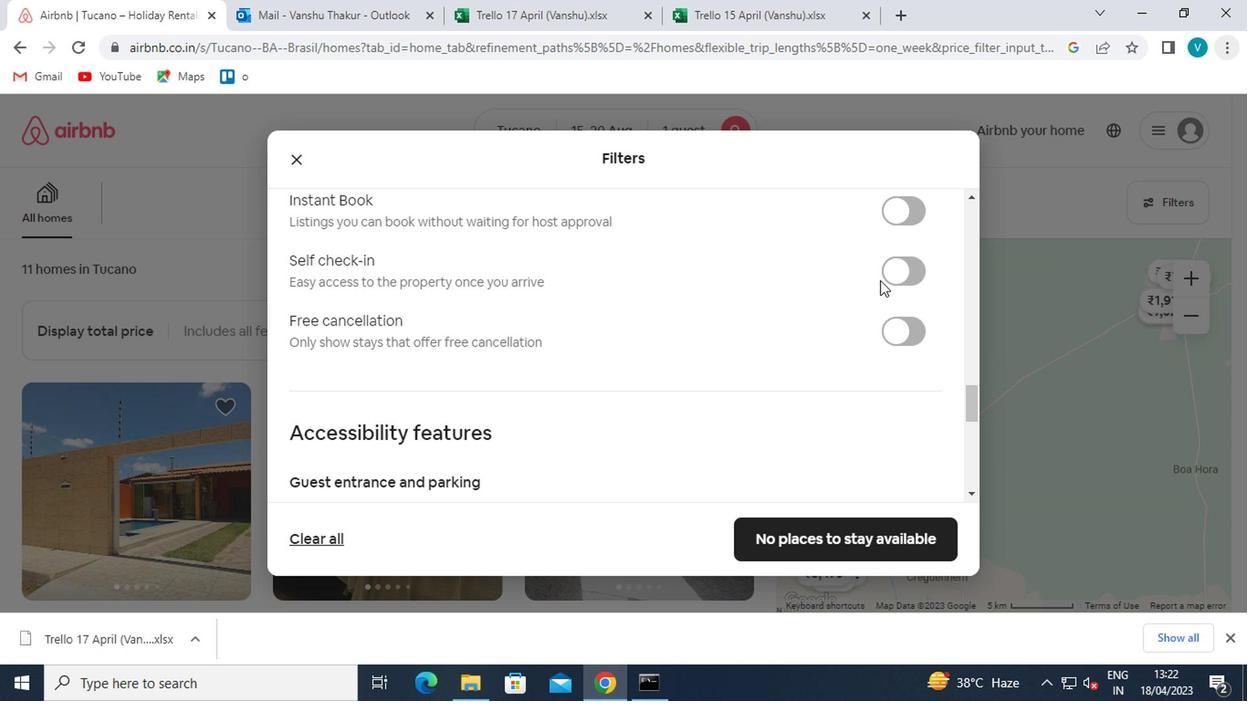 
Action: Mouse pressed left at (916, 271)
Screenshot: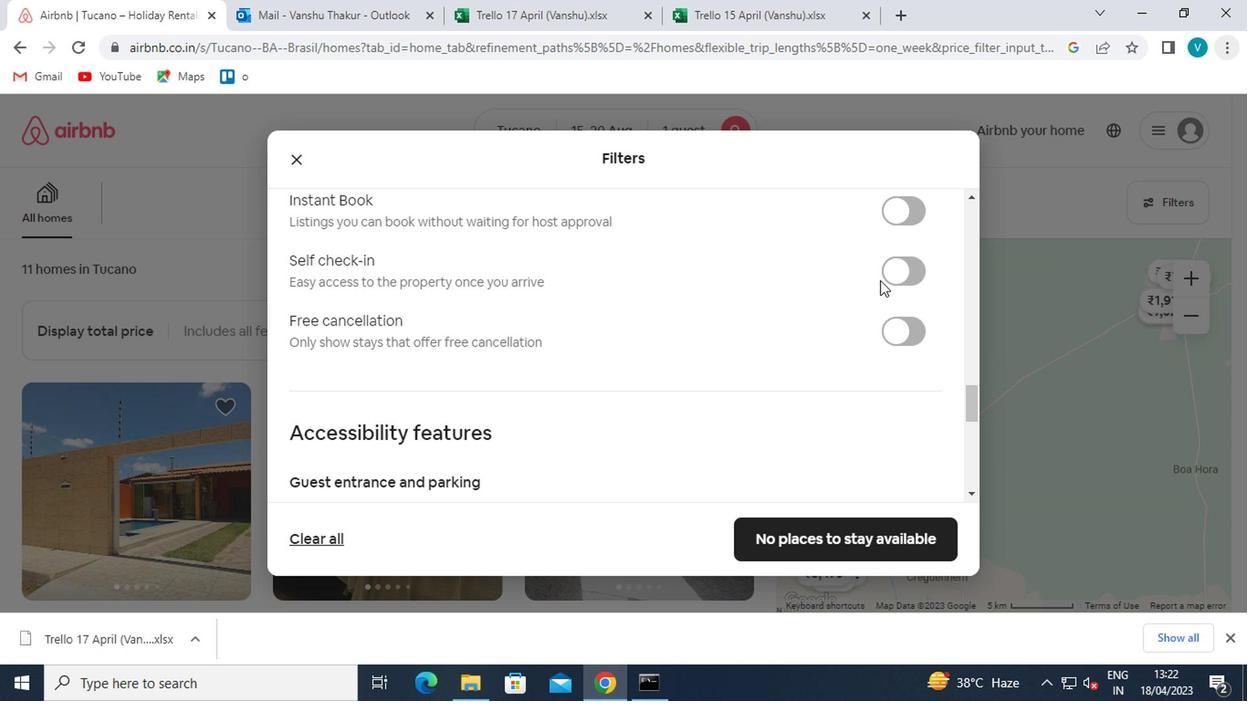 
Action: Mouse moved to (713, 330)
Screenshot: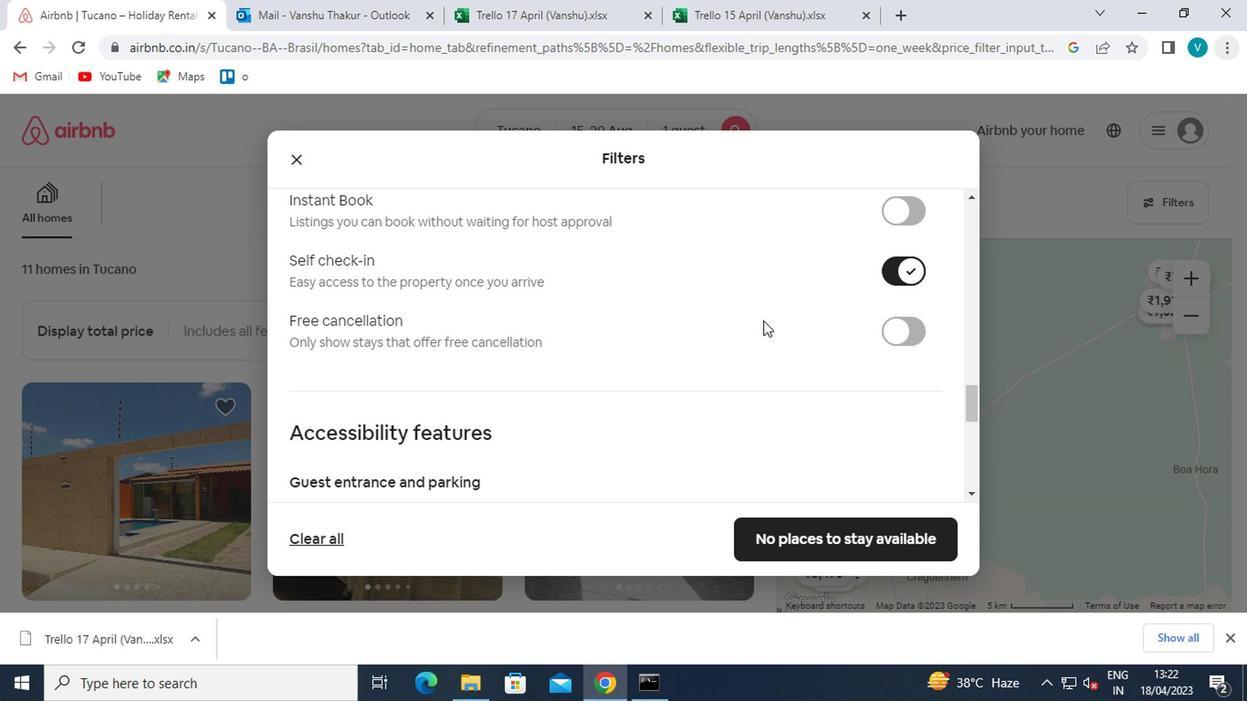 
Action: Mouse scrolled (713, 330) with delta (0, 0)
Screenshot: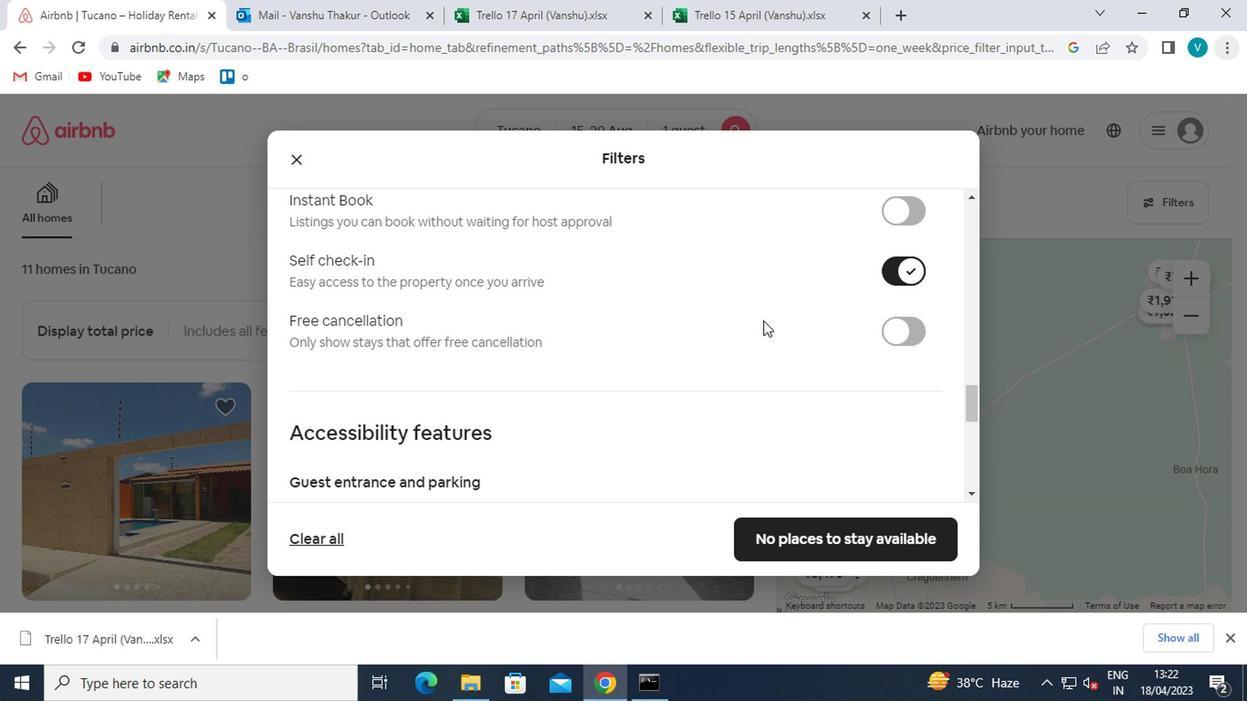 
Action: Mouse moved to (661, 337)
Screenshot: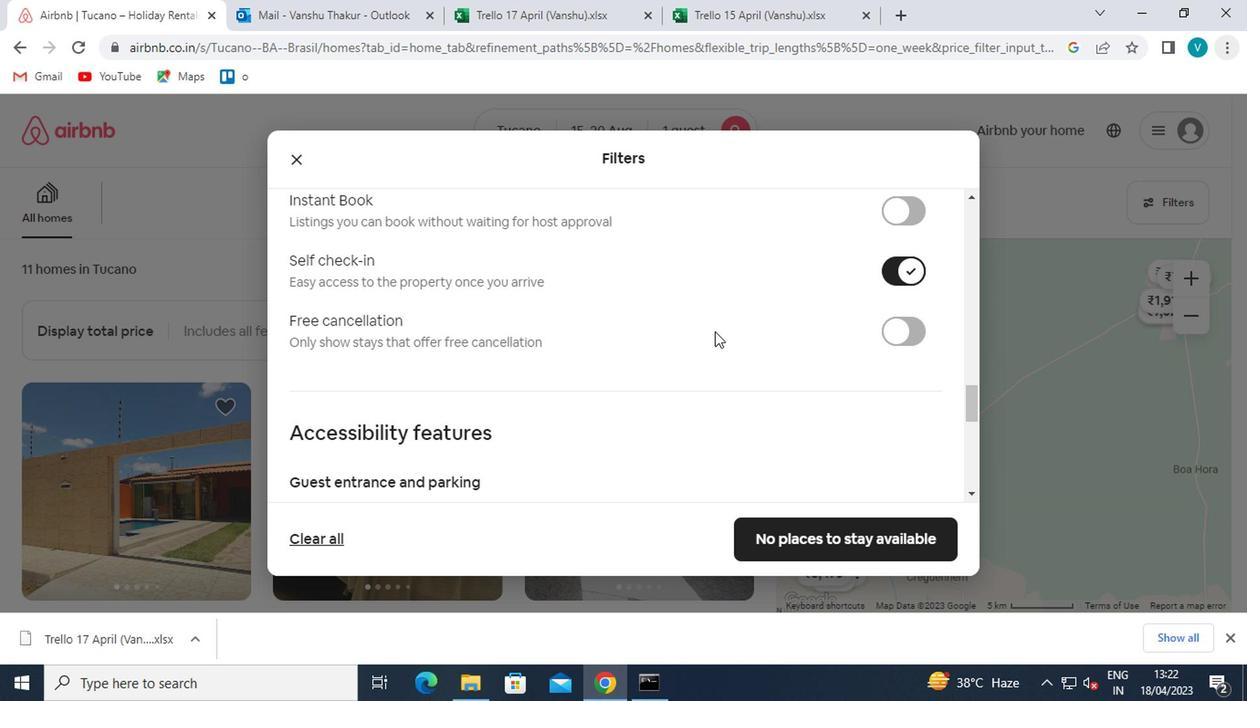 
Action: Mouse scrolled (661, 336) with delta (0, -1)
Screenshot: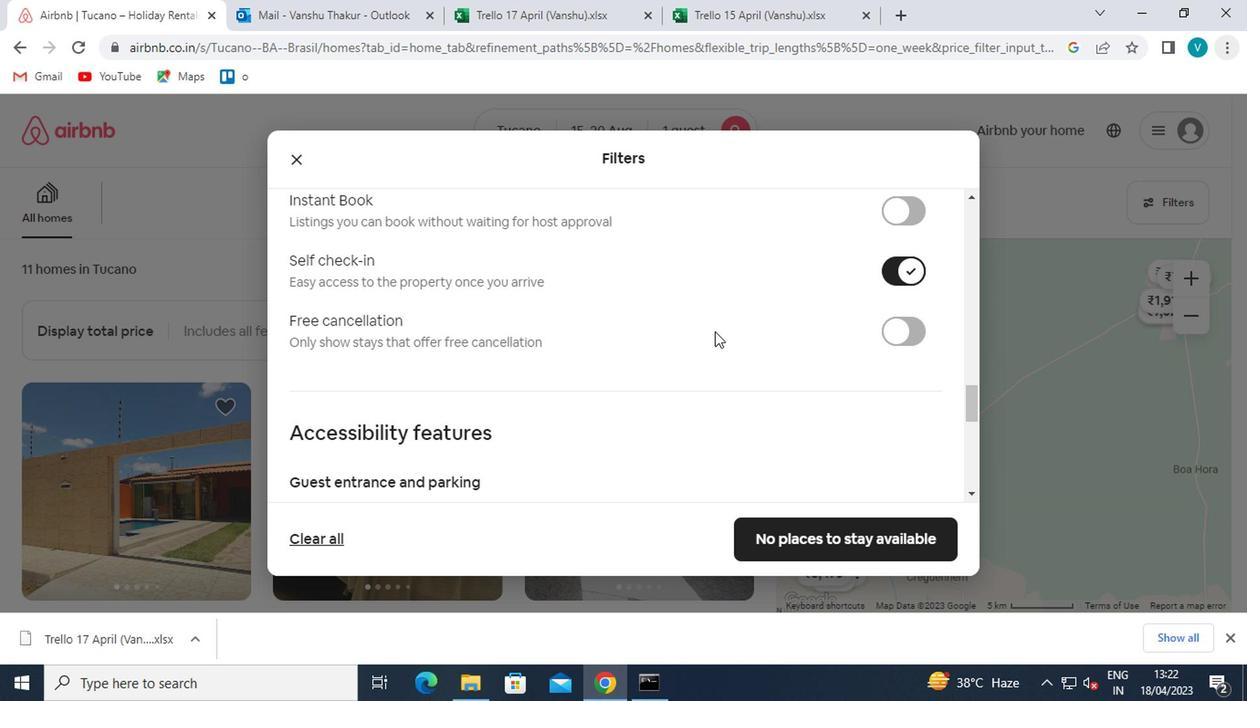 
Action: Mouse moved to (615, 335)
Screenshot: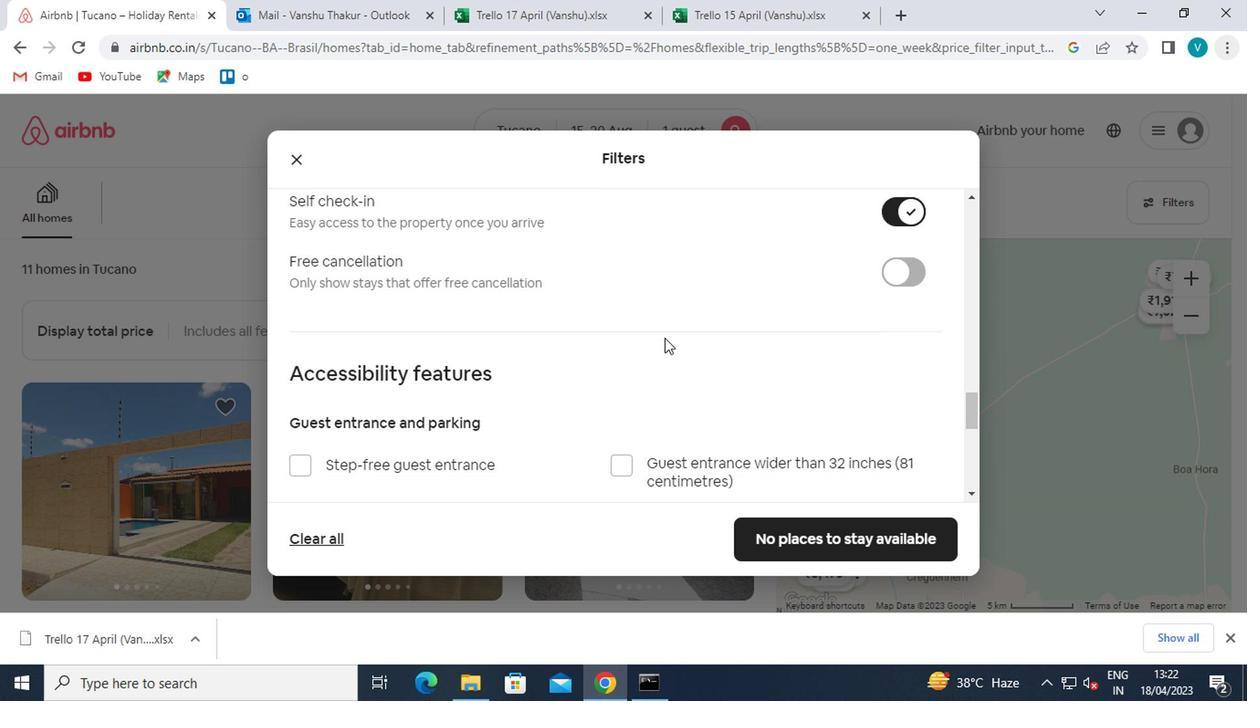 
Action: Mouse scrolled (615, 334) with delta (0, 0)
Screenshot: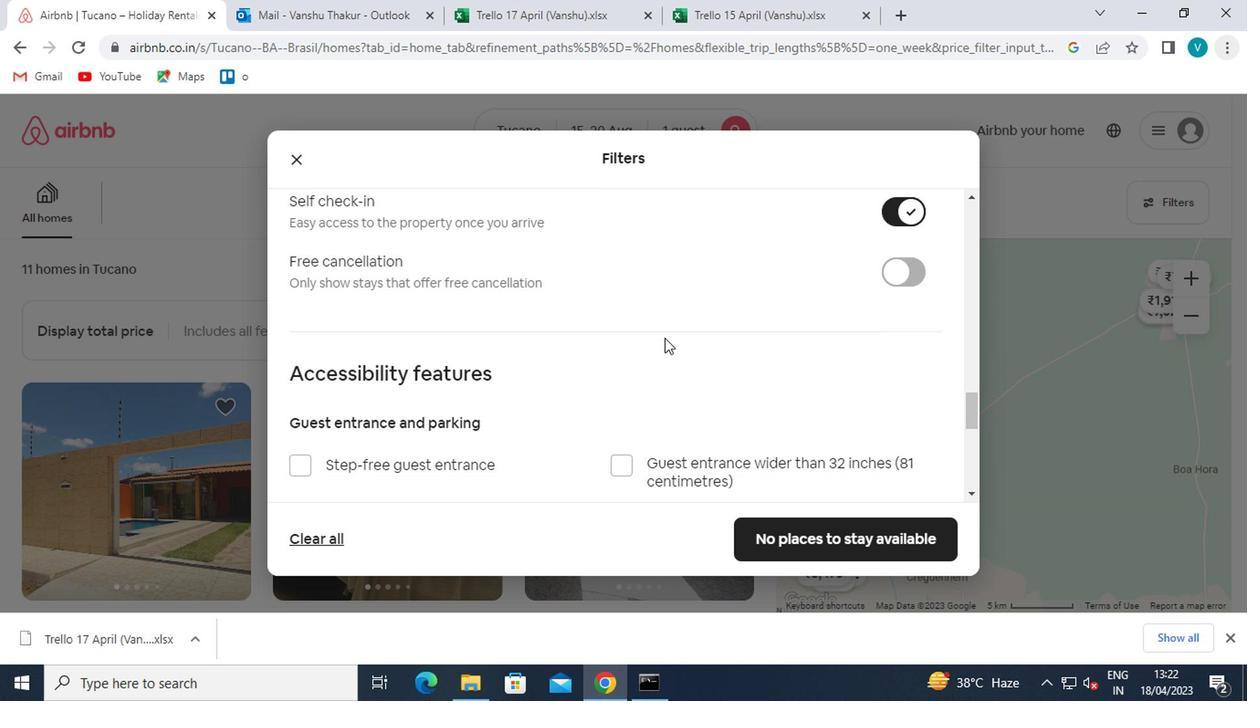 
Action: Mouse moved to (570, 335)
Screenshot: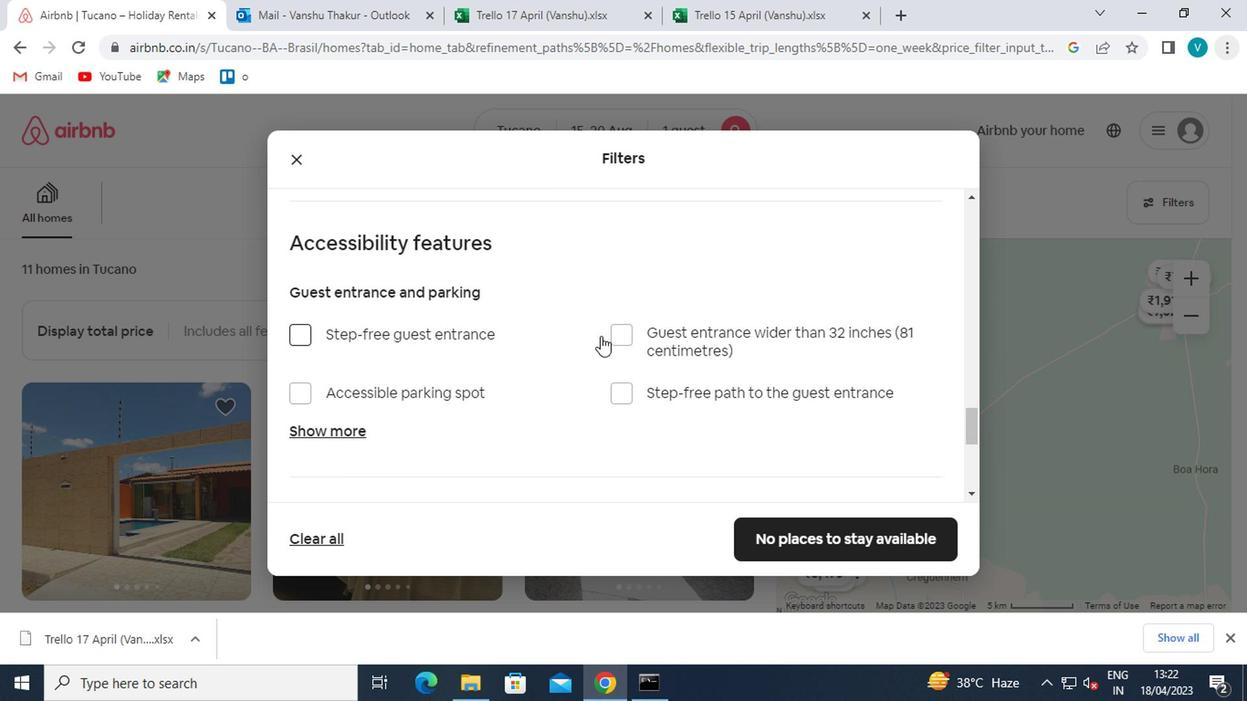 
Action: Mouse scrolled (570, 334) with delta (0, 0)
Screenshot: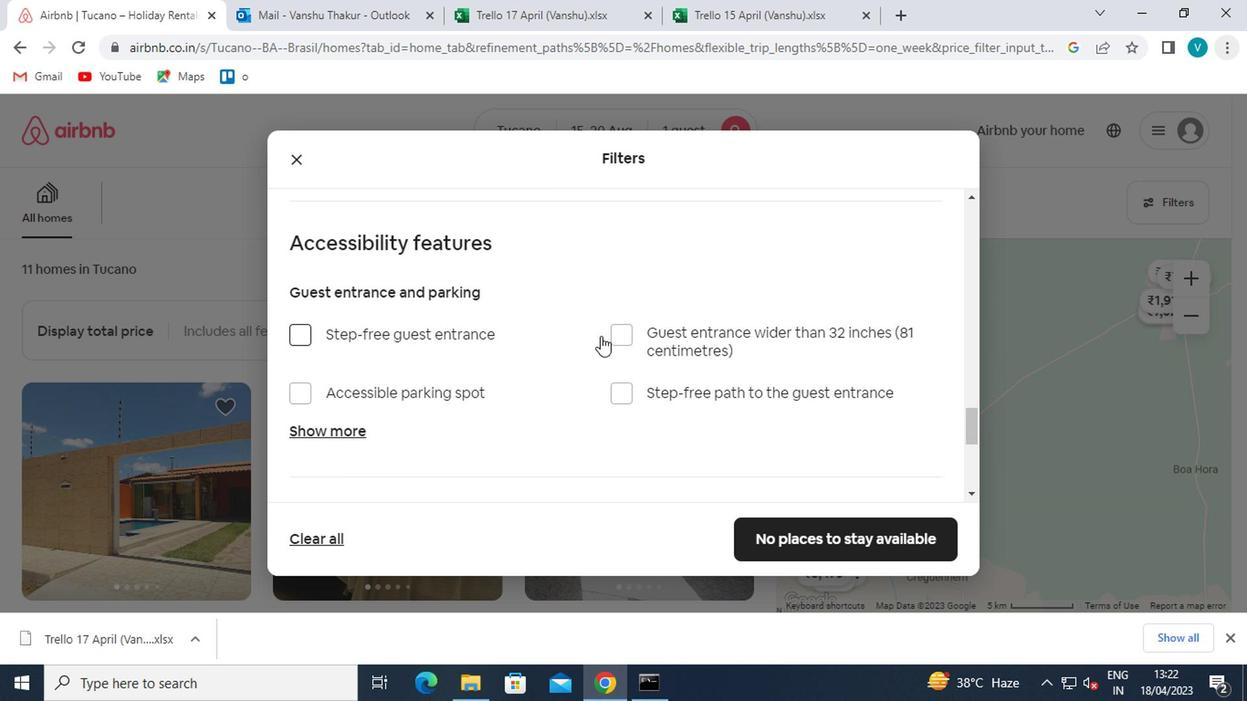 
Action: Mouse moved to (542, 338)
Screenshot: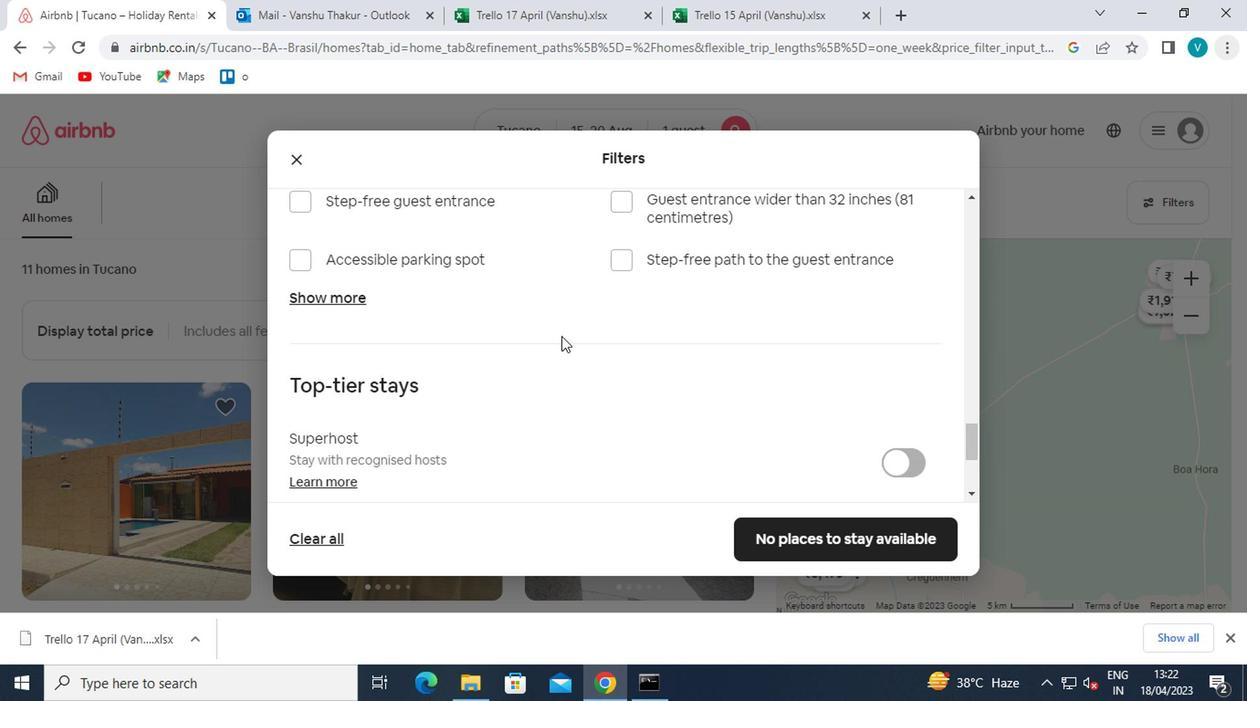 
Action: Mouse scrolled (542, 337) with delta (0, 0)
Screenshot: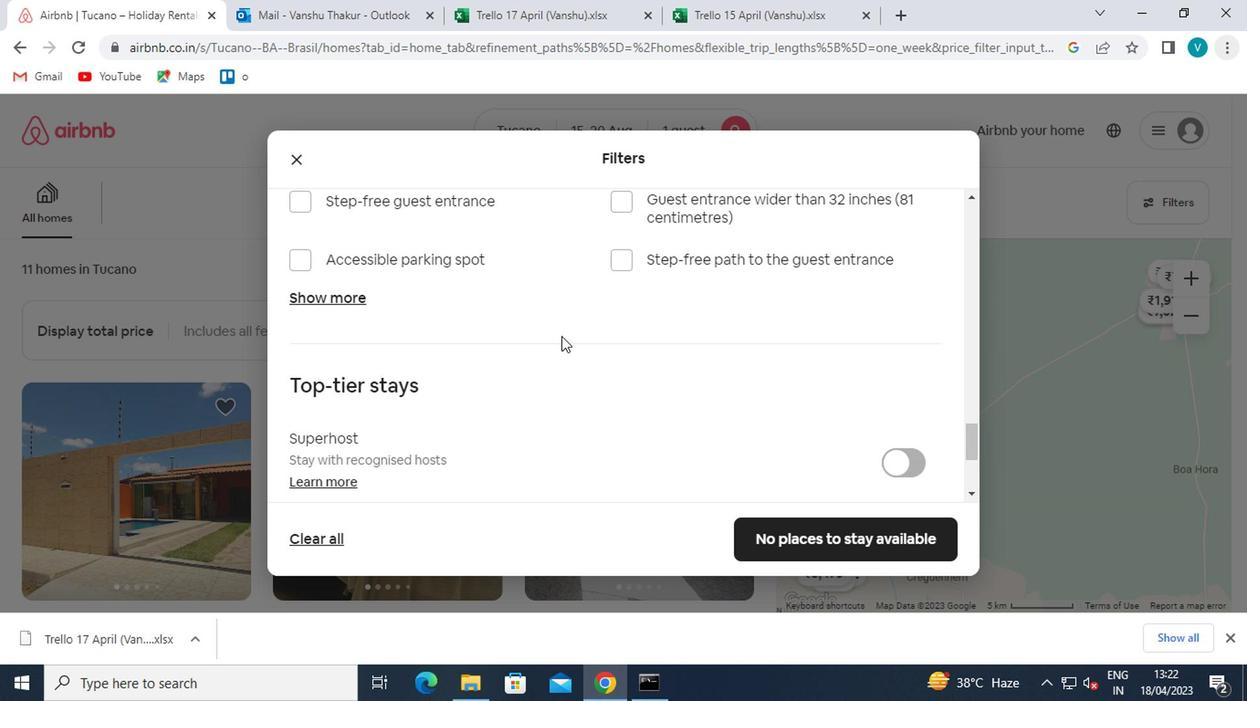 
Action: Mouse moved to (497, 399)
Screenshot: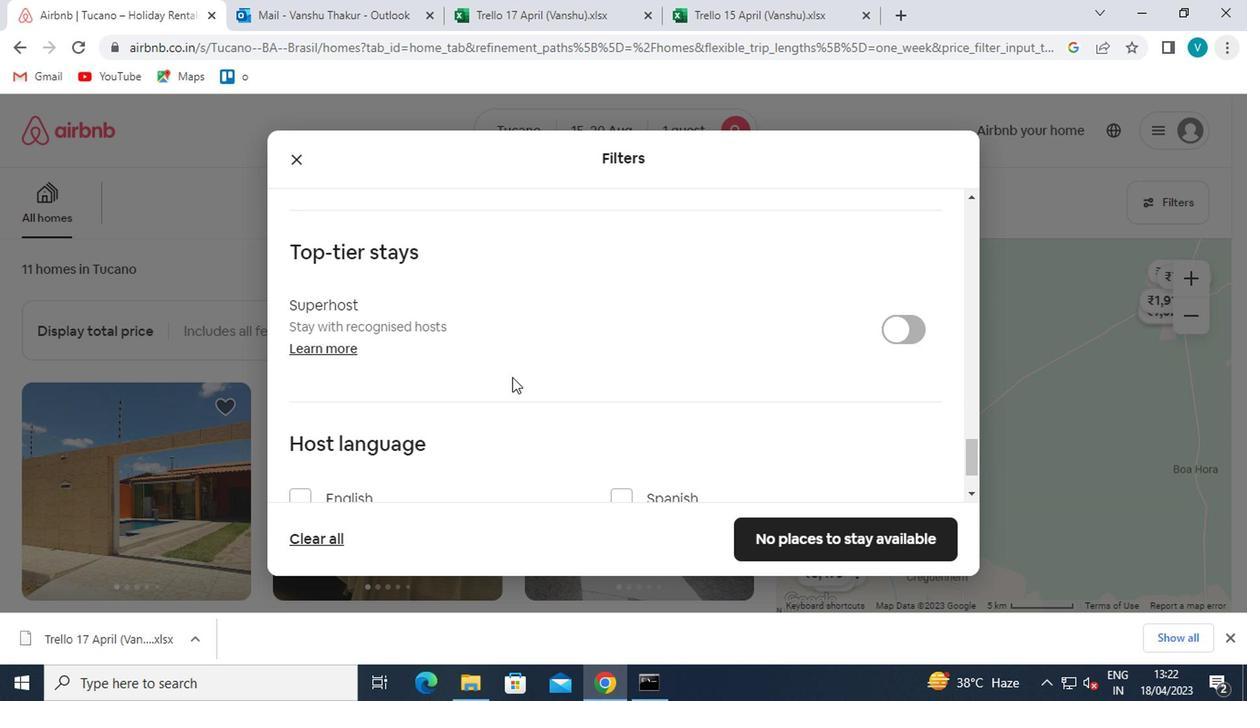 
Action: Mouse scrolled (497, 398) with delta (0, 0)
Screenshot: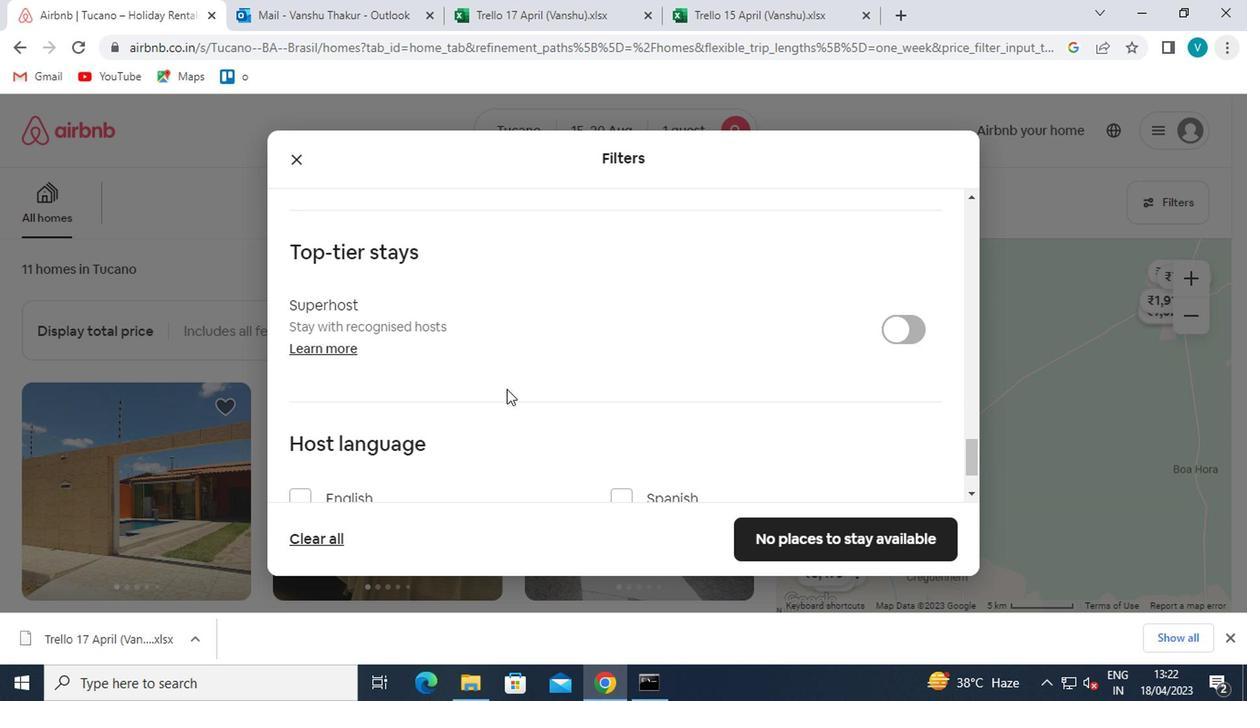 
Action: Mouse moved to (496, 401)
Screenshot: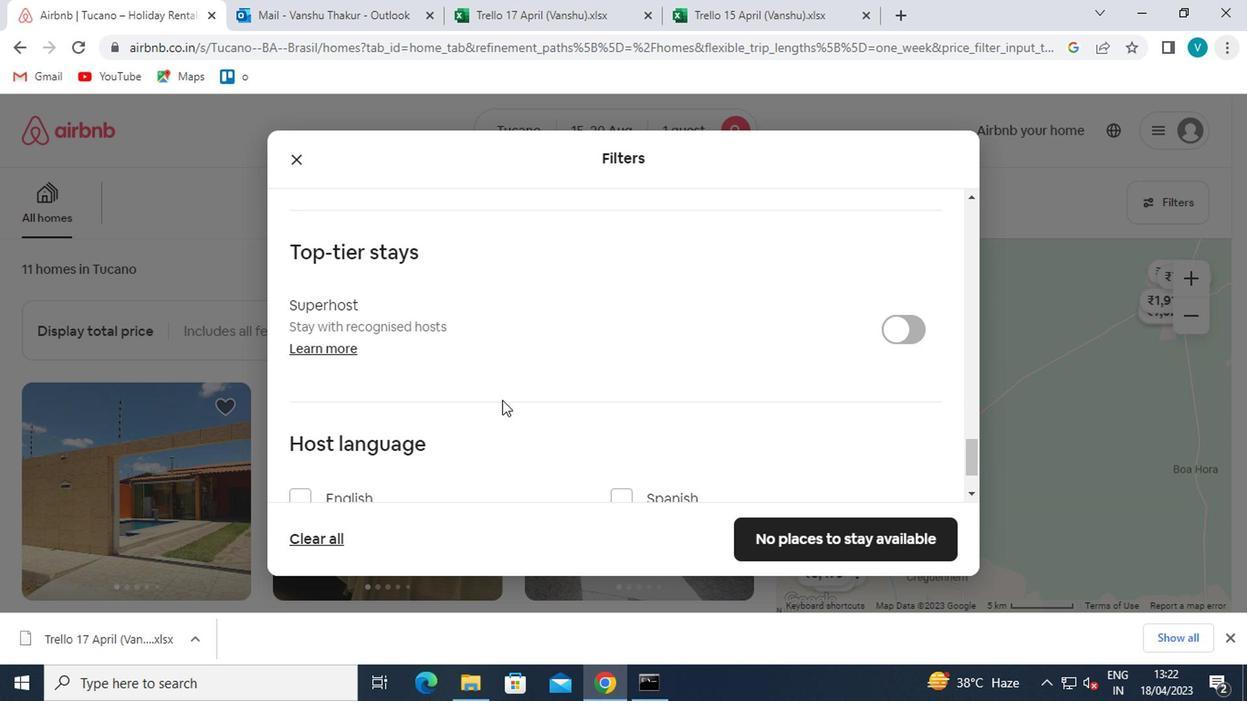 
Action: Mouse scrolled (496, 401) with delta (0, 0)
Screenshot: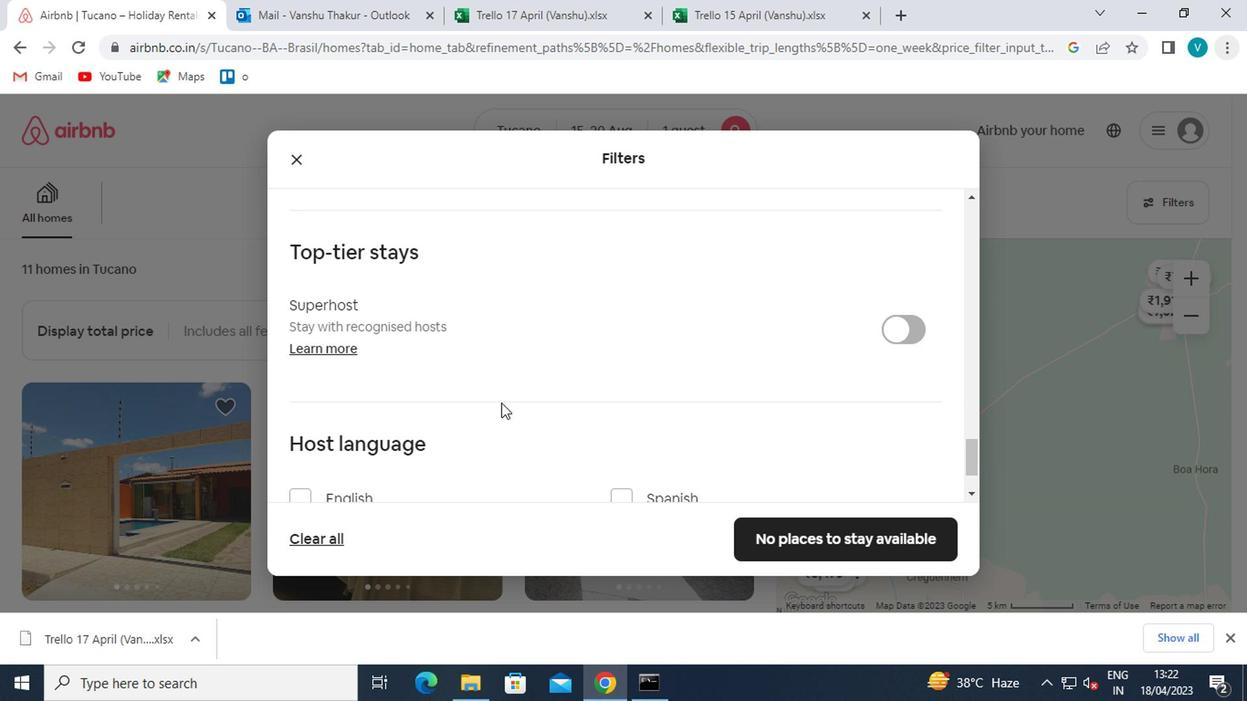 
Action: Mouse moved to (634, 402)
Screenshot: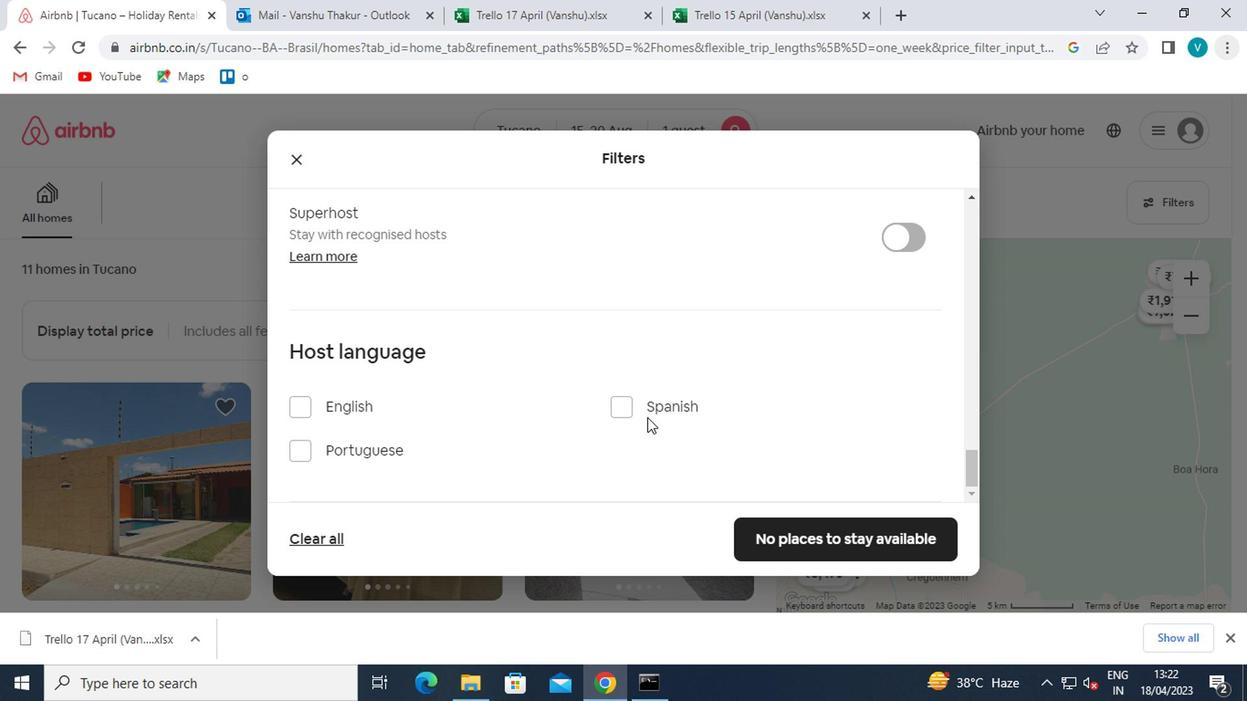 
Action: Mouse pressed left at (634, 402)
Screenshot: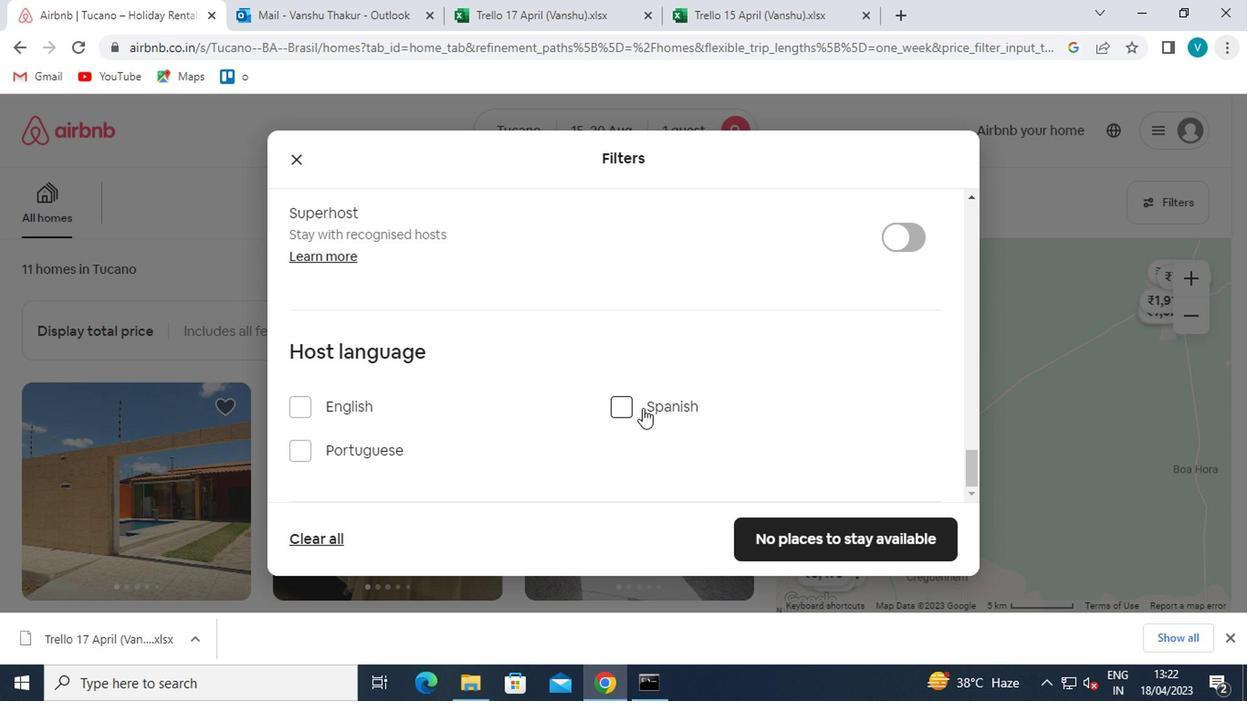 
Action: Mouse moved to (794, 508)
Screenshot: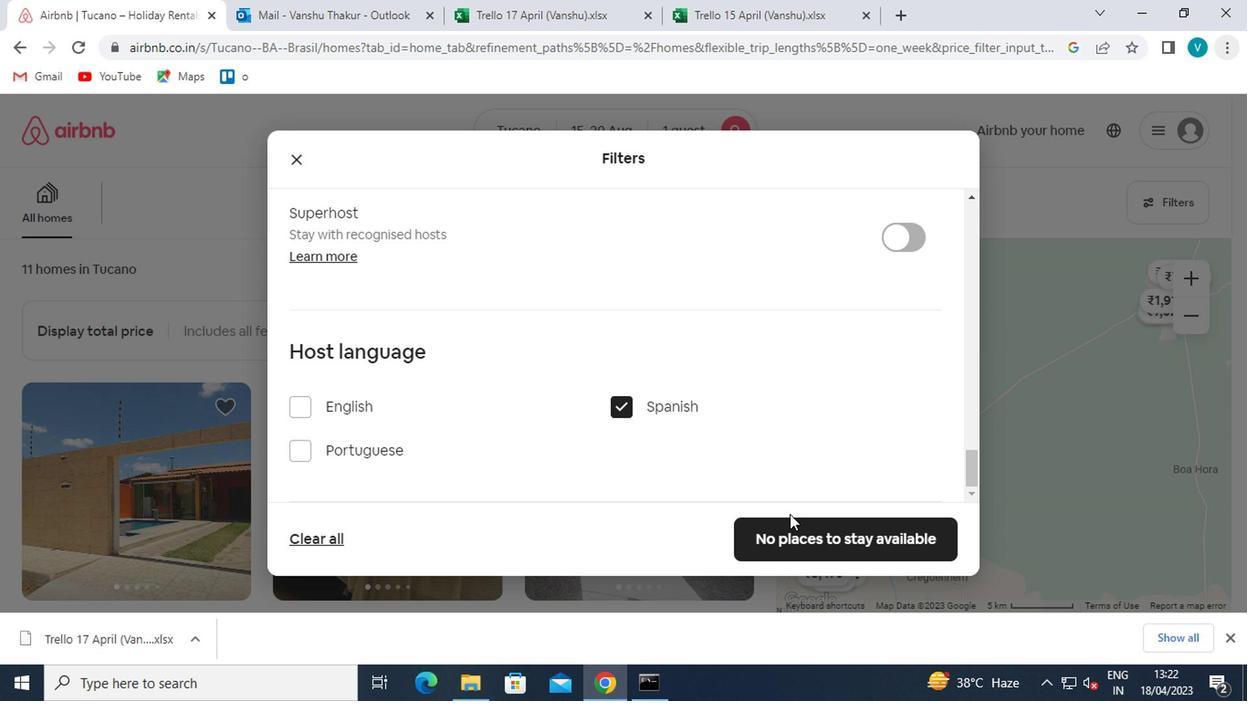 
Action: Mouse pressed left at (794, 508)
Screenshot: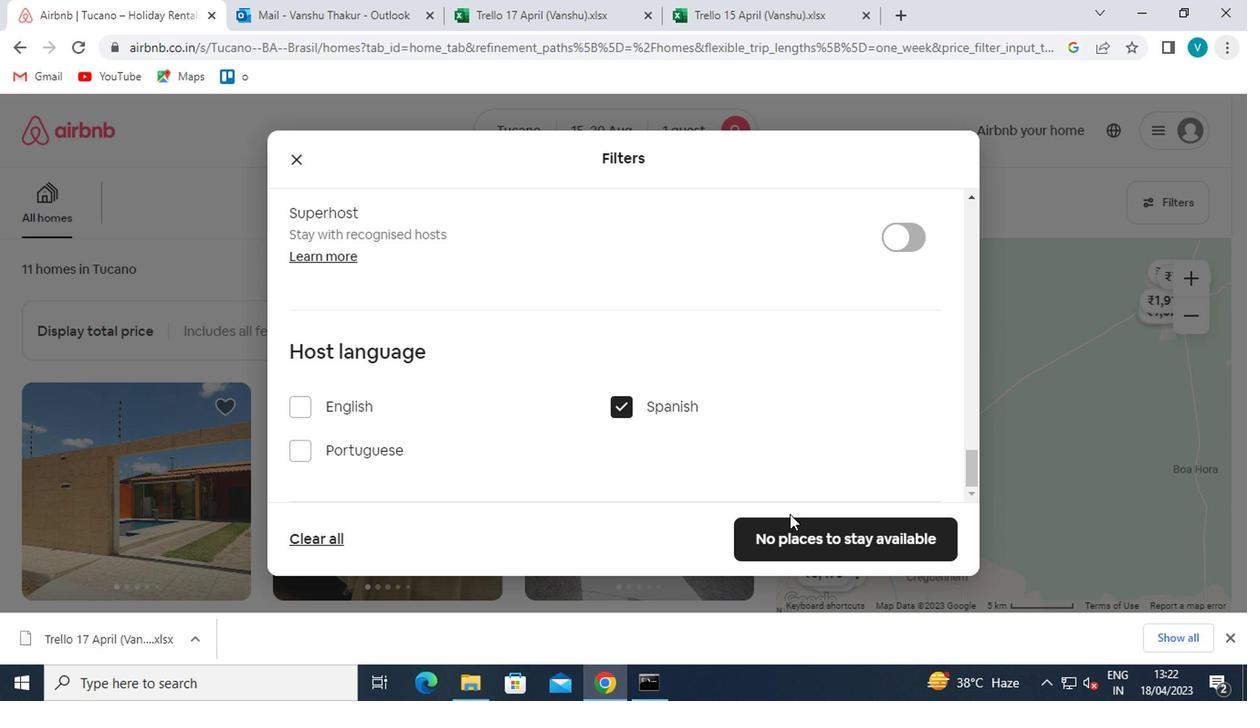 
